 Task: Search one way flight ticket for 2 adults, 2 children, 2 infants in seat in first from Hyannis: Cape Cod Gateway Airport (boardman/polando Field) to Jacksonville: Albert J. Ellis Airport on 5-3-2023. Choice of flights is United. Number of bags: 2 checked bags. Price is upto 50000. Outbound departure time preference is 9:00.
Action: Mouse moved to (338, 430)
Screenshot: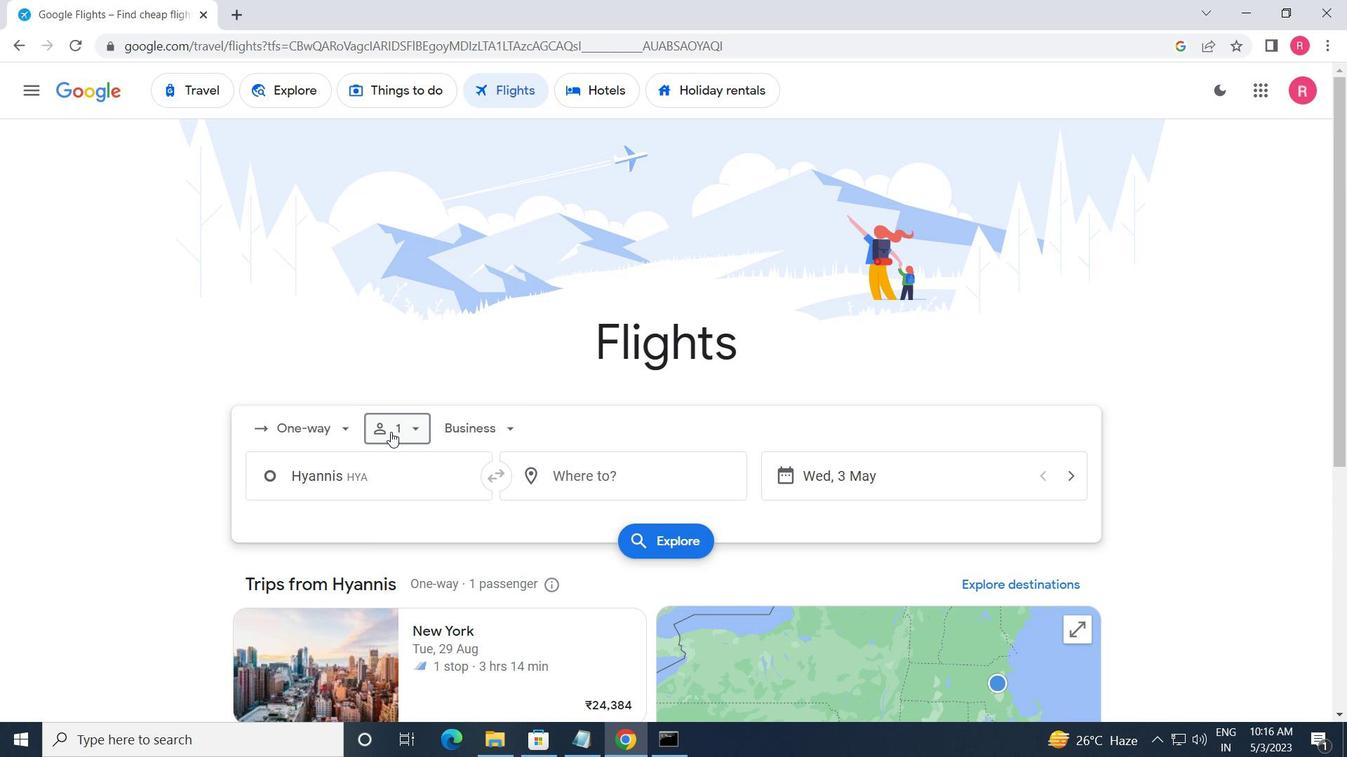 
Action: Mouse pressed left at (338, 430)
Screenshot: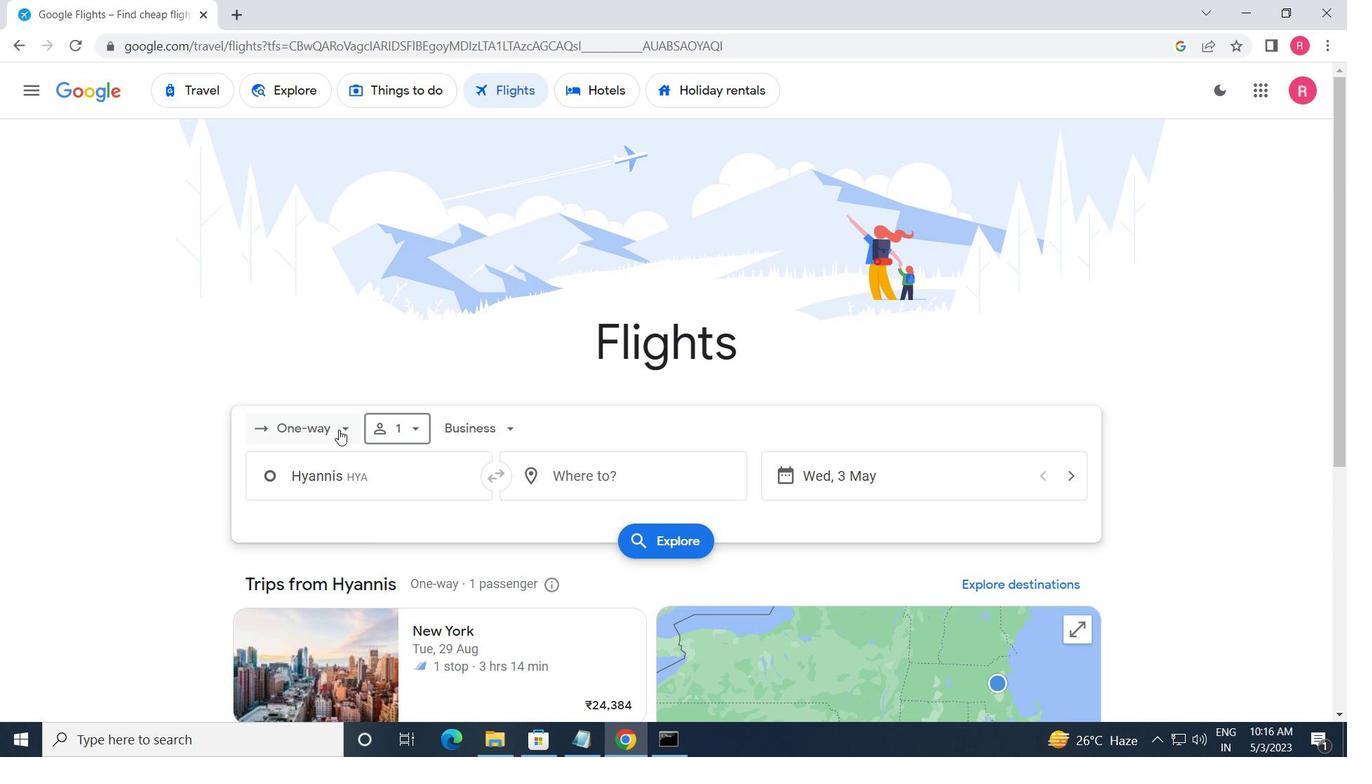 
Action: Mouse moved to (333, 515)
Screenshot: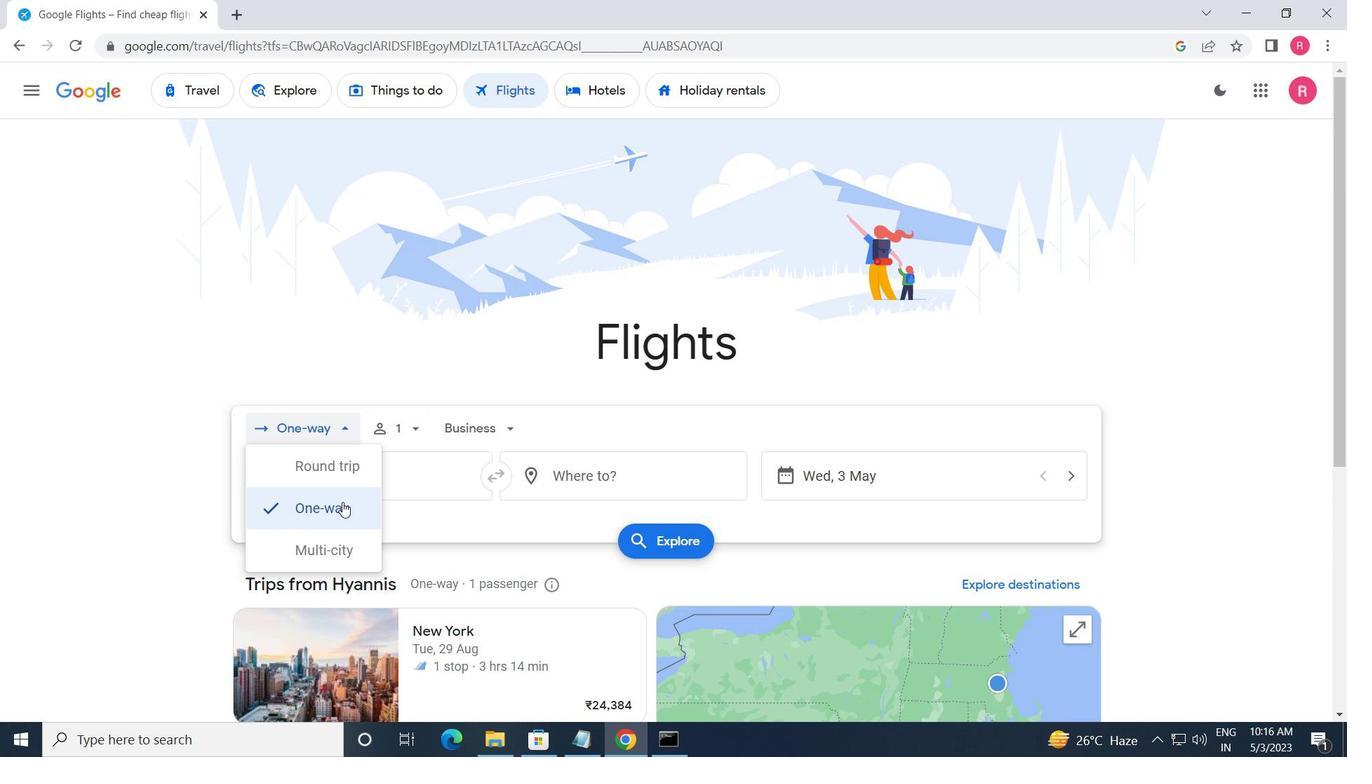 
Action: Mouse pressed left at (333, 515)
Screenshot: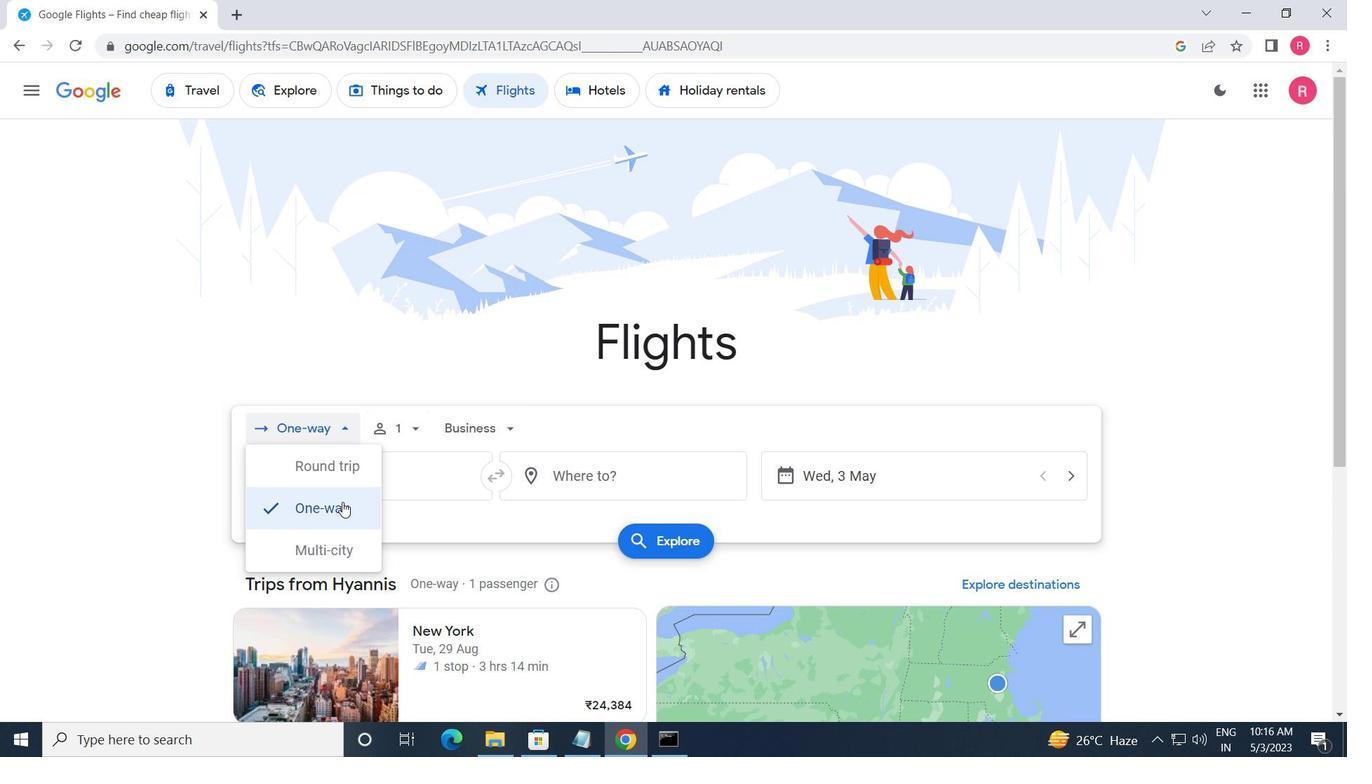
Action: Mouse moved to (392, 432)
Screenshot: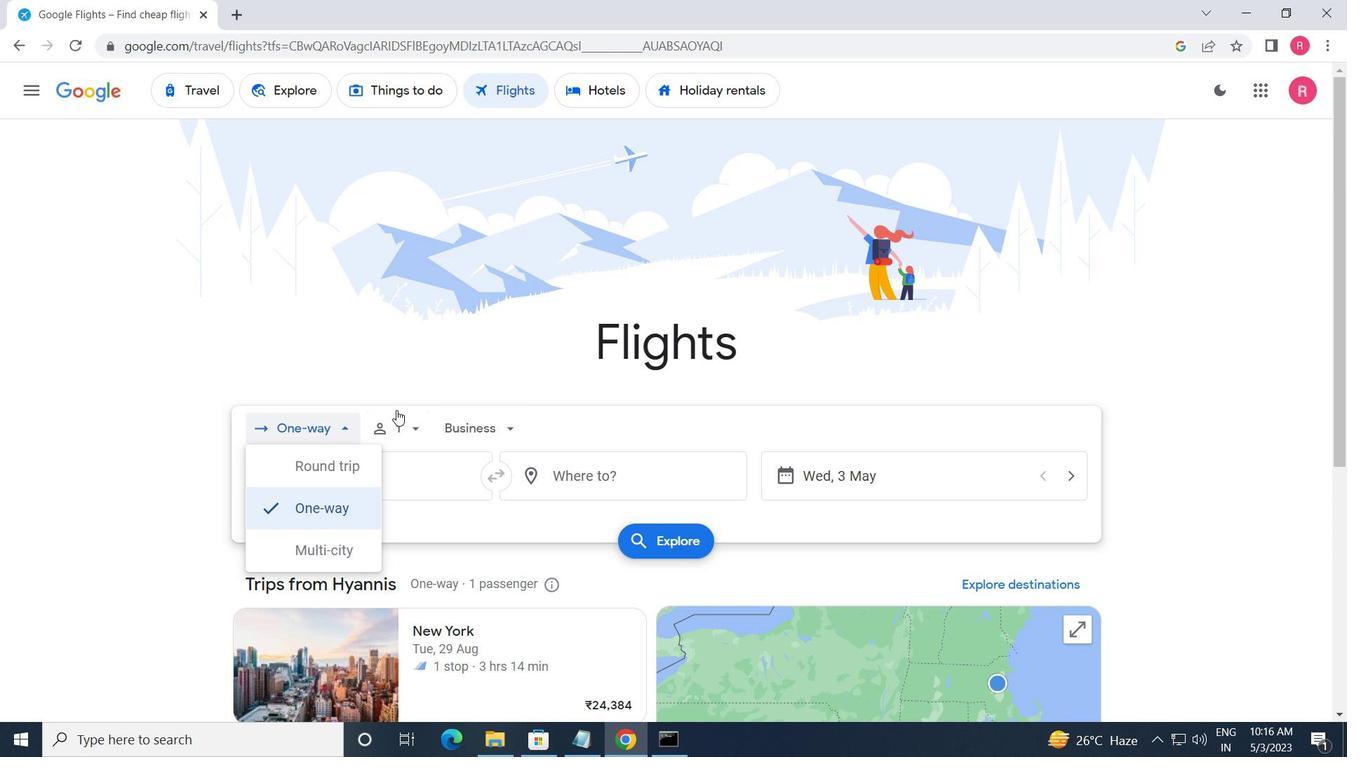 
Action: Mouse pressed left at (392, 432)
Screenshot: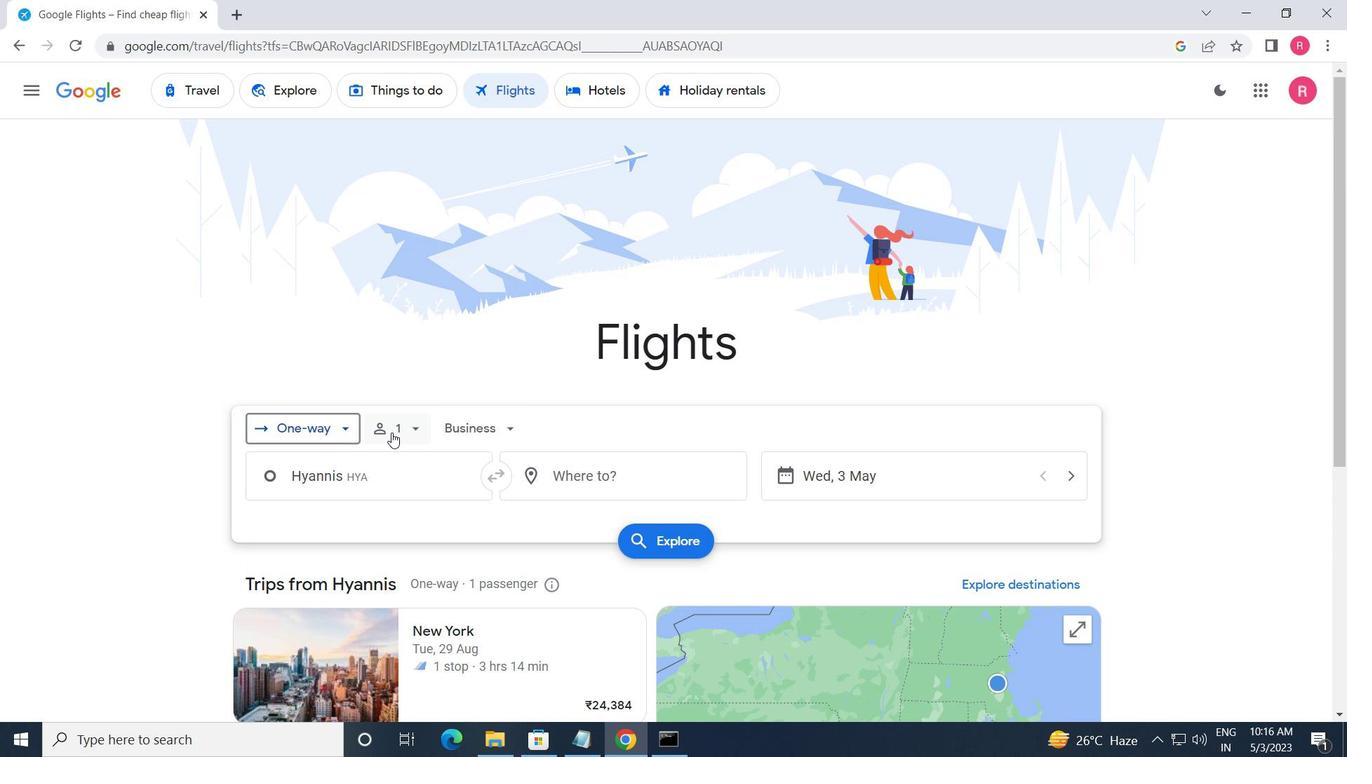 
Action: Mouse moved to (543, 479)
Screenshot: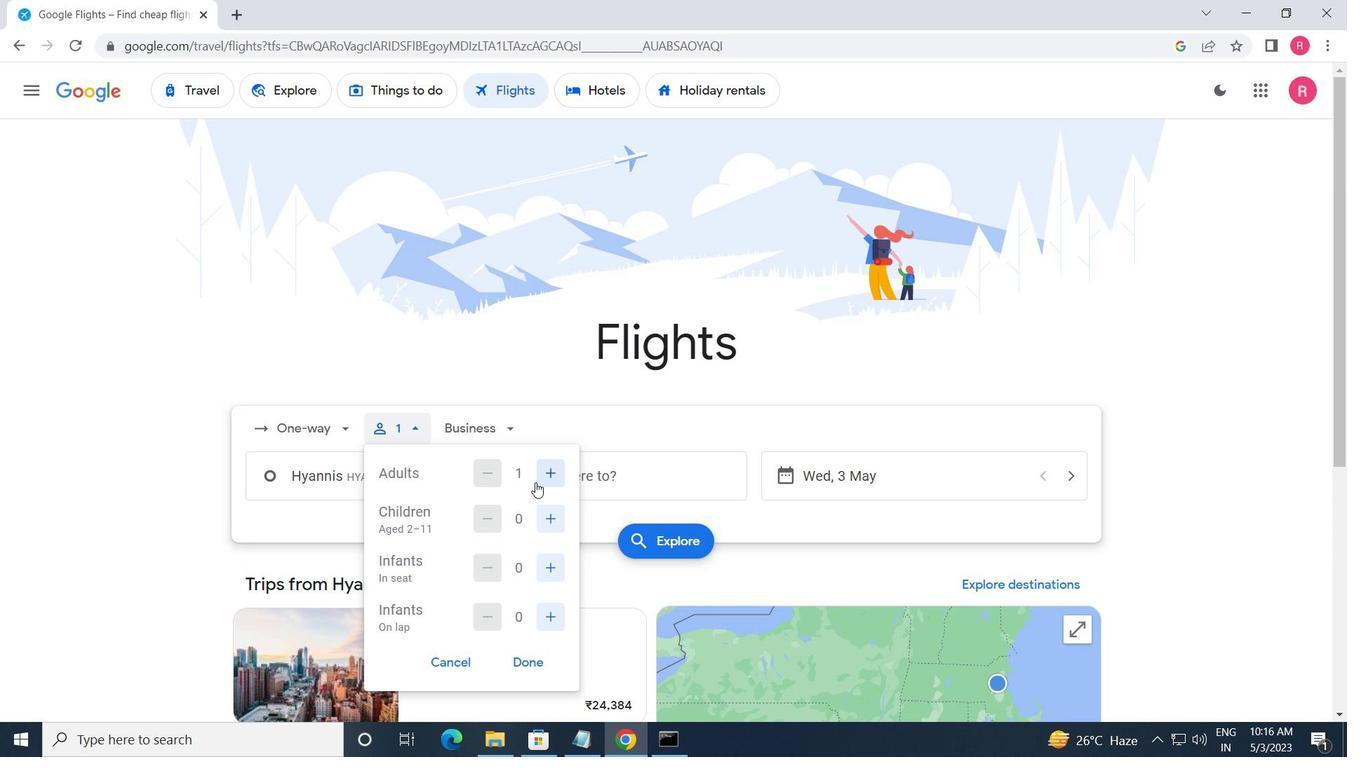 
Action: Mouse pressed left at (543, 479)
Screenshot: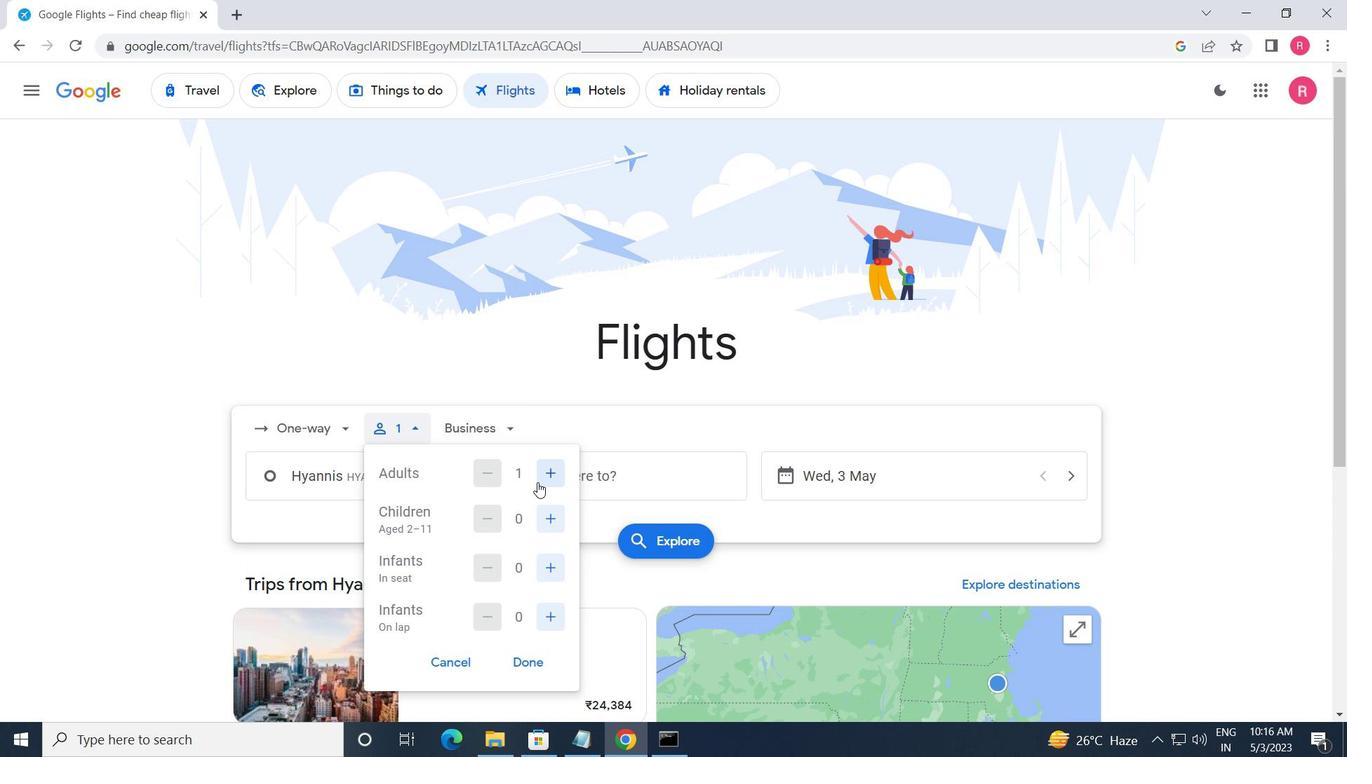 
Action: Mouse moved to (542, 510)
Screenshot: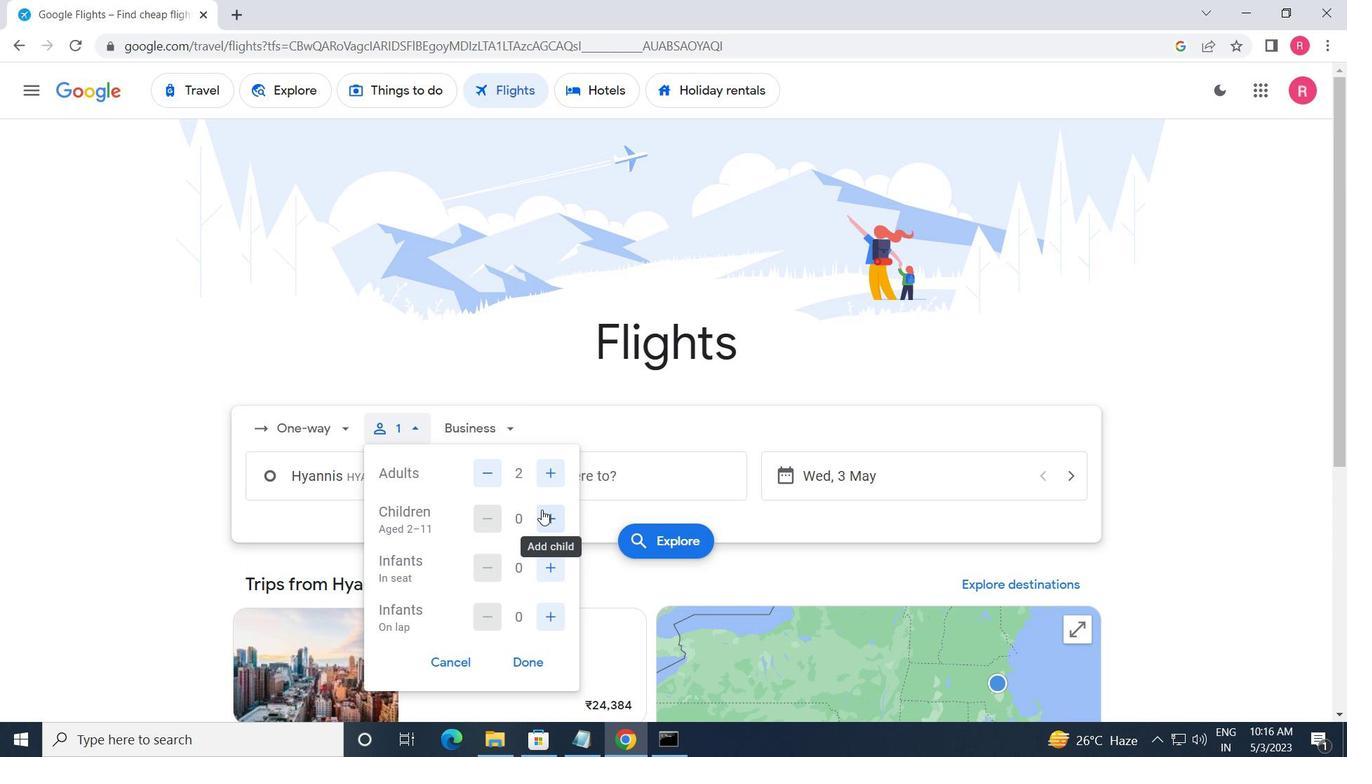 
Action: Mouse pressed left at (542, 510)
Screenshot: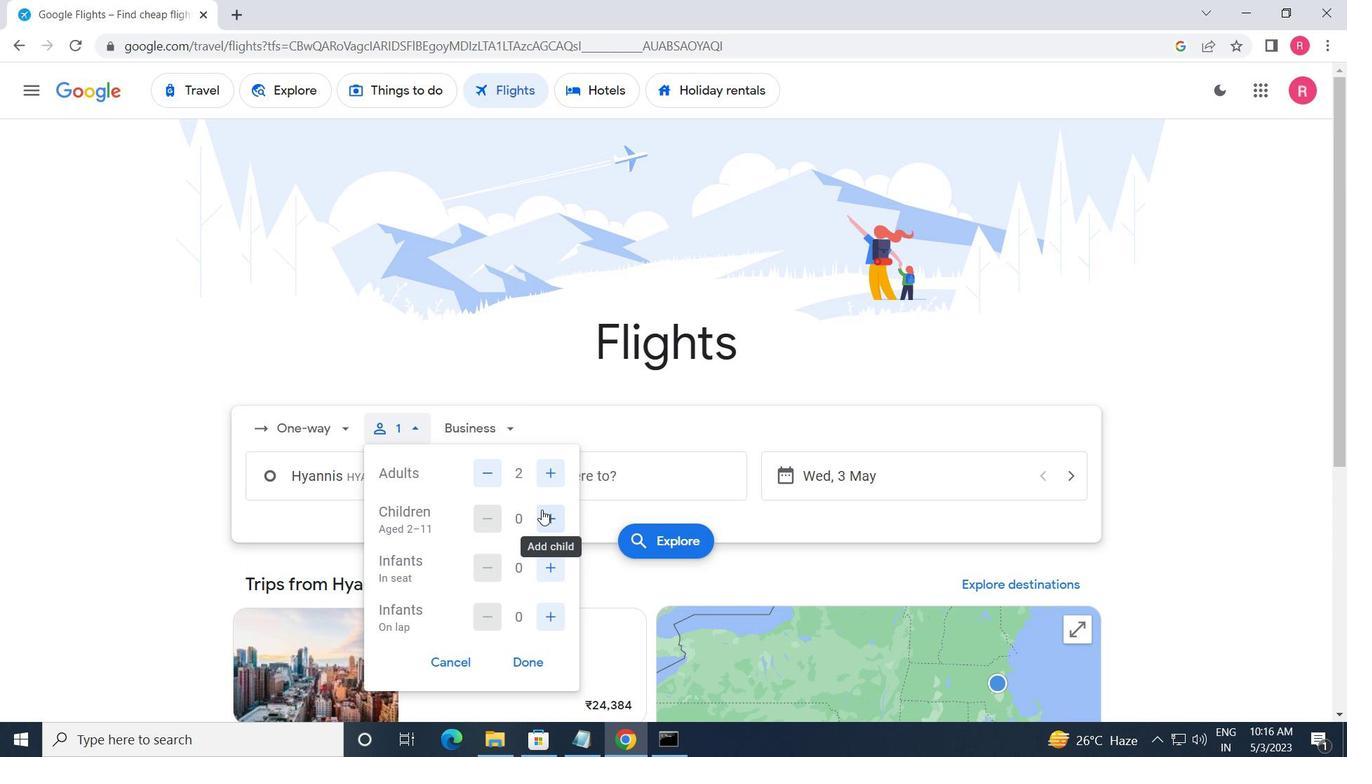 
Action: Mouse moved to (542, 510)
Screenshot: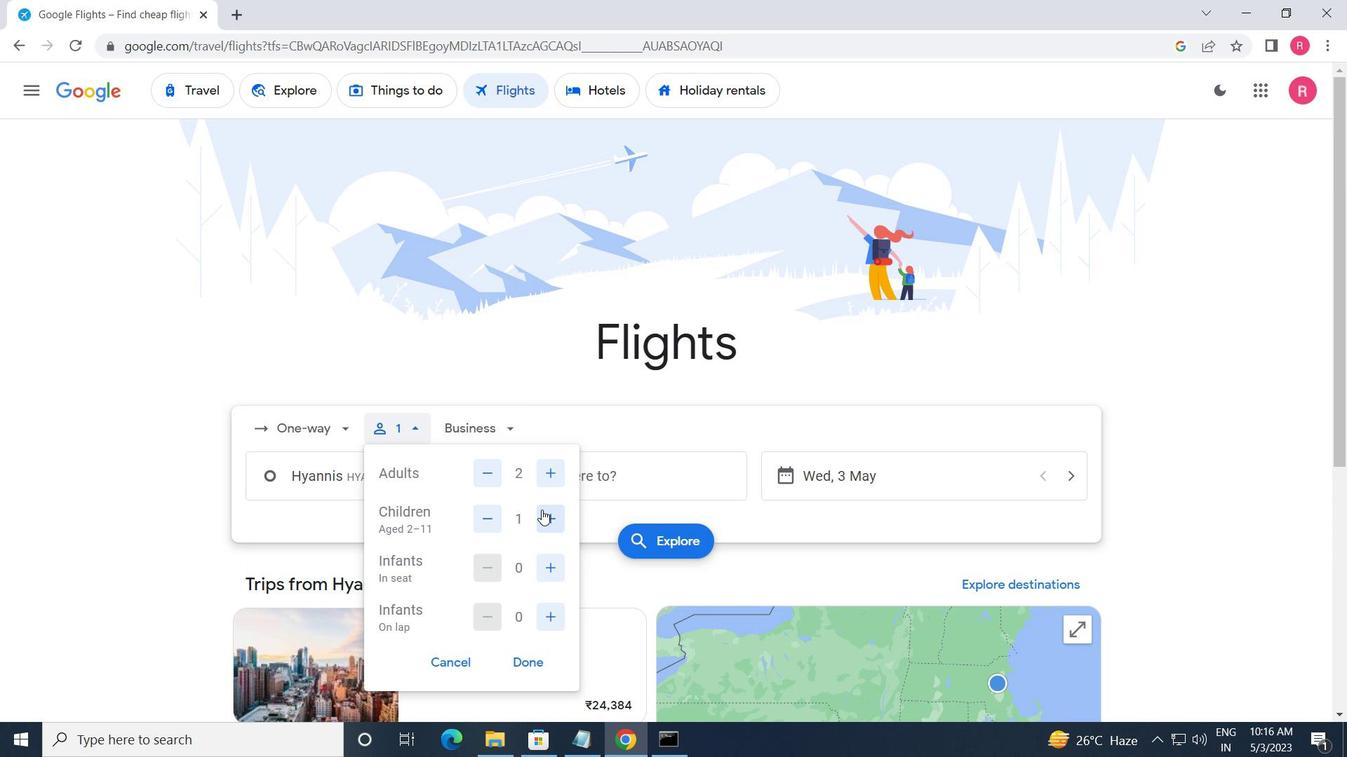 
Action: Mouse pressed left at (542, 510)
Screenshot: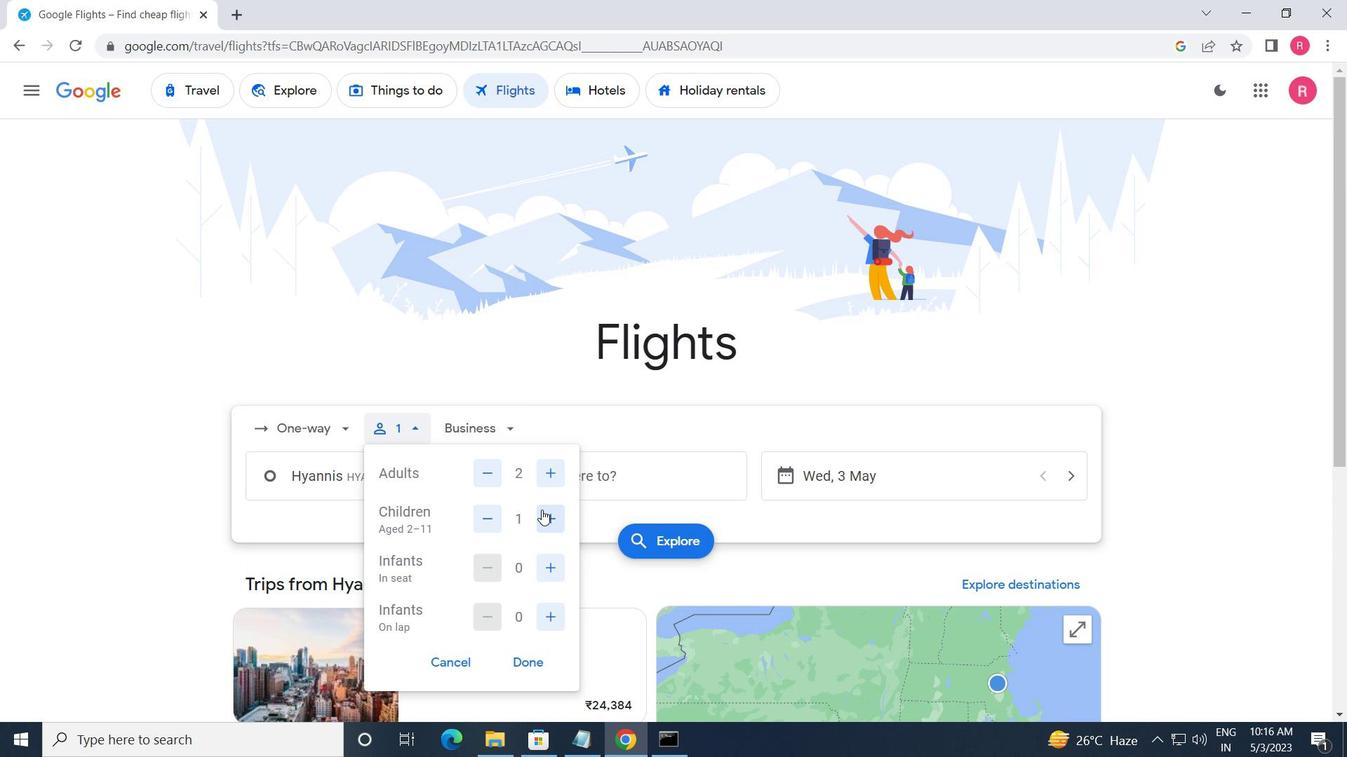 
Action: Mouse moved to (549, 561)
Screenshot: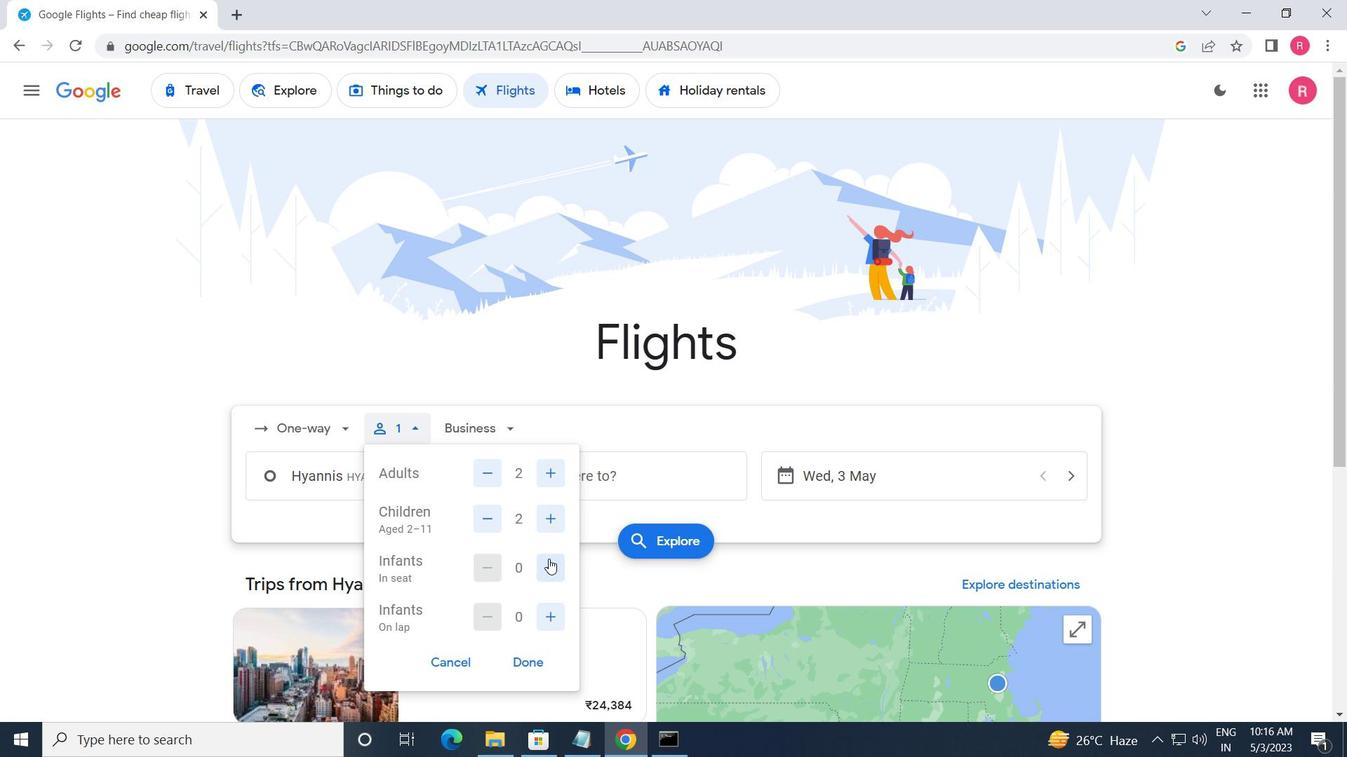 
Action: Mouse pressed left at (549, 561)
Screenshot: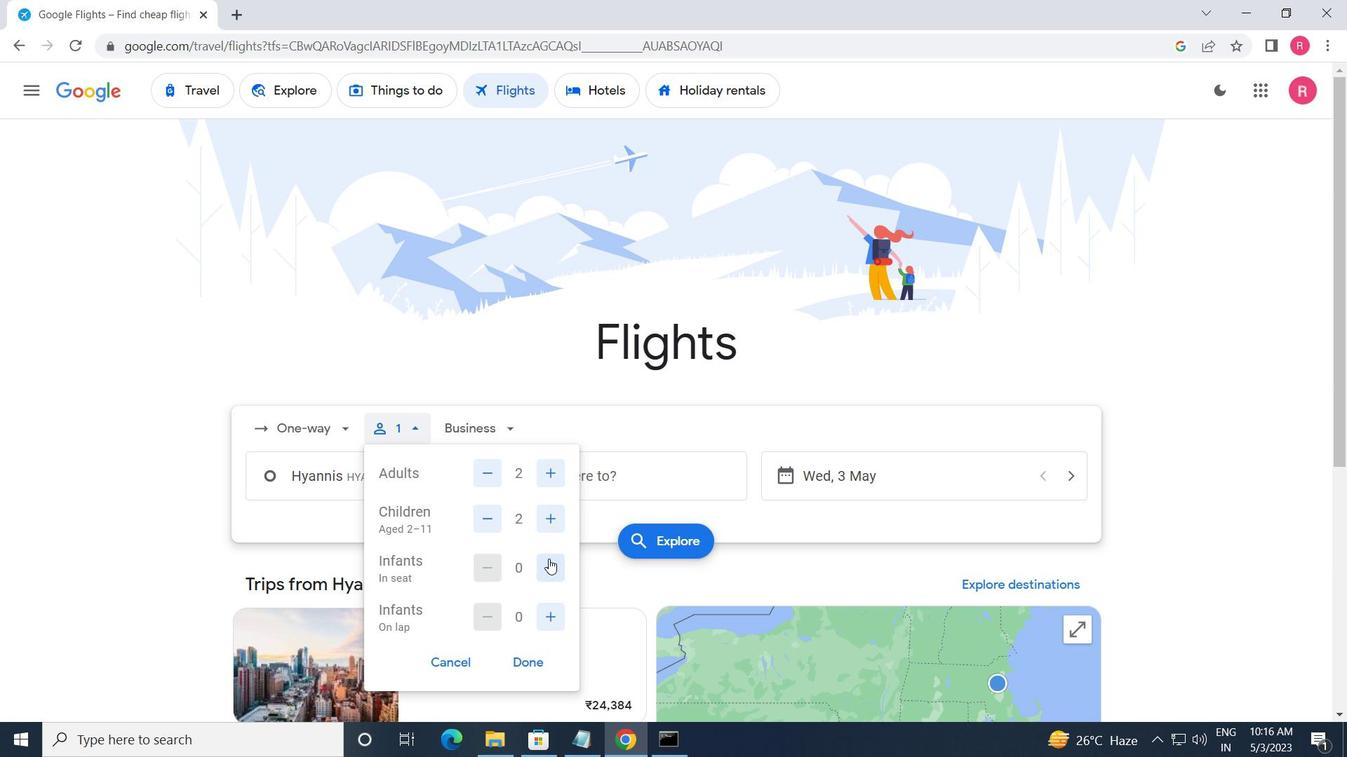 
Action: Mouse moved to (547, 564)
Screenshot: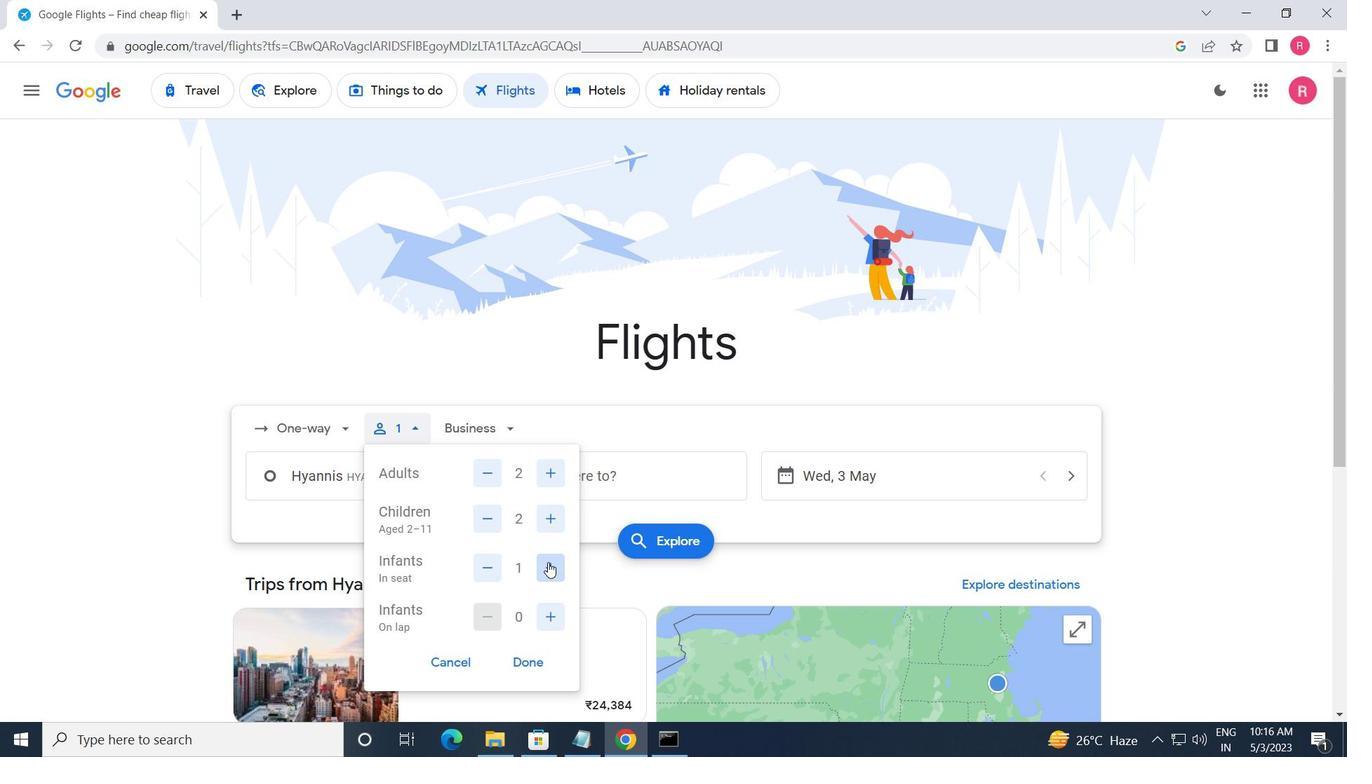 
Action: Mouse pressed left at (547, 564)
Screenshot: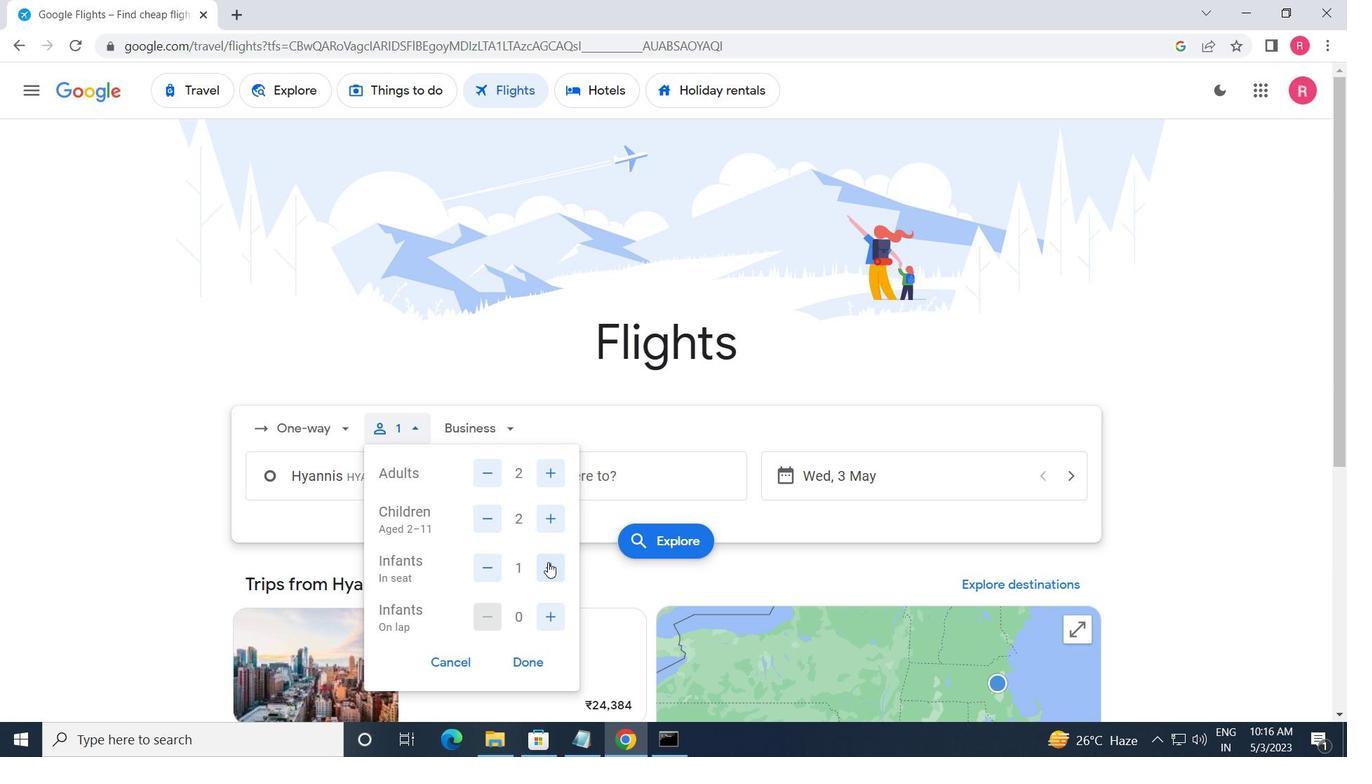 
Action: Mouse moved to (468, 419)
Screenshot: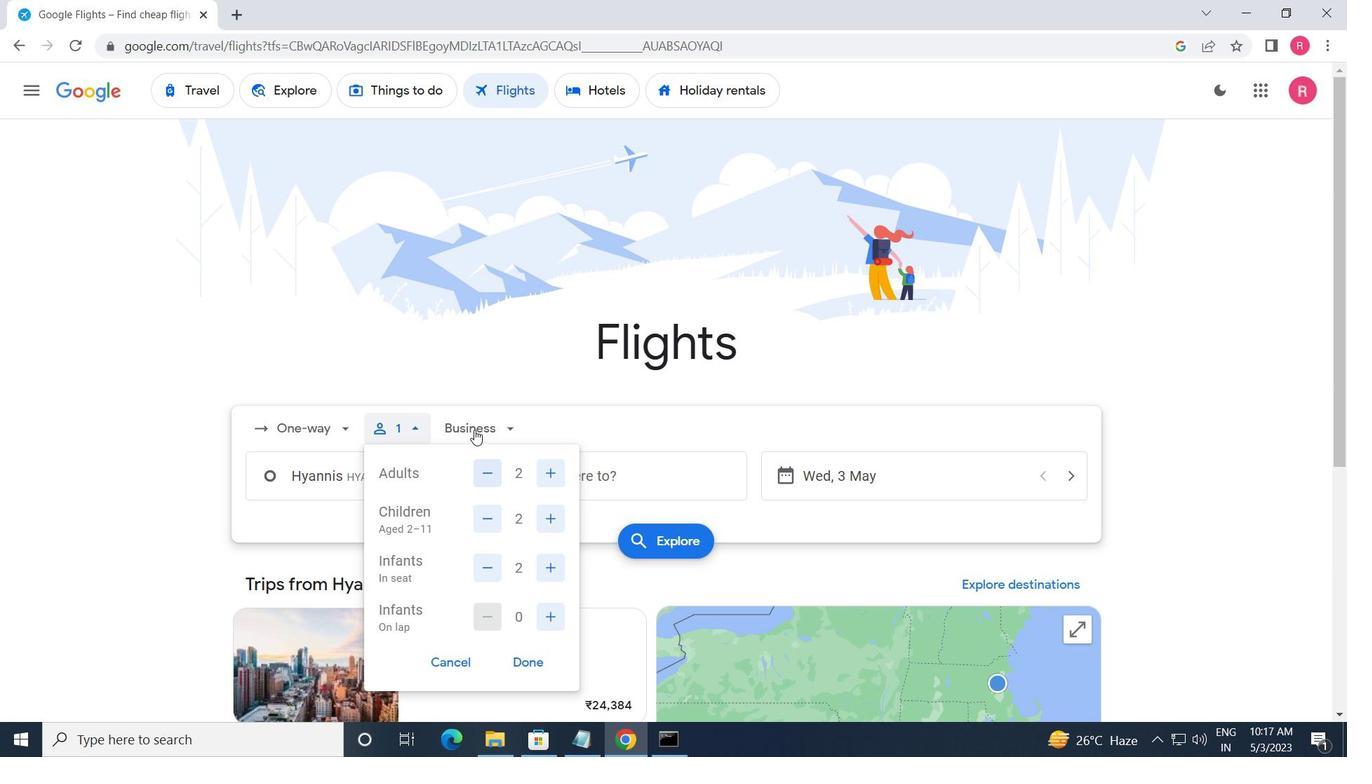 
Action: Mouse pressed left at (468, 419)
Screenshot: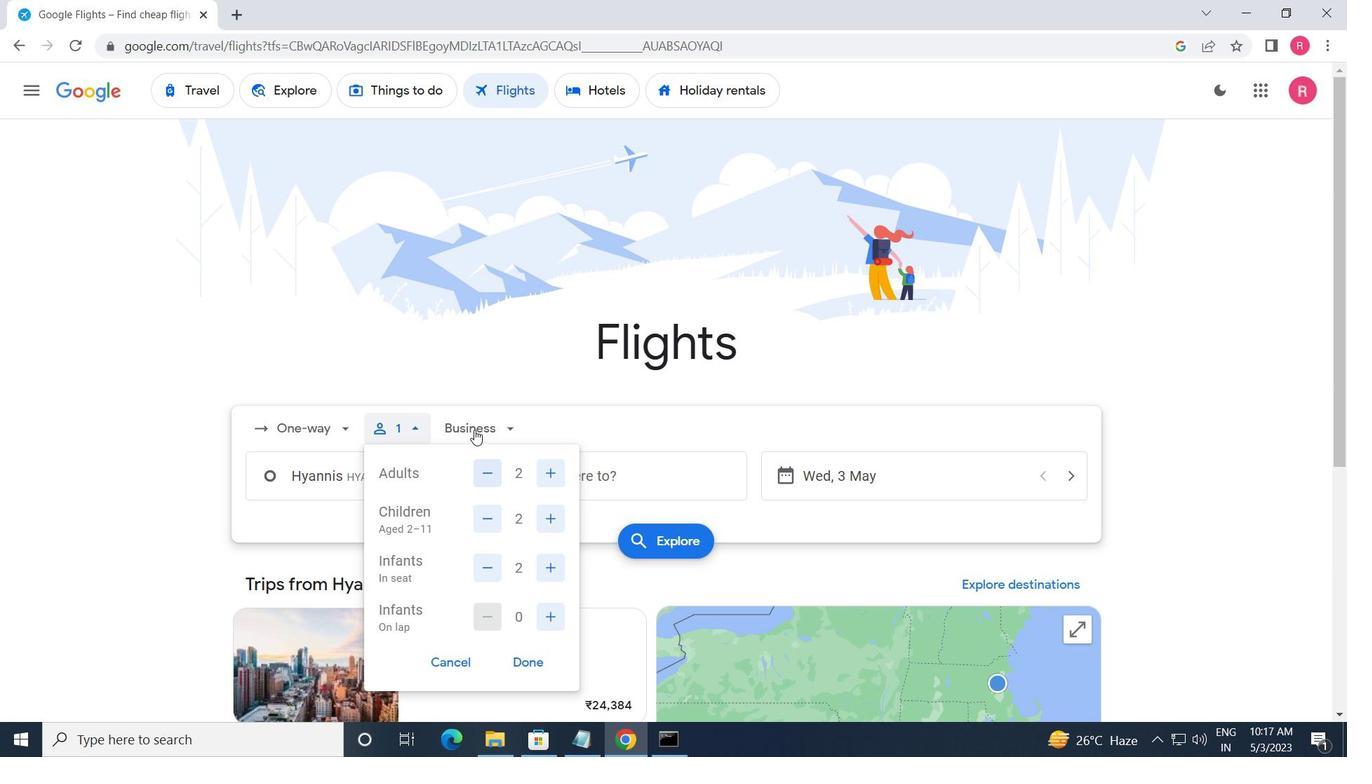 
Action: Mouse moved to (501, 592)
Screenshot: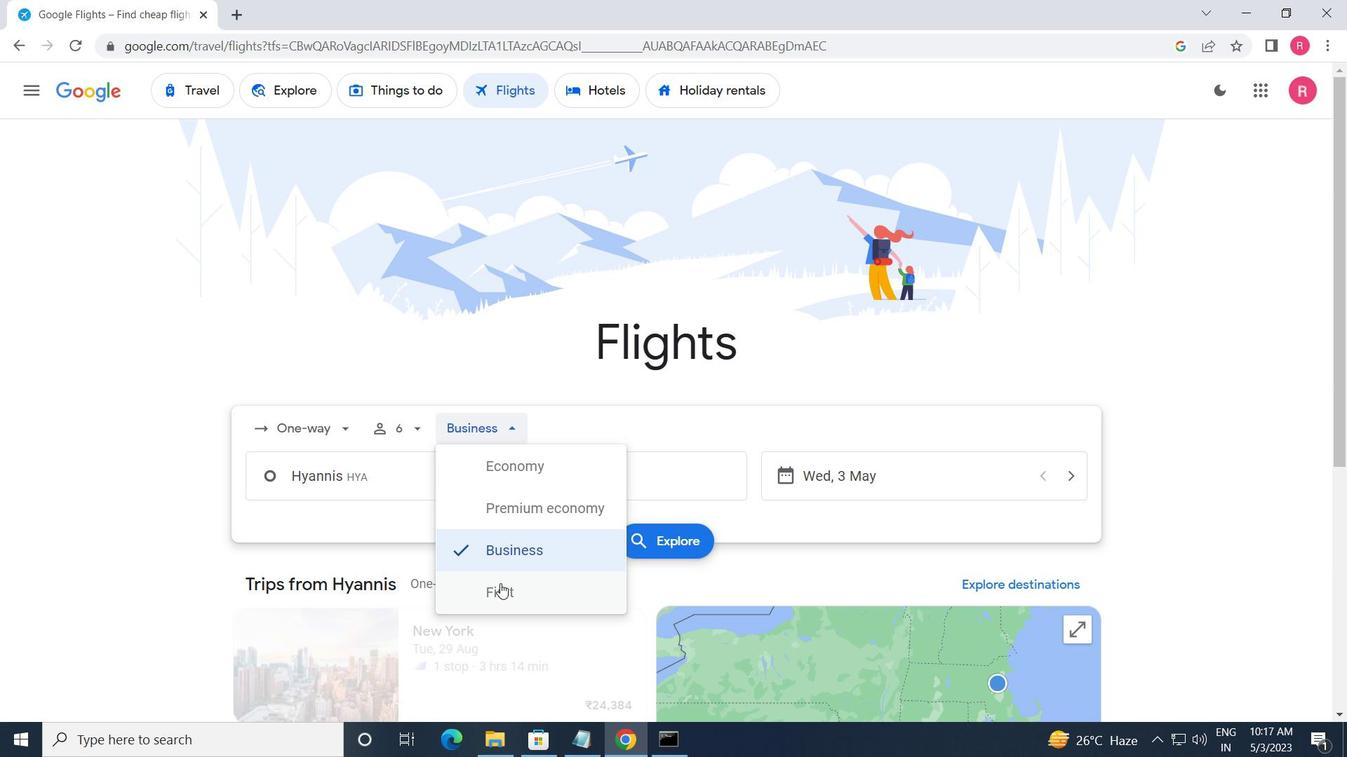 
Action: Mouse pressed left at (501, 592)
Screenshot: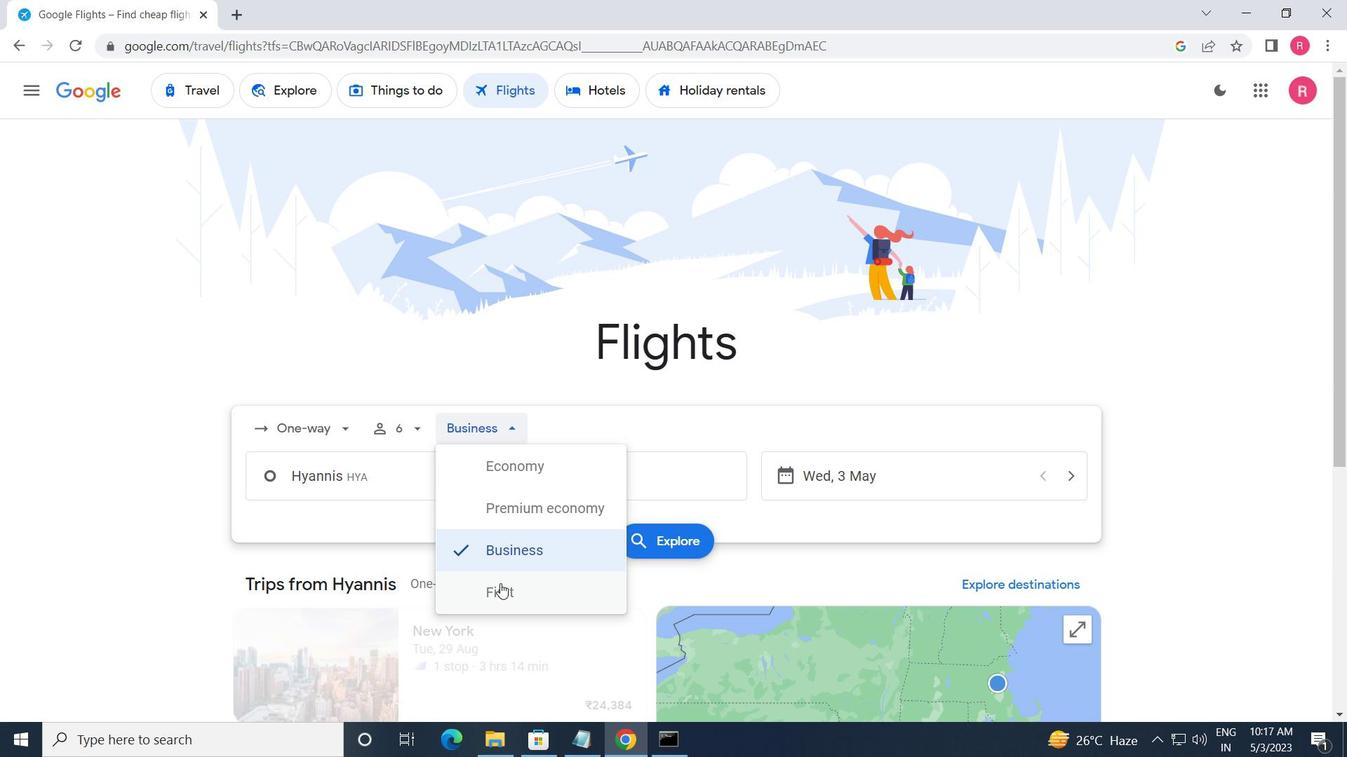 
Action: Mouse moved to (411, 496)
Screenshot: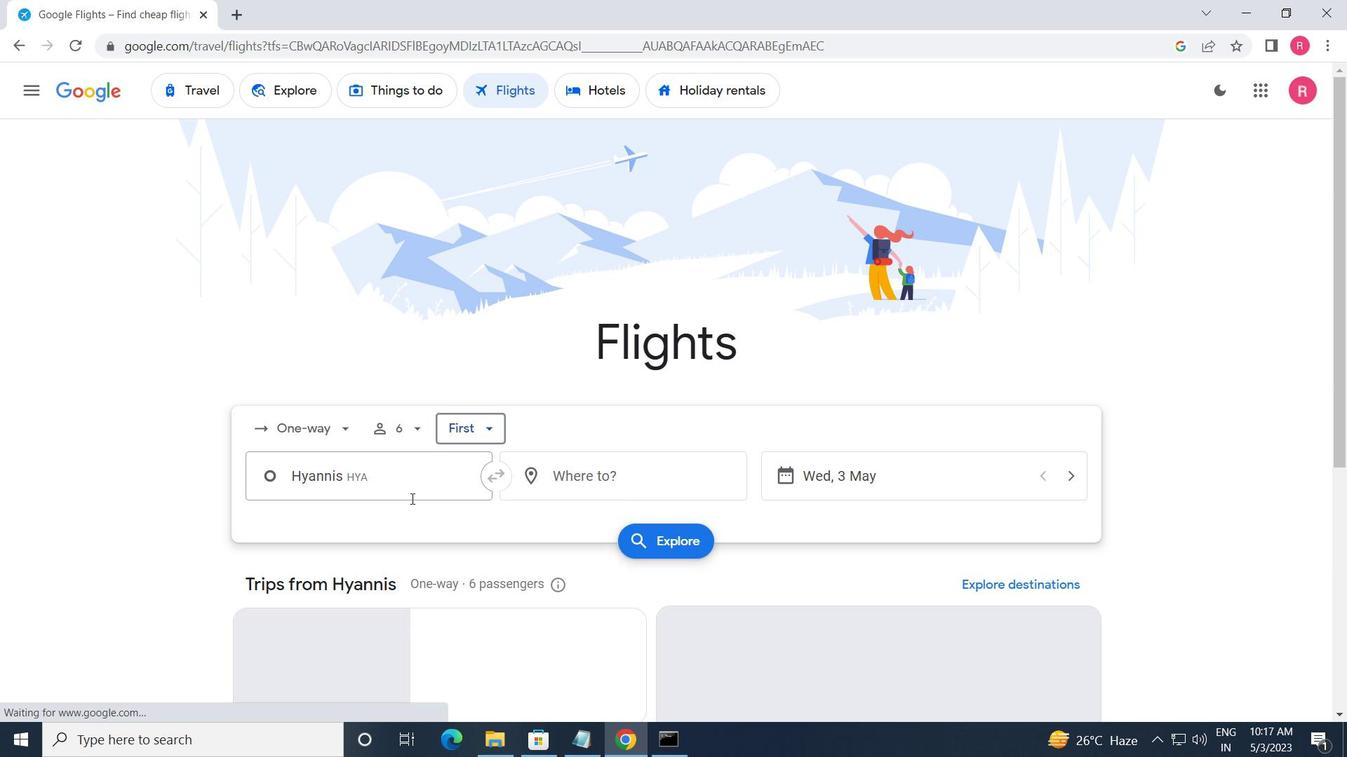 
Action: Mouse pressed left at (411, 496)
Screenshot: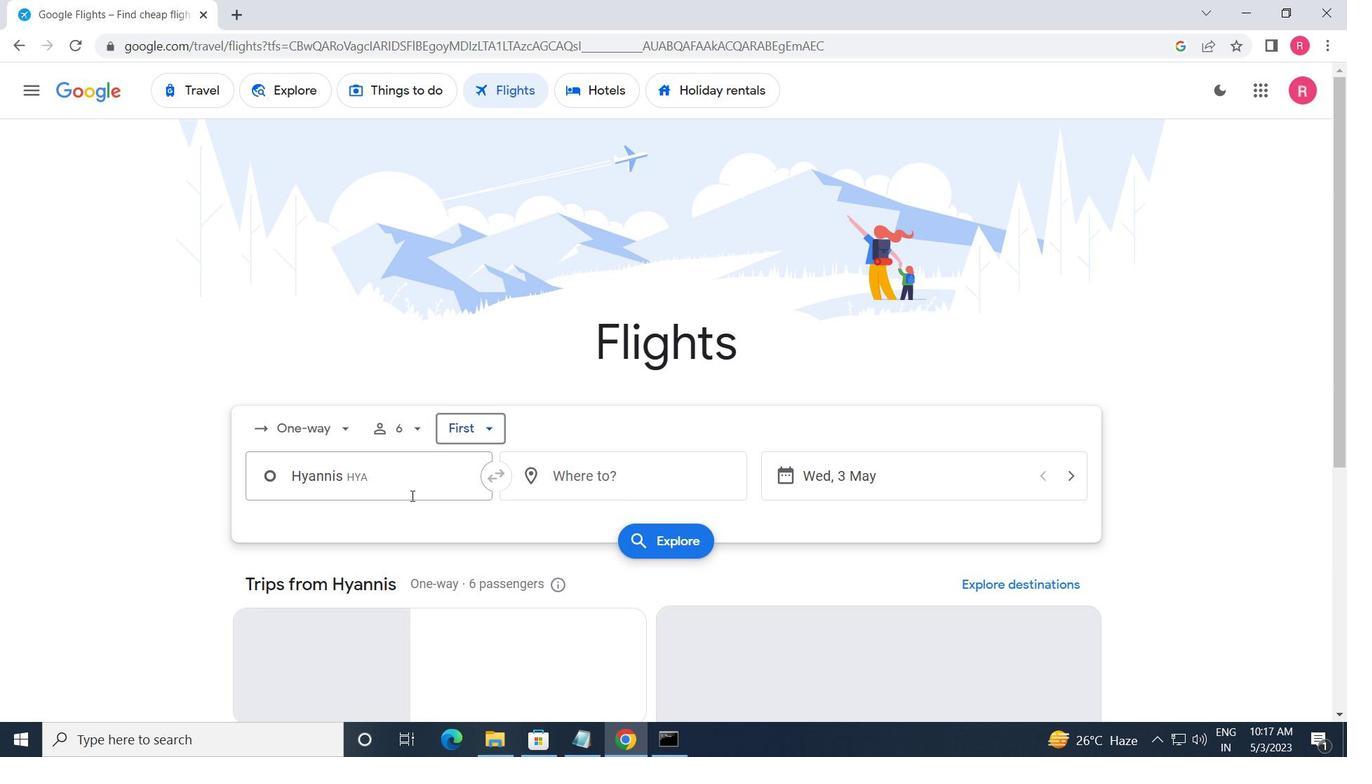 
Action: Mouse moved to (423, 667)
Screenshot: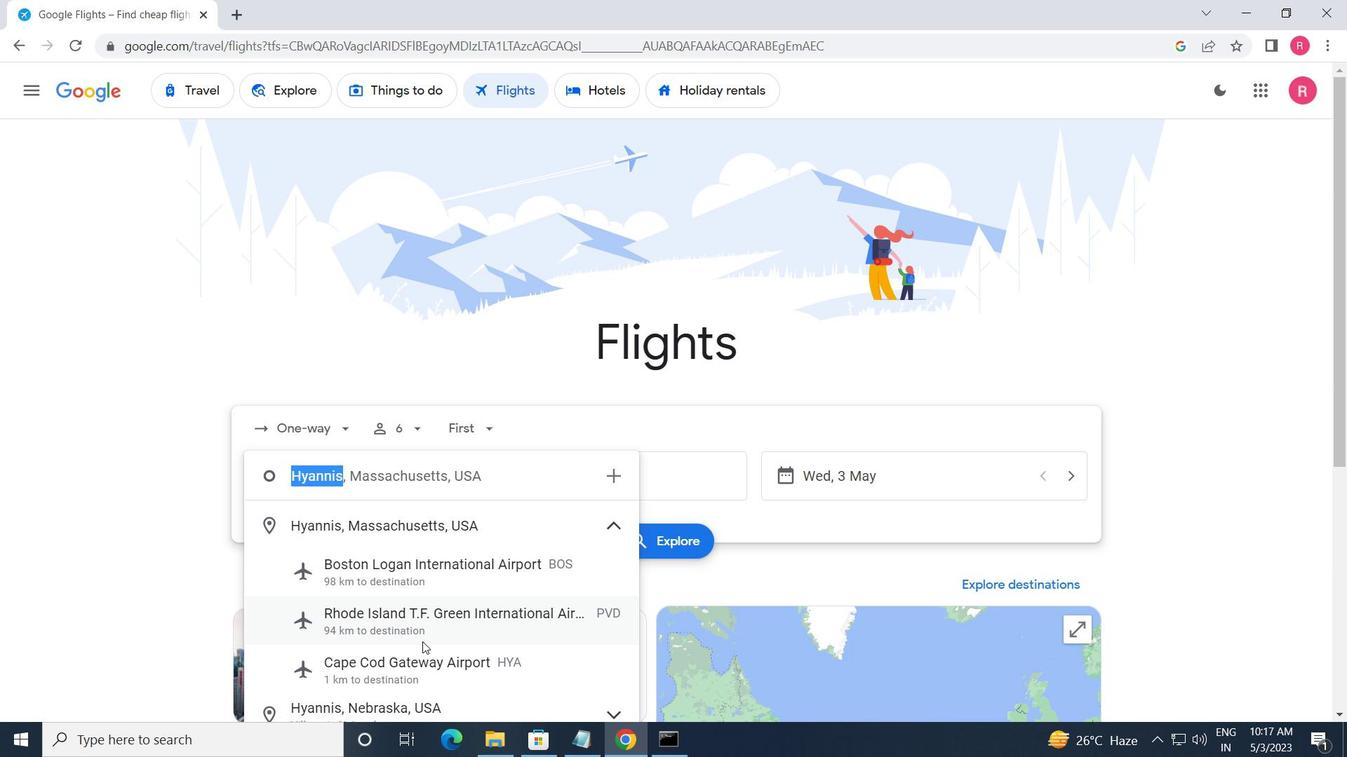 
Action: Mouse pressed left at (423, 667)
Screenshot: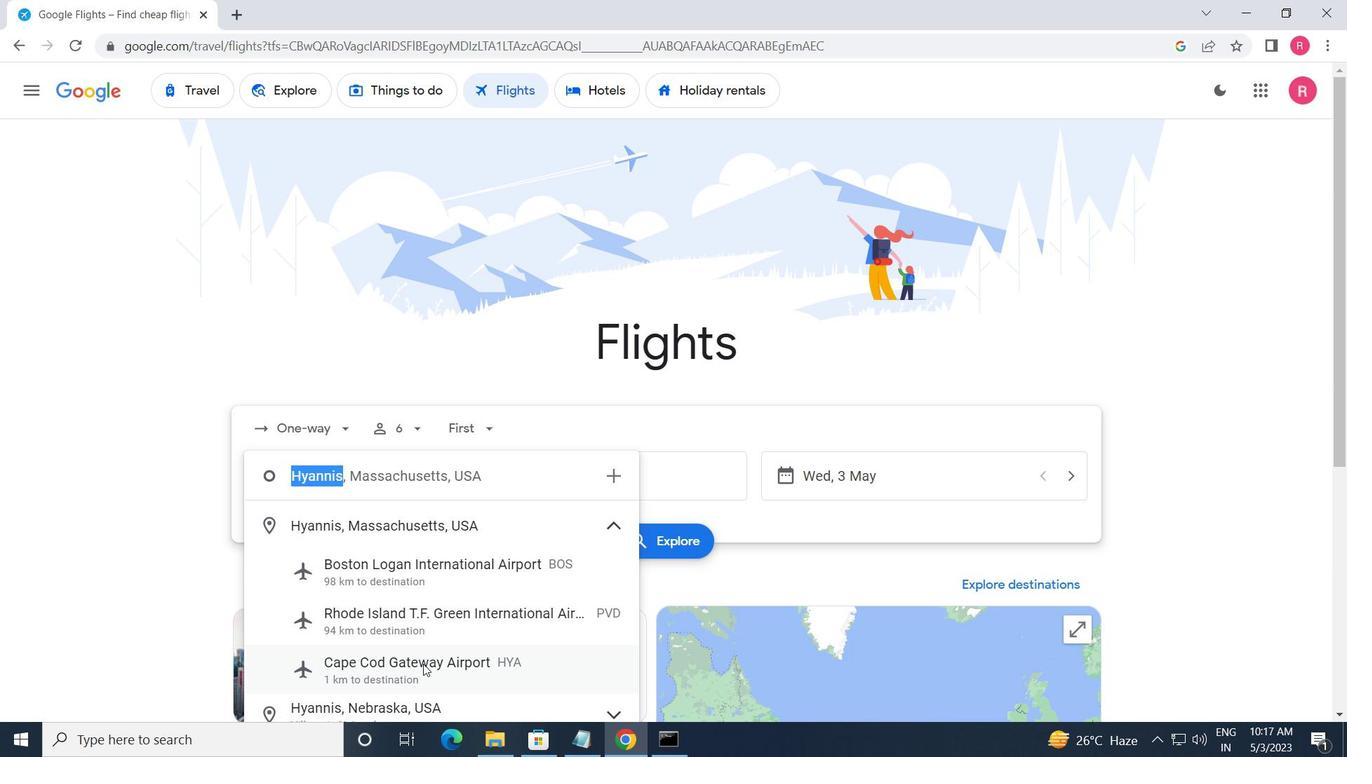 
Action: Mouse moved to (611, 483)
Screenshot: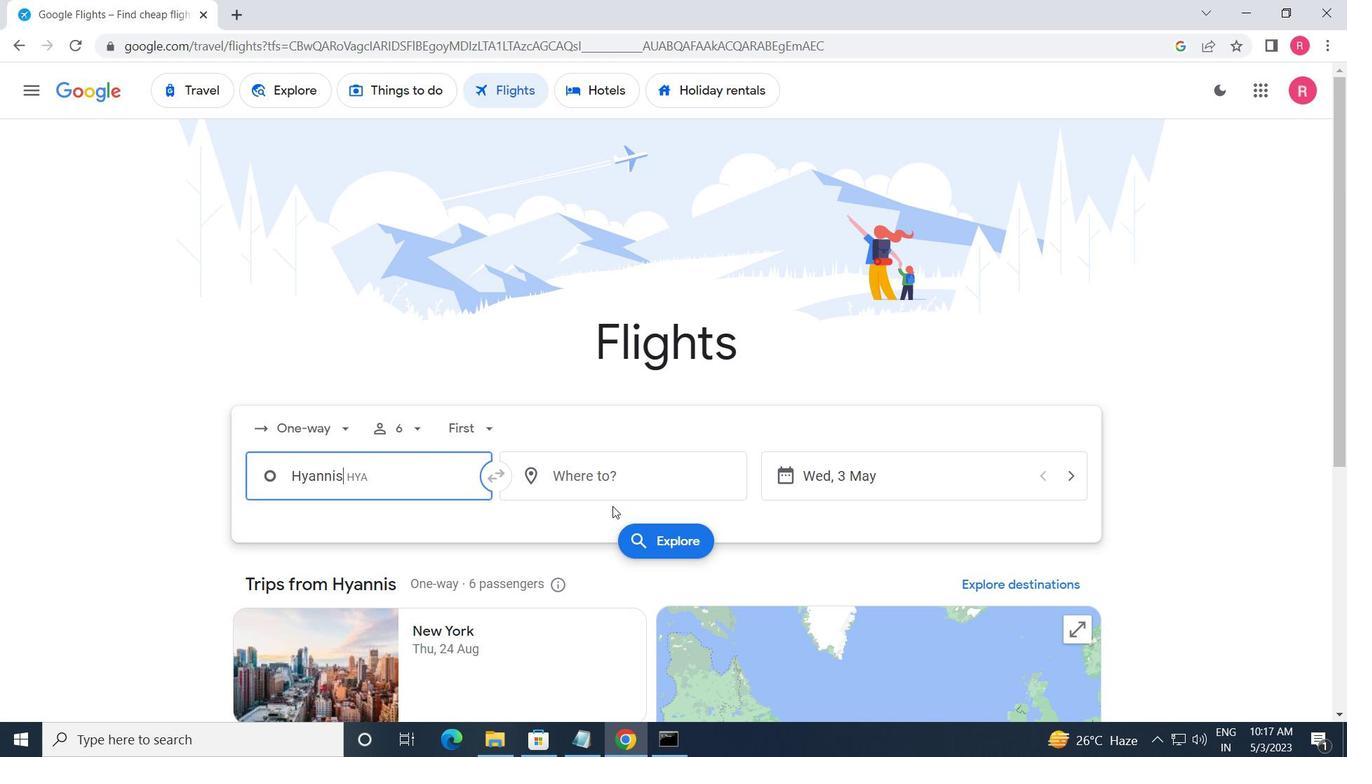 
Action: Mouse pressed left at (611, 483)
Screenshot: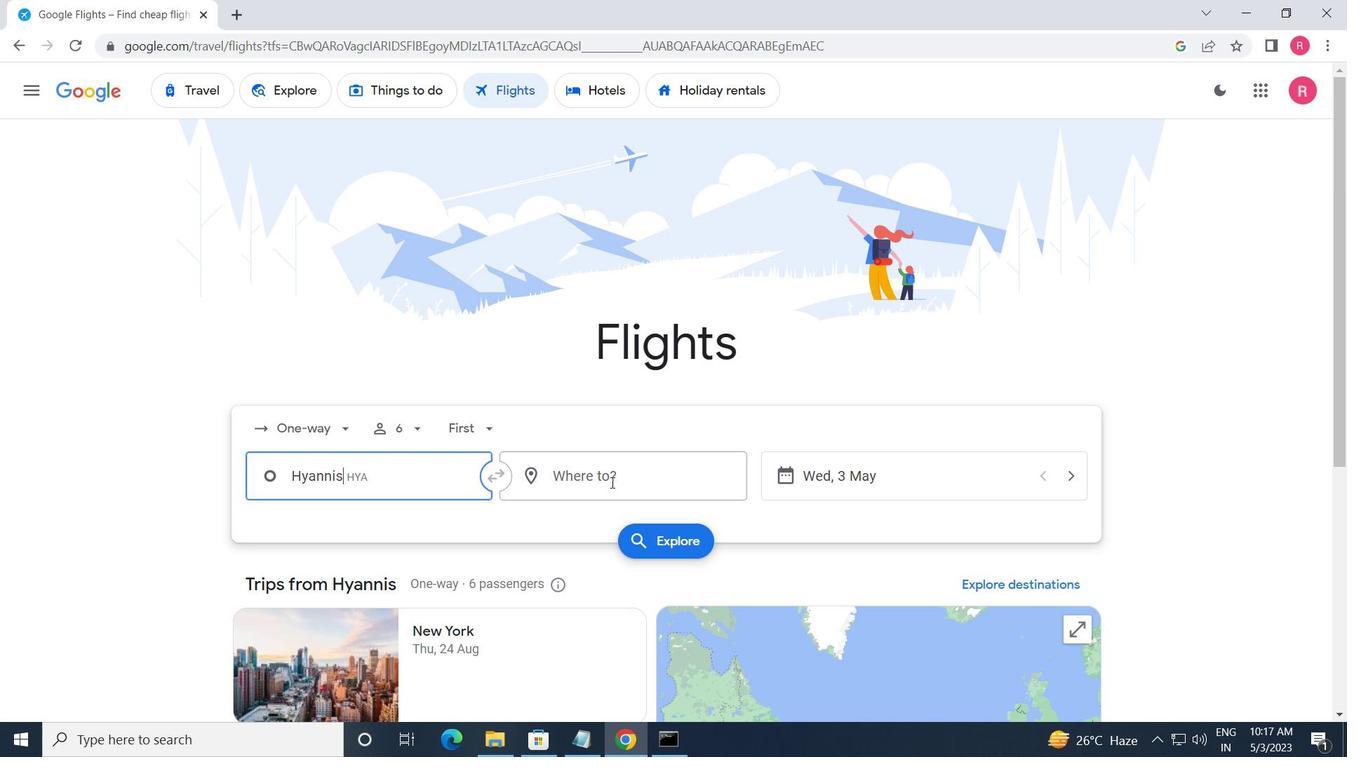 
Action: Mouse moved to (597, 649)
Screenshot: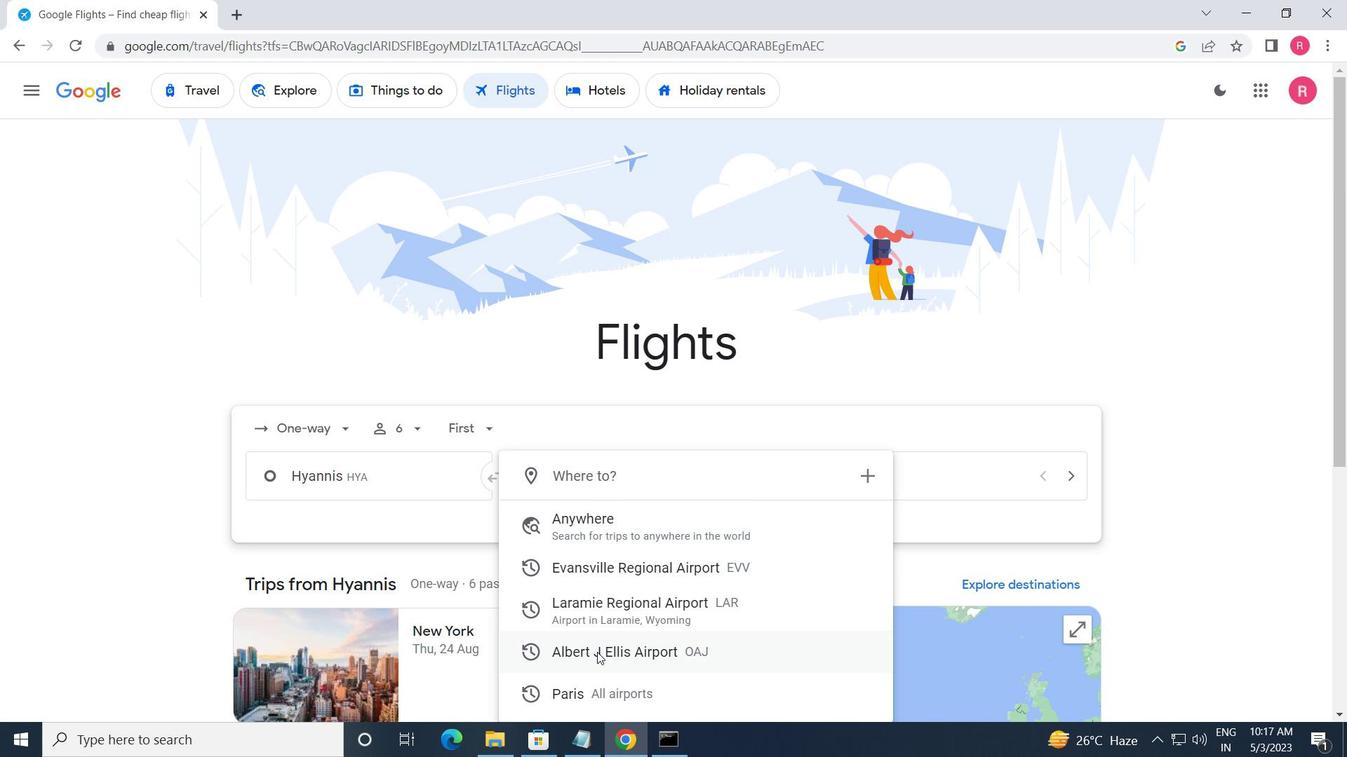 
Action: Mouse pressed left at (597, 649)
Screenshot: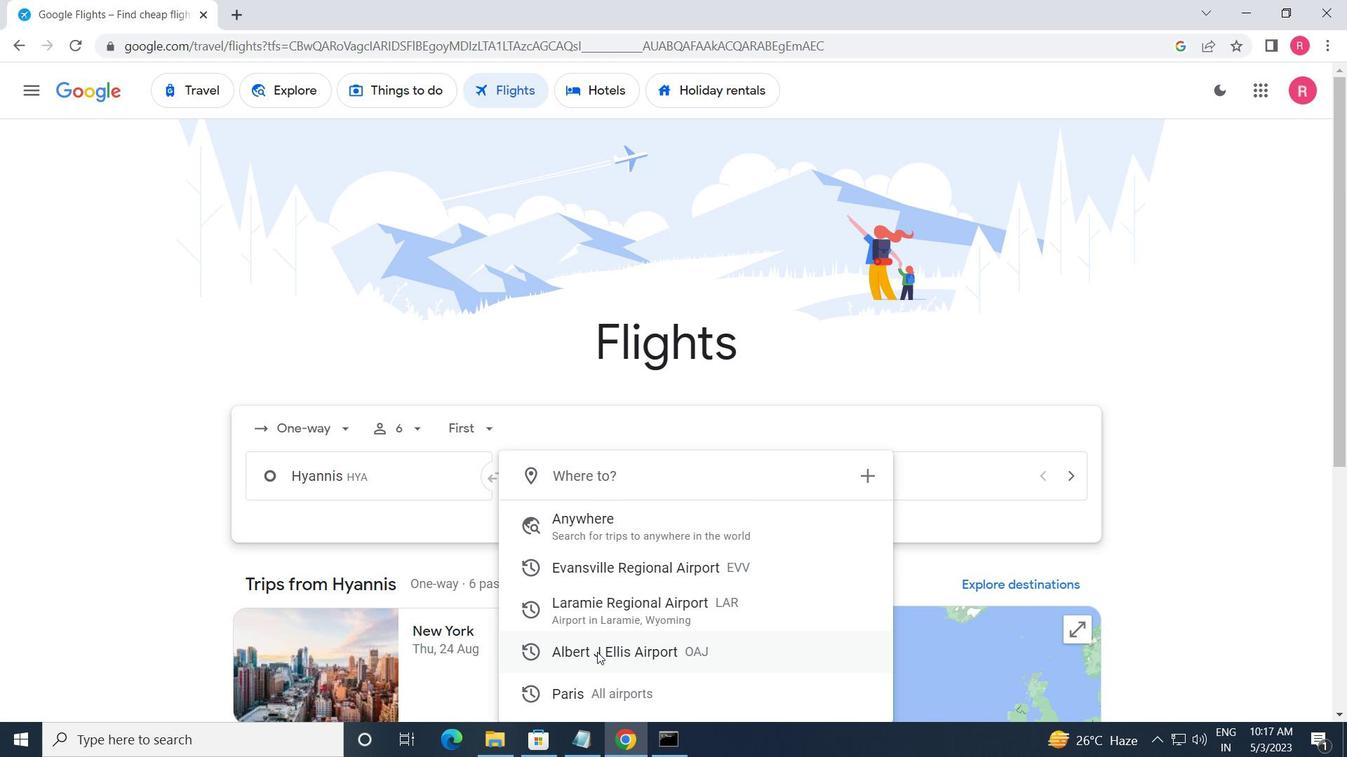 
Action: Mouse moved to (897, 489)
Screenshot: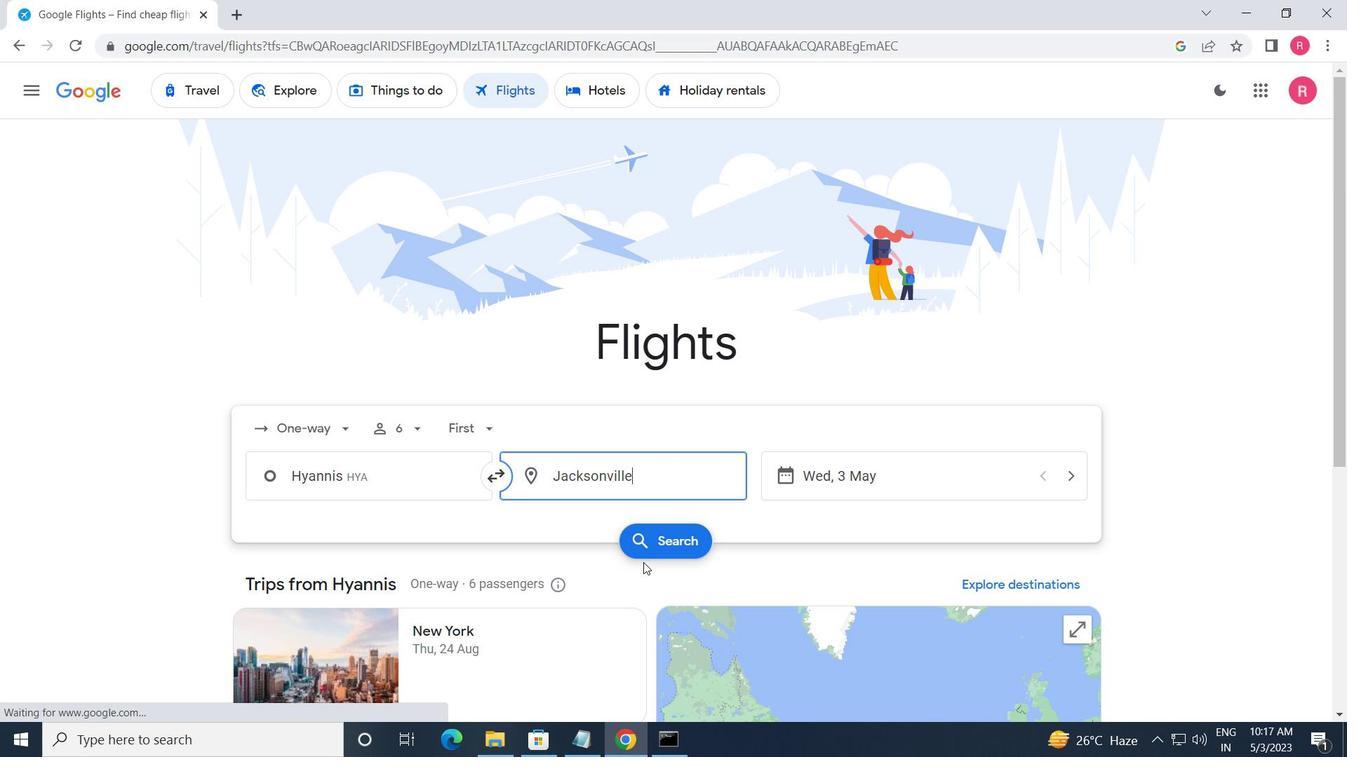 
Action: Mouse pressed left at (897, 489)
Screenshot: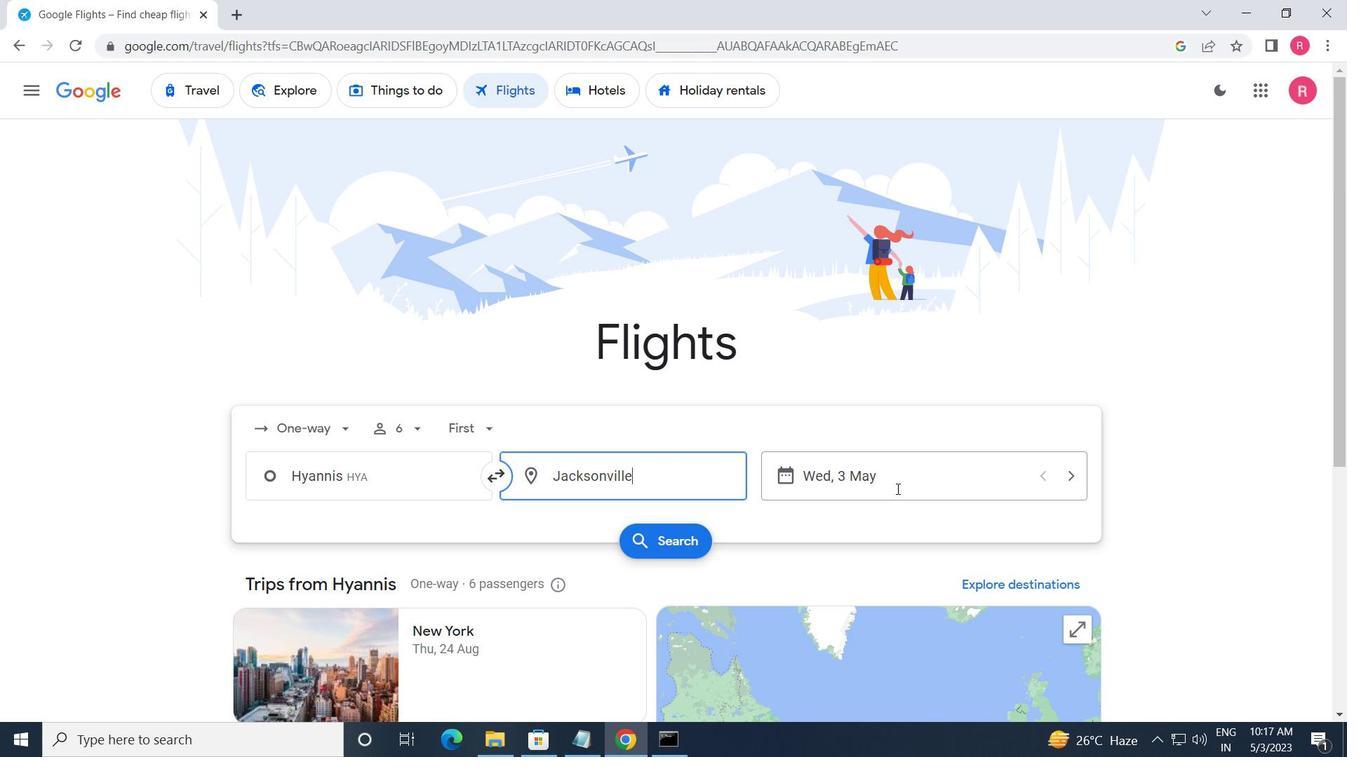 
Action: Mouse moved to (592, 419)
Screenshot: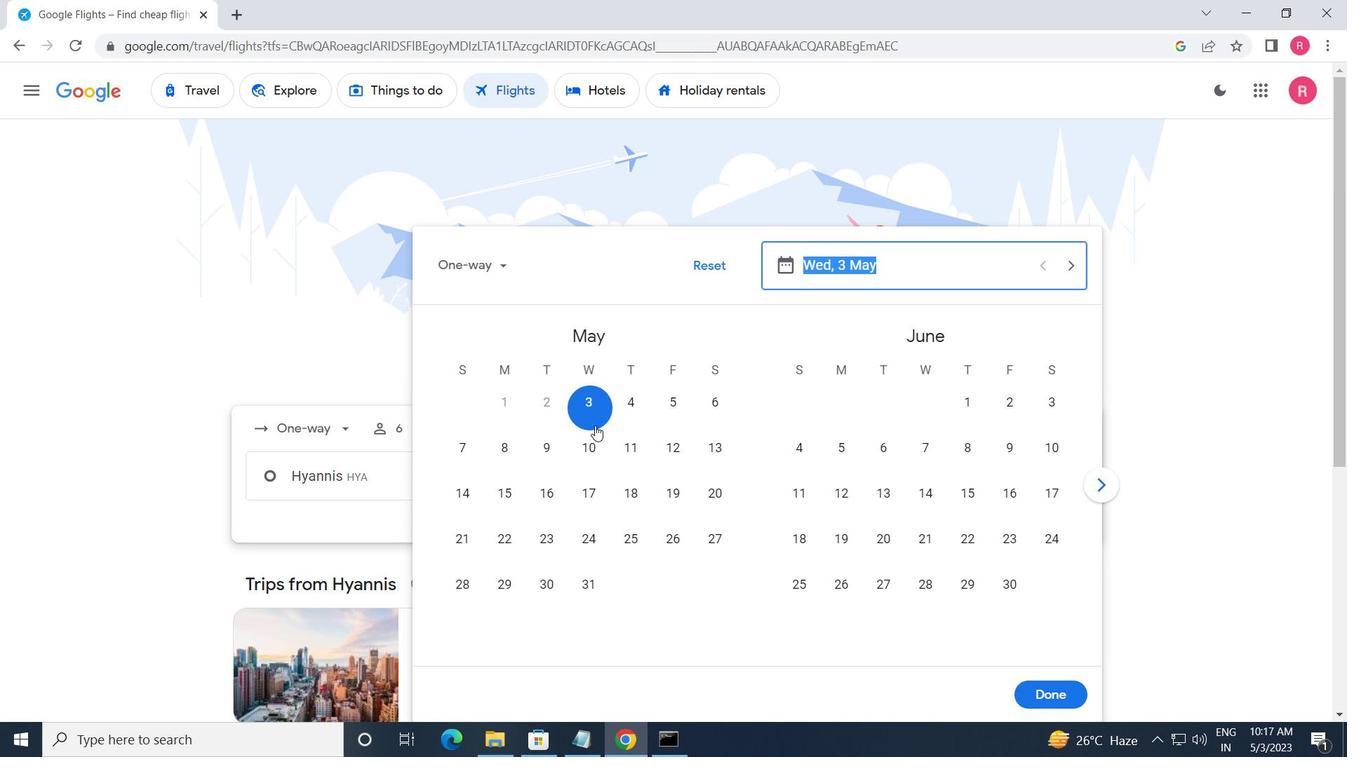 
Action: Mouse pressed left at (592, 419)
Screenshot: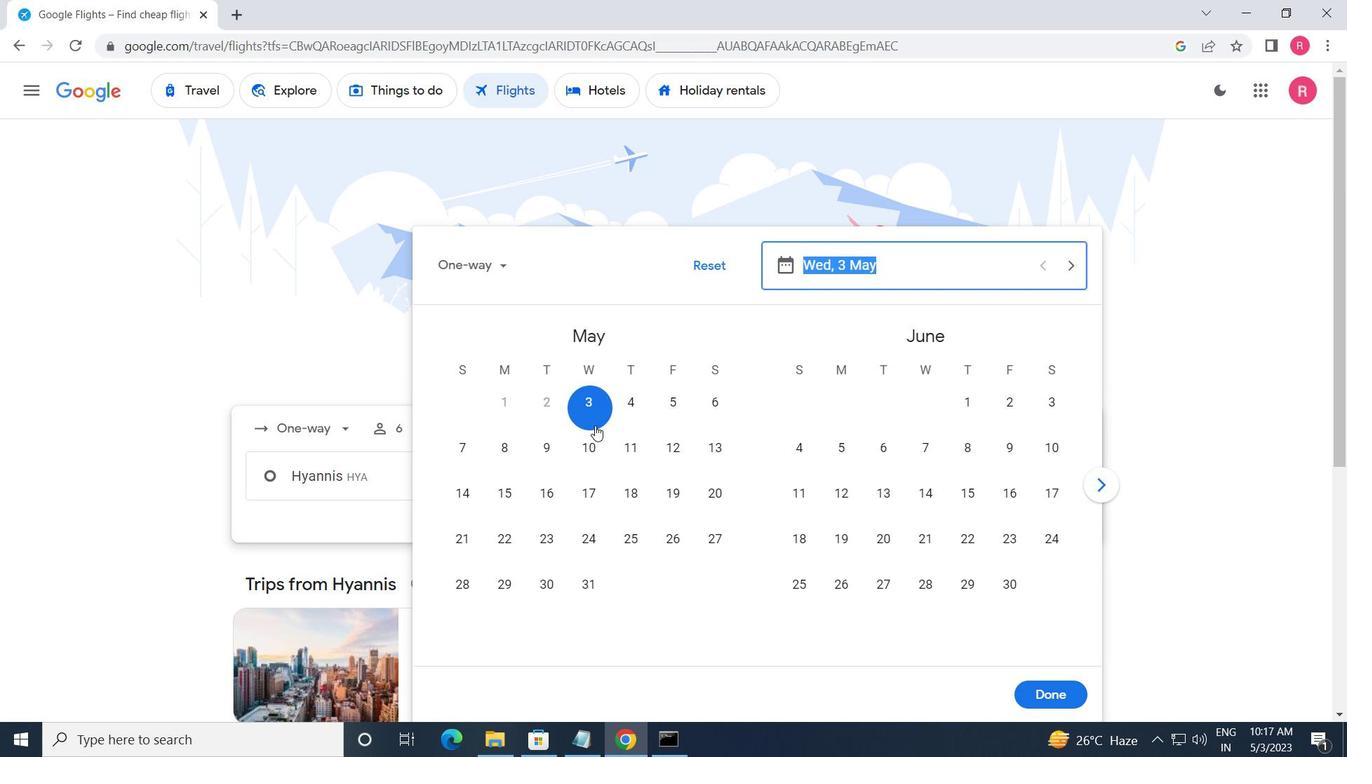 
Action: Mouse moved to (1042, 700)
Screenshot: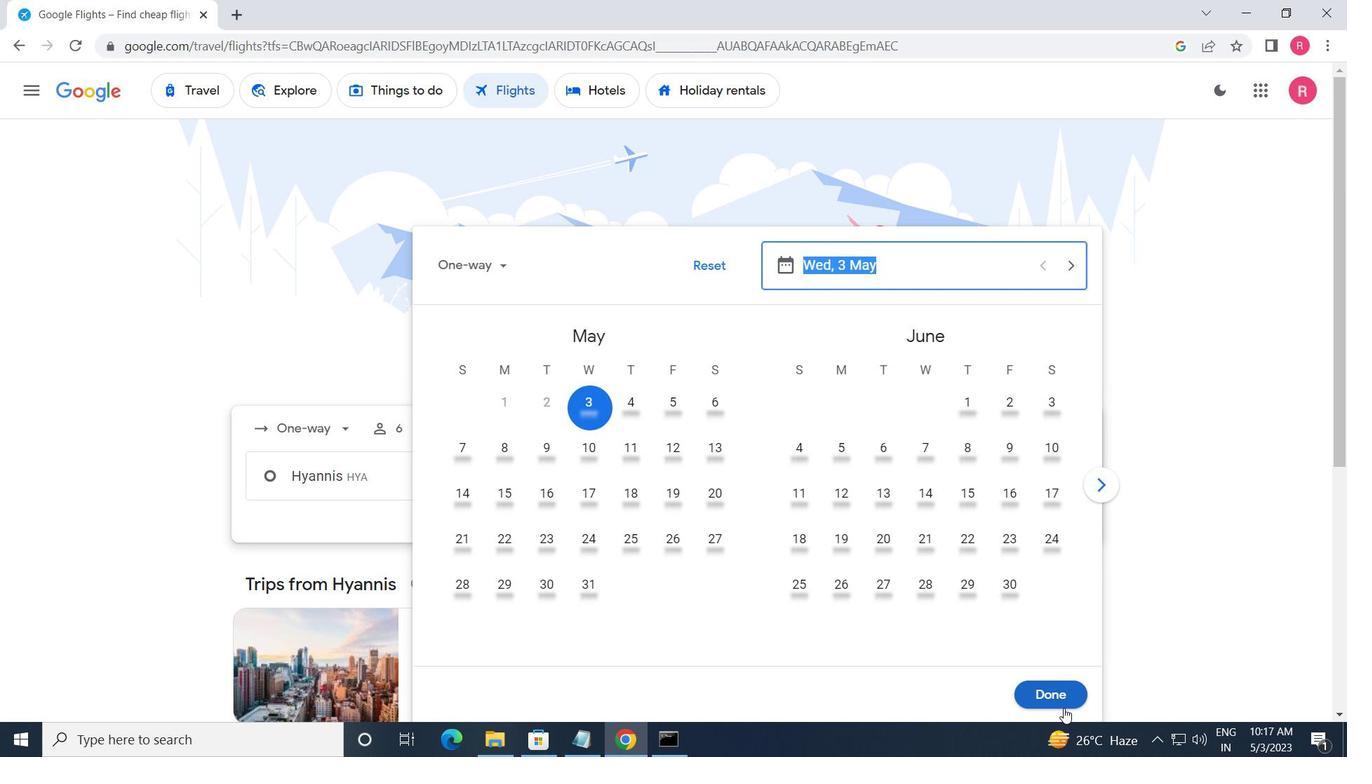 
Action: Mouse pressed left at (1042, 700)
Screenshot: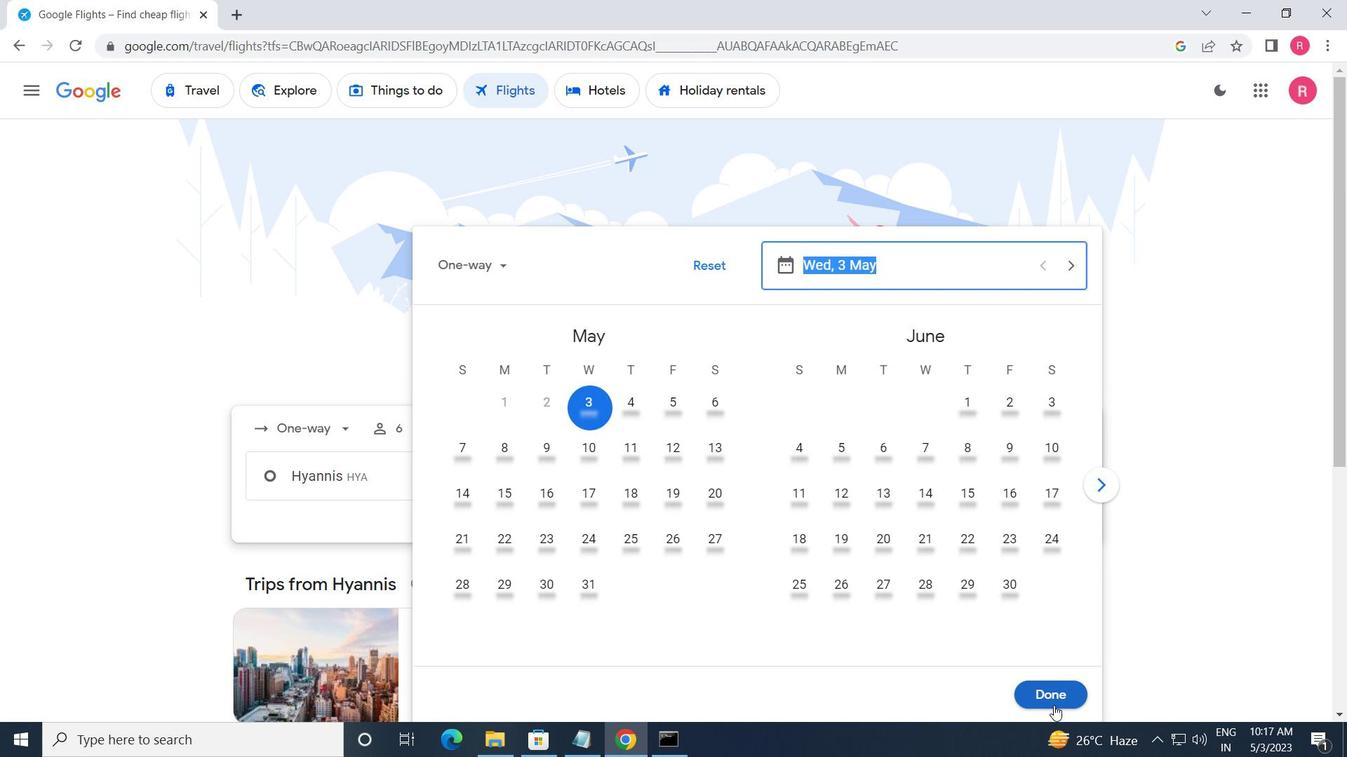 
Action: Mouse moved to (661, 543)
Screenshot: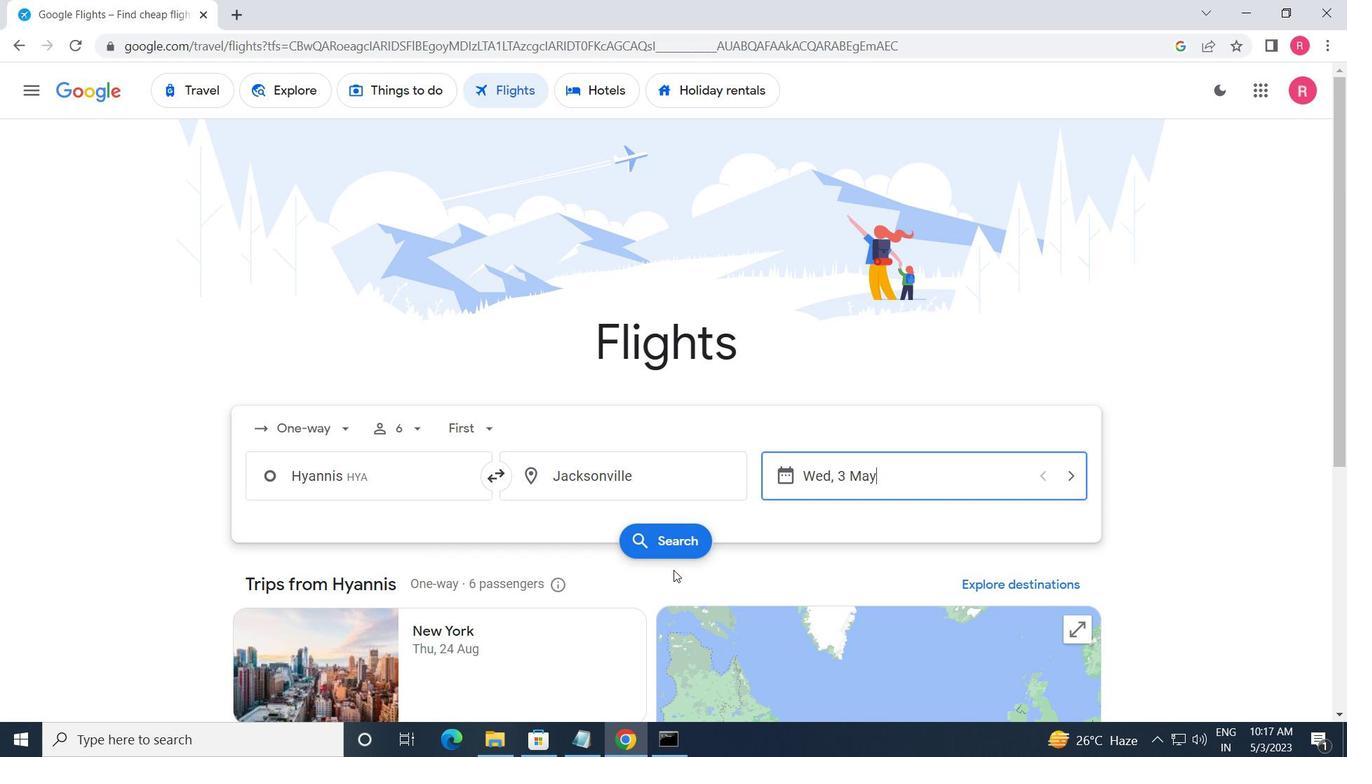 
Action: Mouse pressed left at (661, 543)
Screenshot: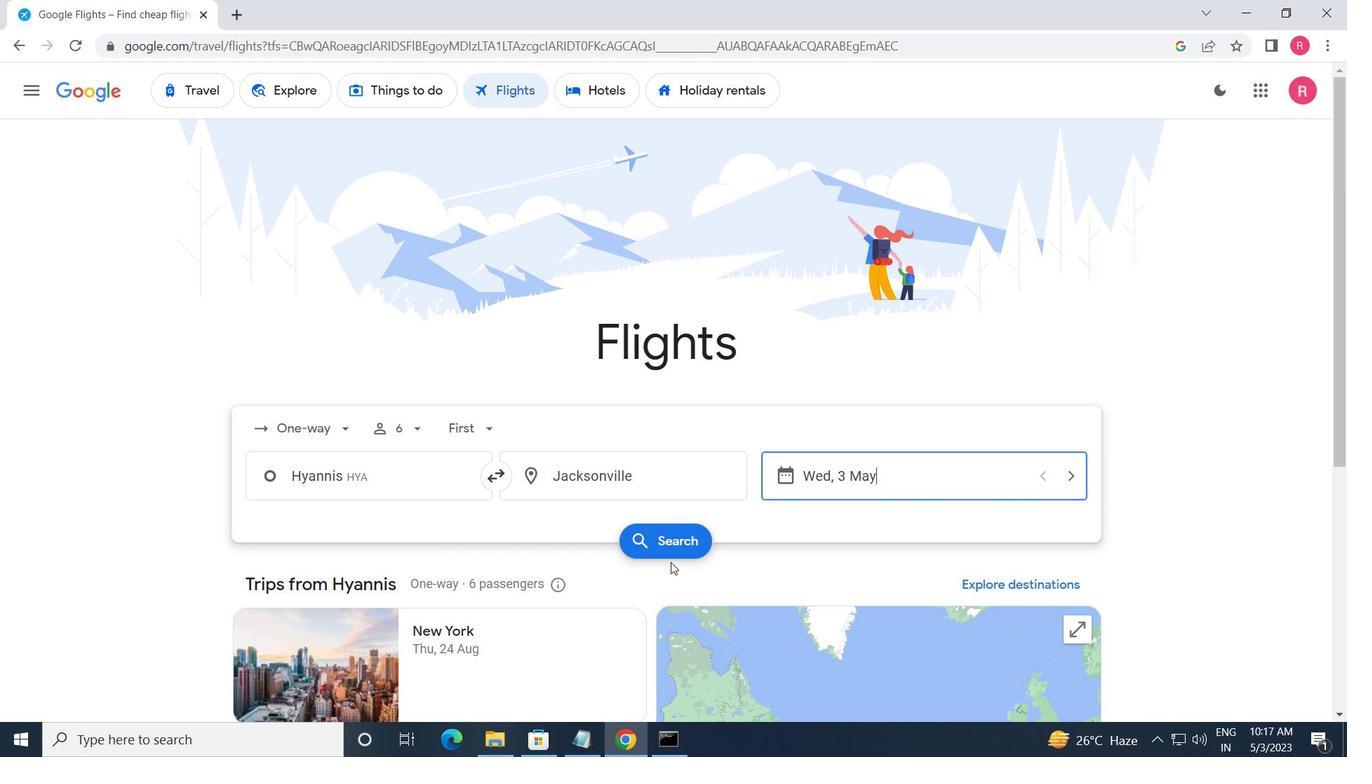 
Action: Mouse moved to (242, 260)
Screenshot: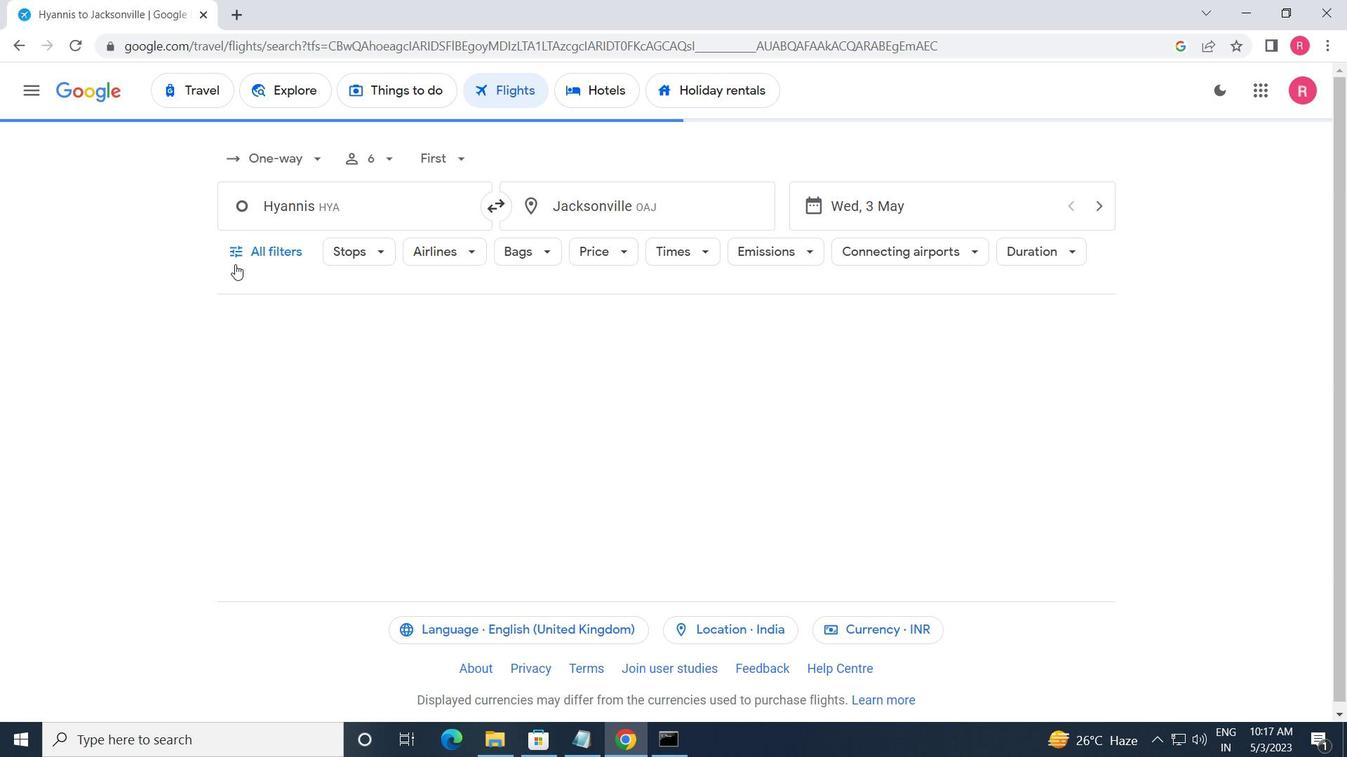 
Action: Mouse pressed left at (242, 260)
Screenshot: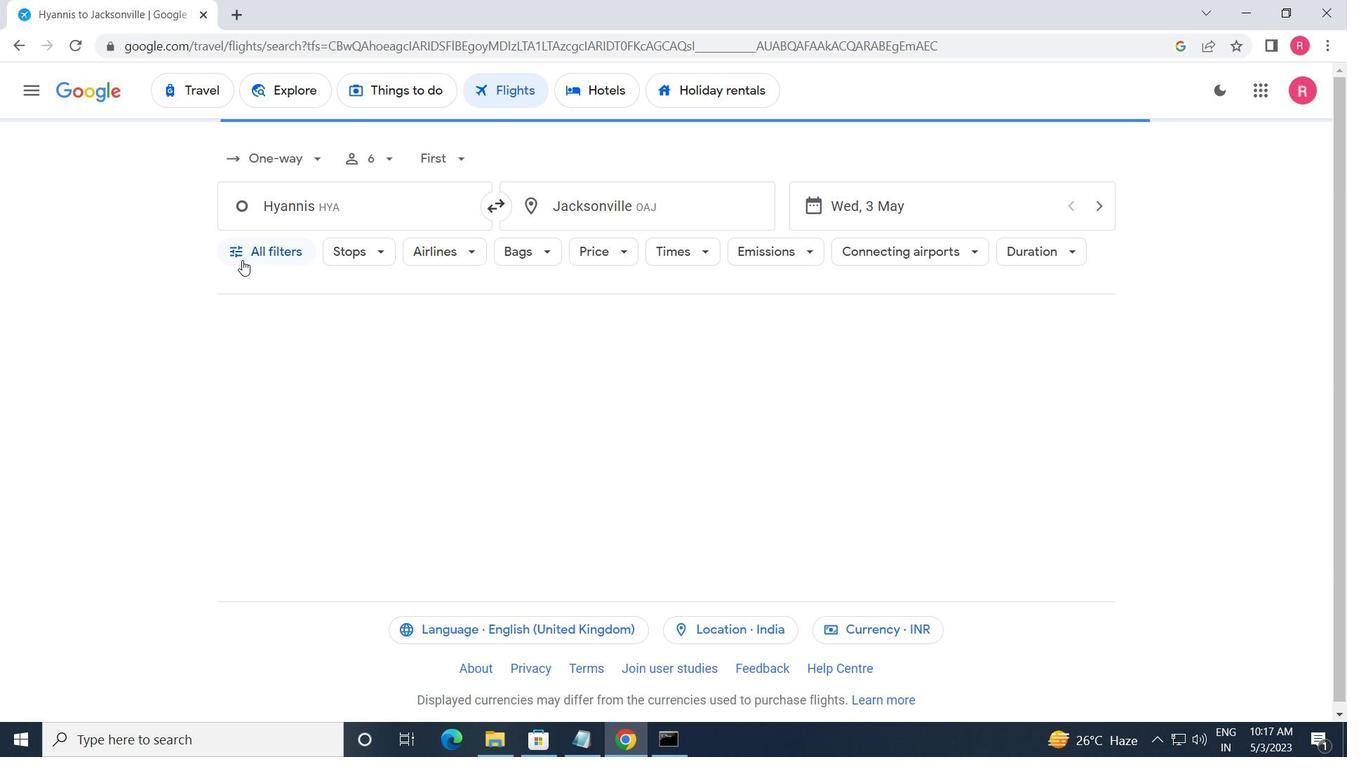 
Action: Mouse moved to (357, 485)
Screenshot: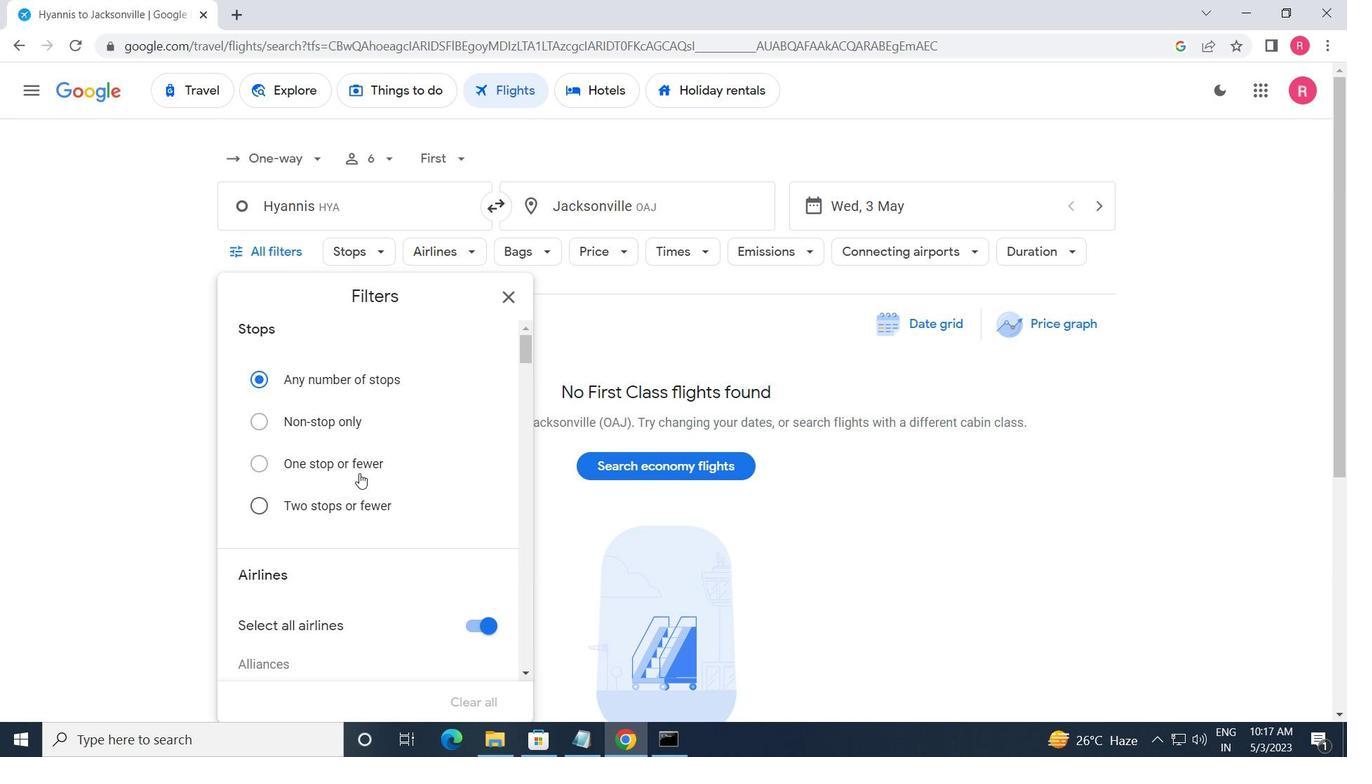 
Action: Mouse scrolled (357, 484) with delta (0, 0)
Screenshot: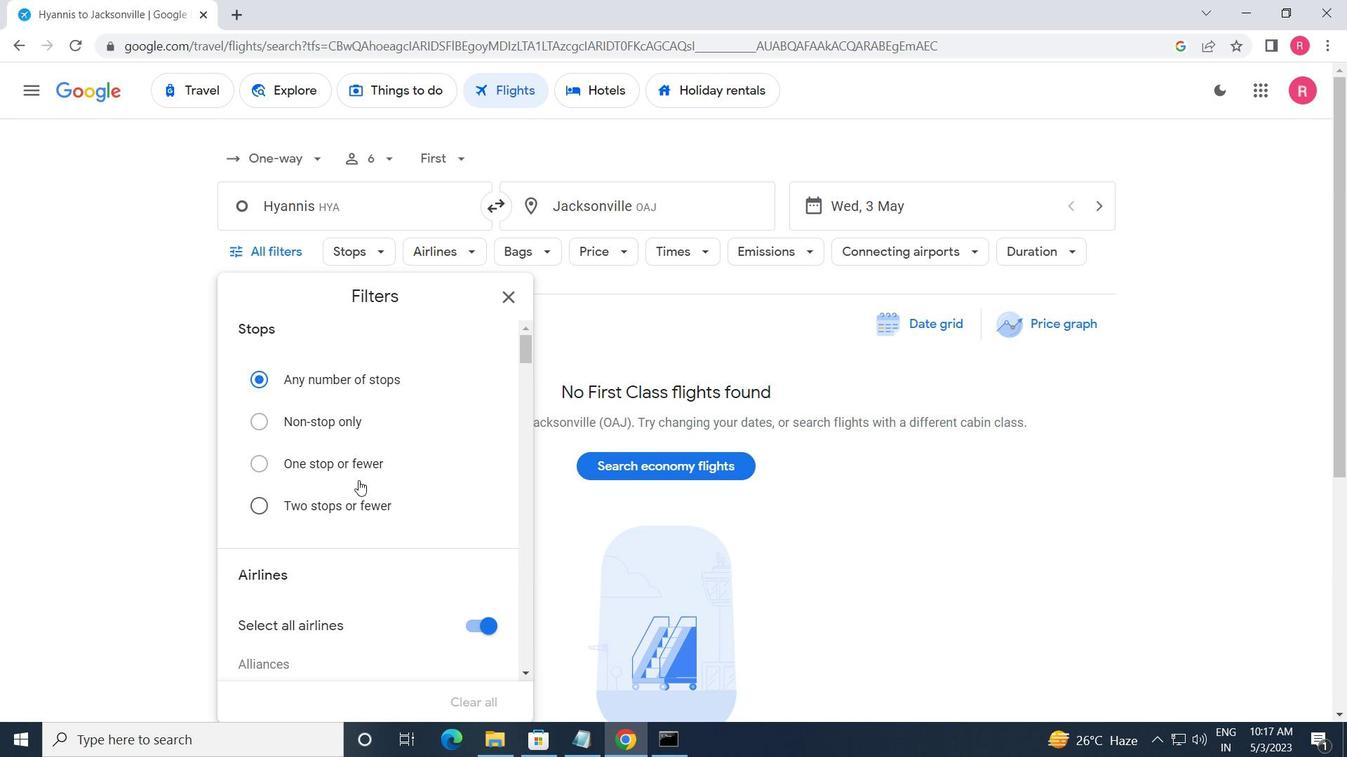 
Action: Mouse moved to (357, 486)
Screenshot: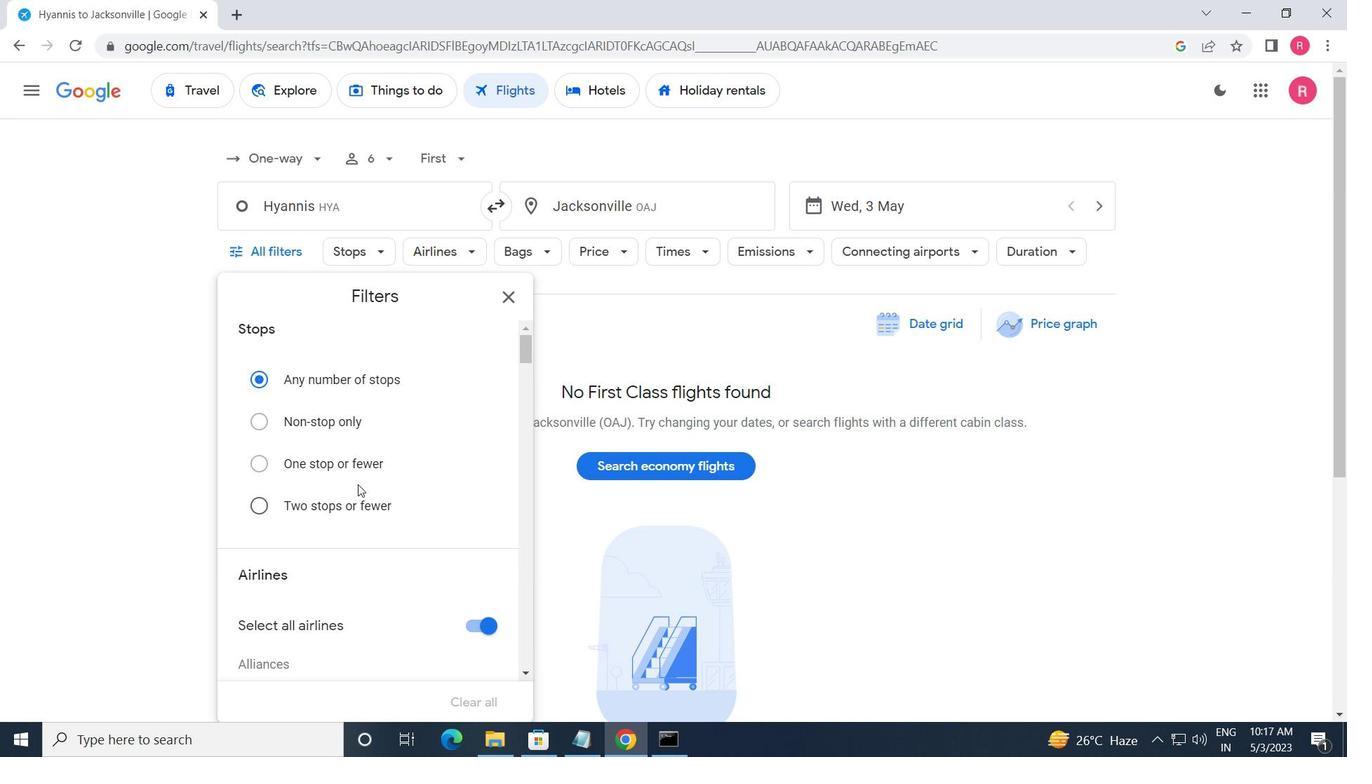
Action: Mouse scrolled (357, 486) with delta (0, 0)
Screenshot: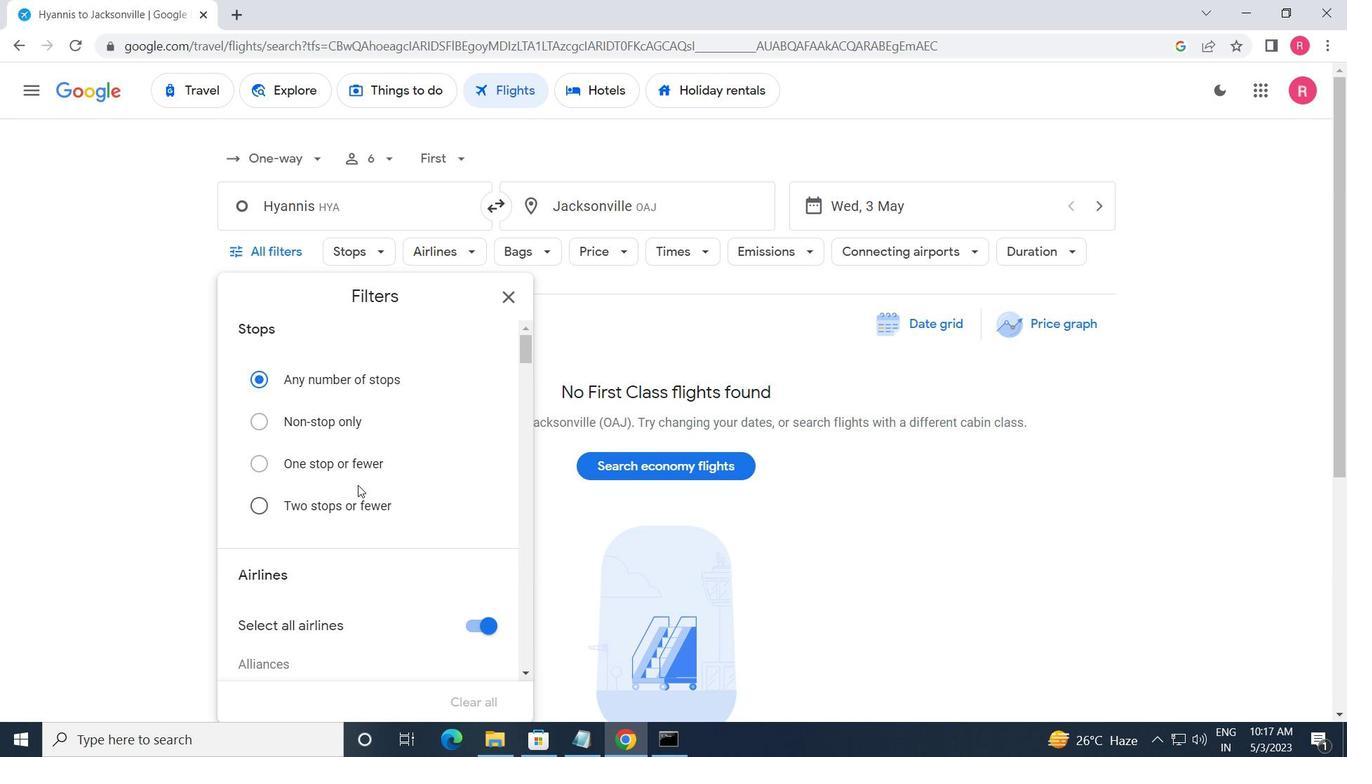 
Action: Mouse moved to (358, 487)
Screenshot: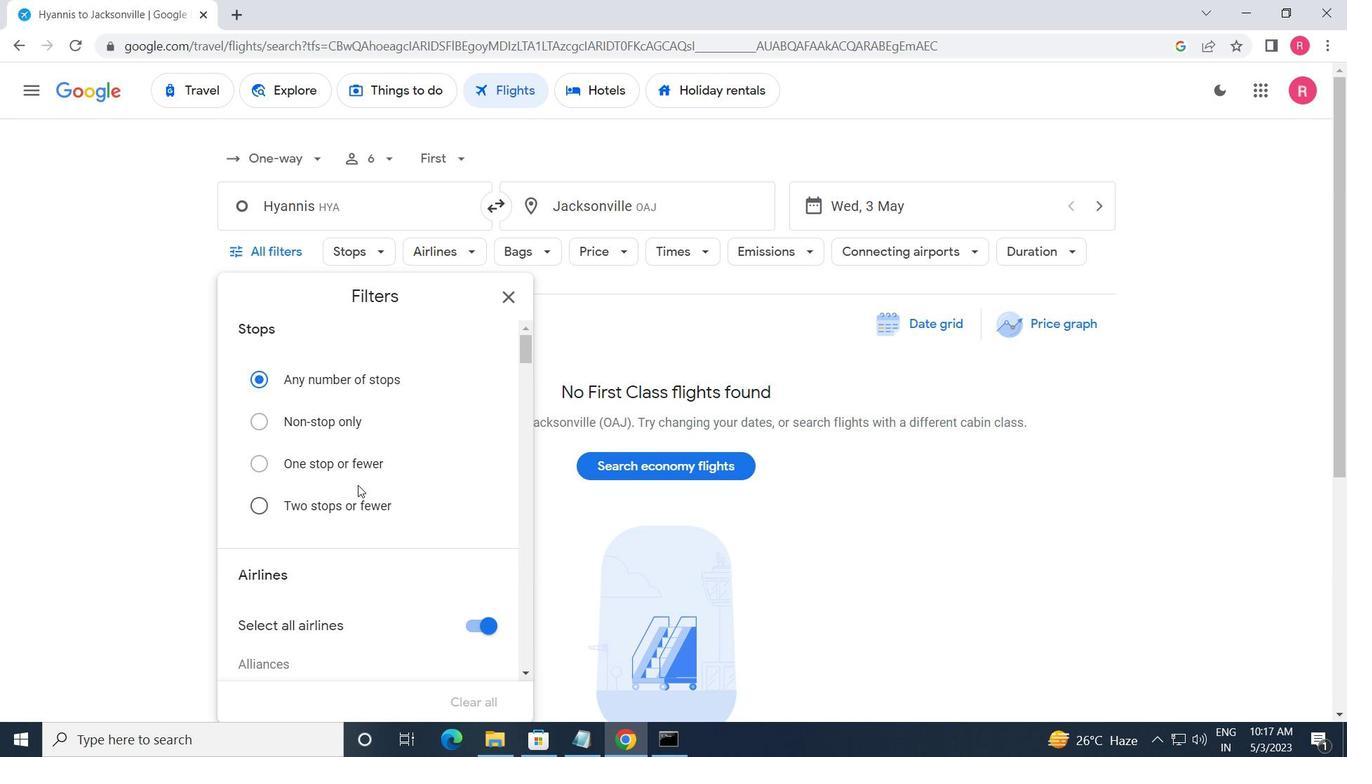 
Action: Mouse scrolled (358, 486) with delta (0, 0)
Screenshot: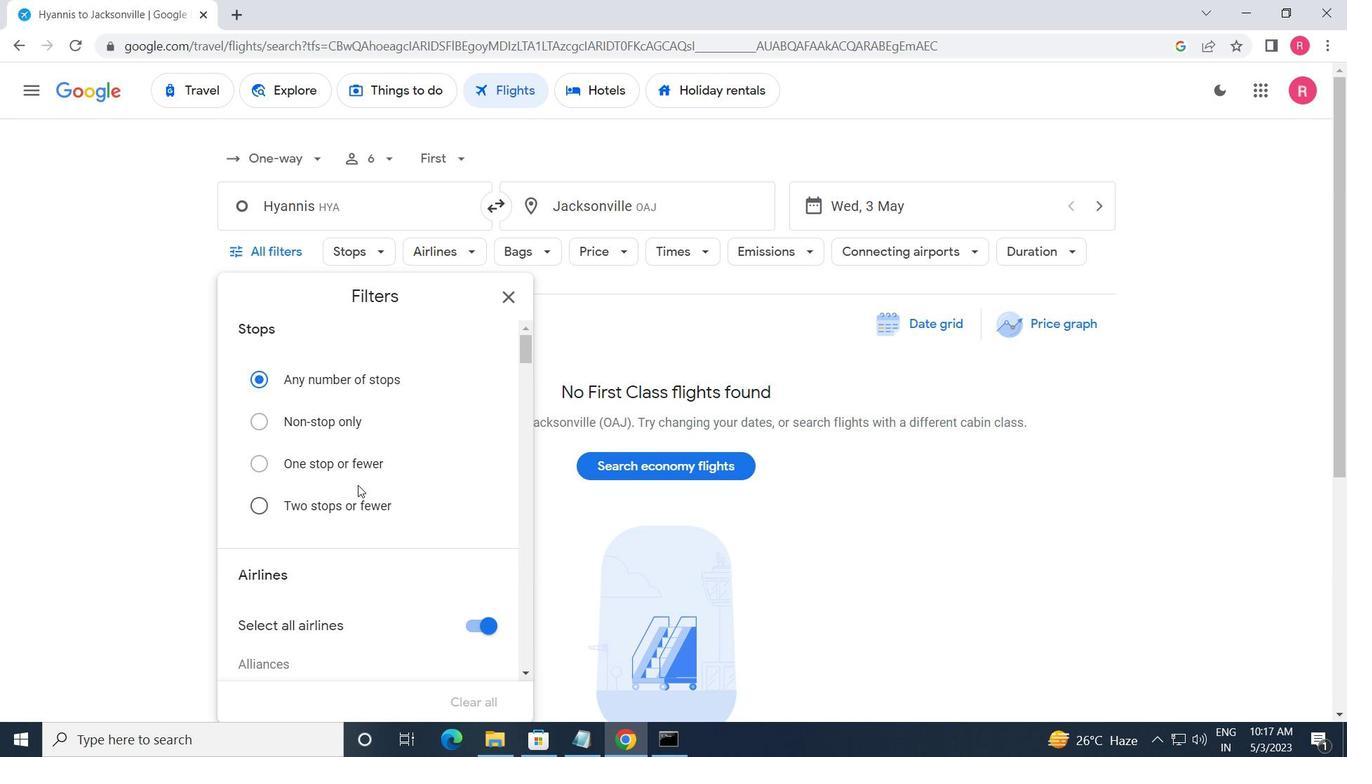 
Action: Mouse scrolled (358, 486) with delta (0, 0)
Screenshot: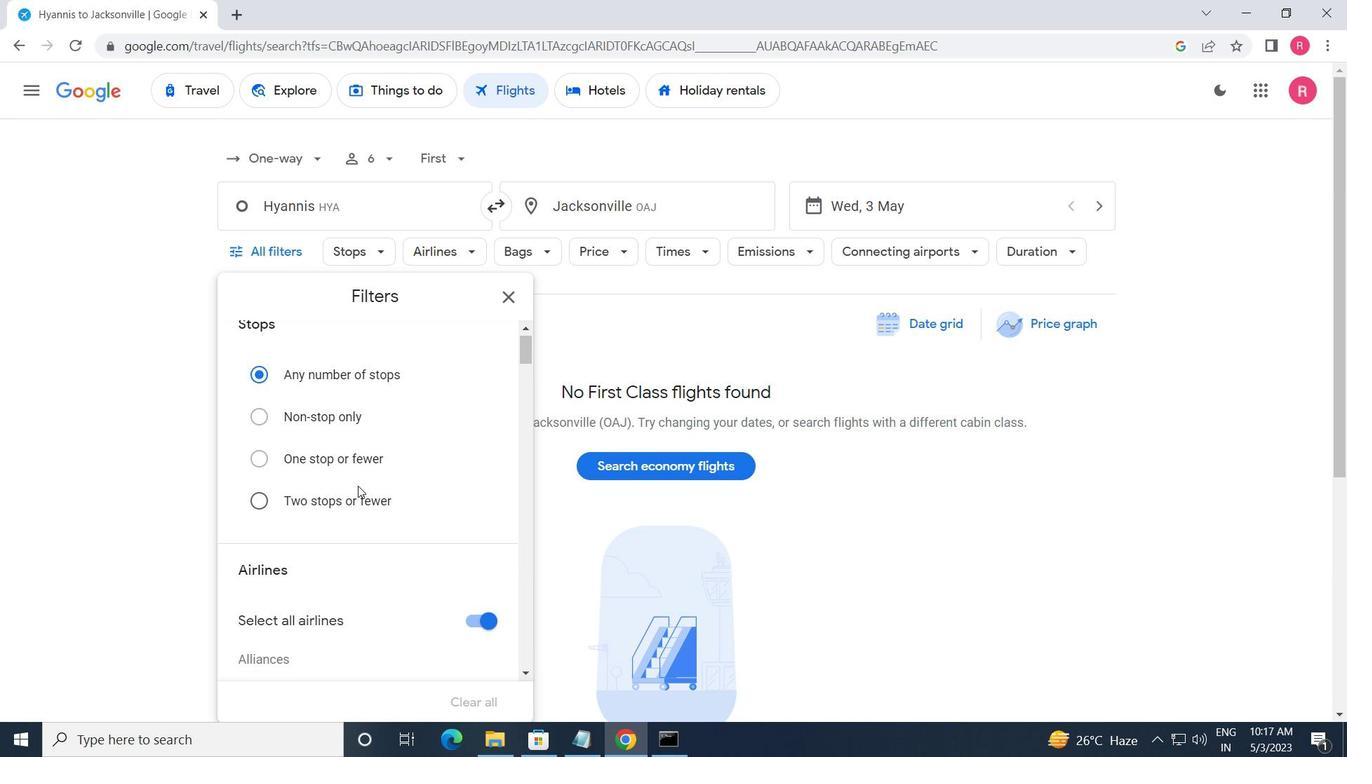 
Action: Mouse scrolled (358, 486) with delta (0, 0)
Screenshot: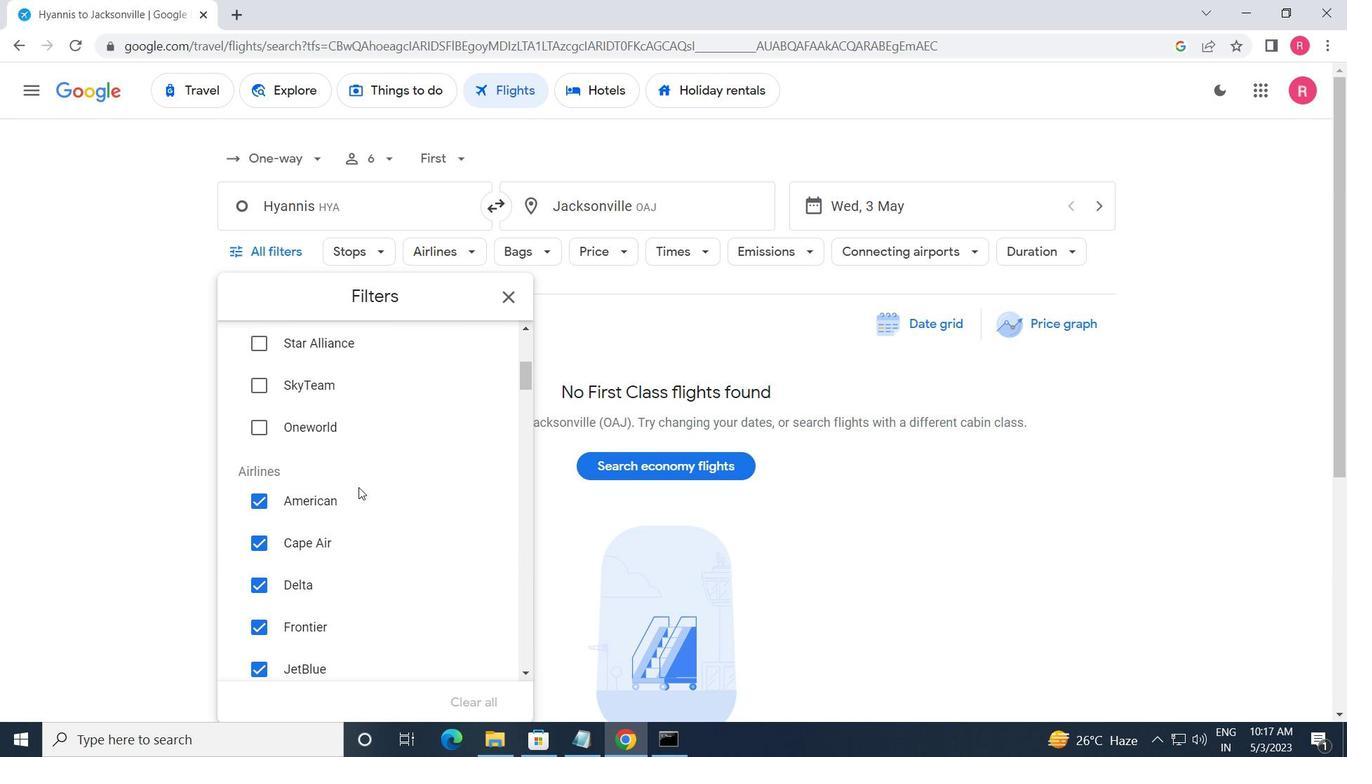 
Action: Mouse scrolled (358, 486) with delta (0, 0)
Screenshot: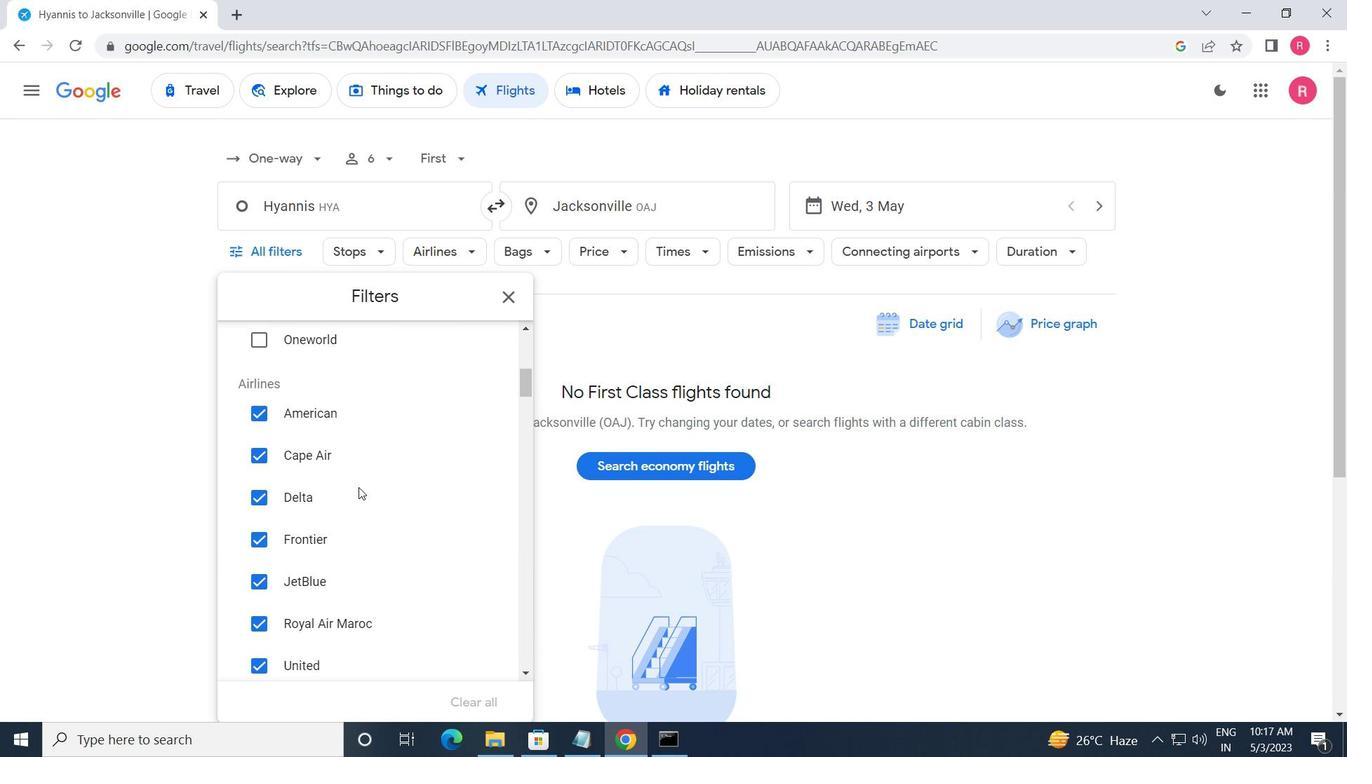 
Action: Mouse scrolled (358, 486) with delta (0, 0)
Screenshot: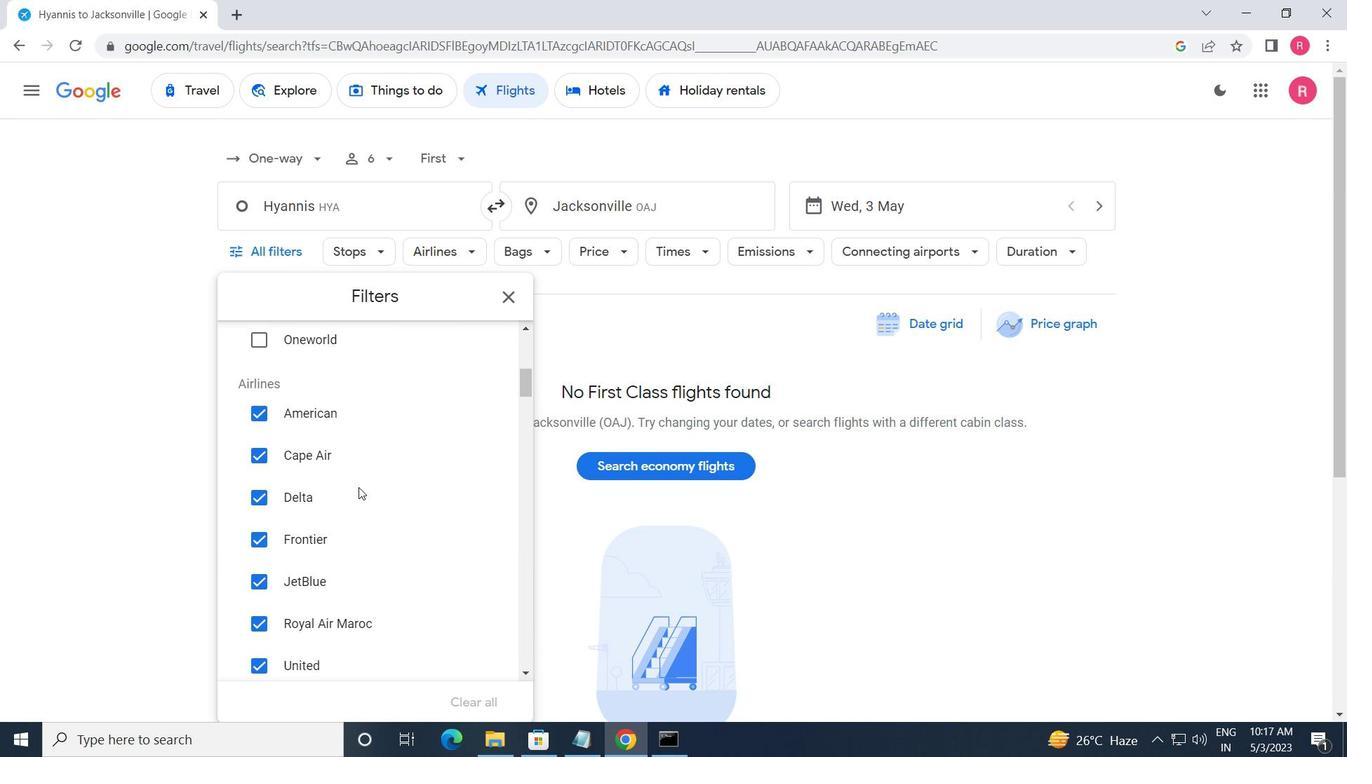 
Action: Mouse moved to (469, 491)
Screenshot: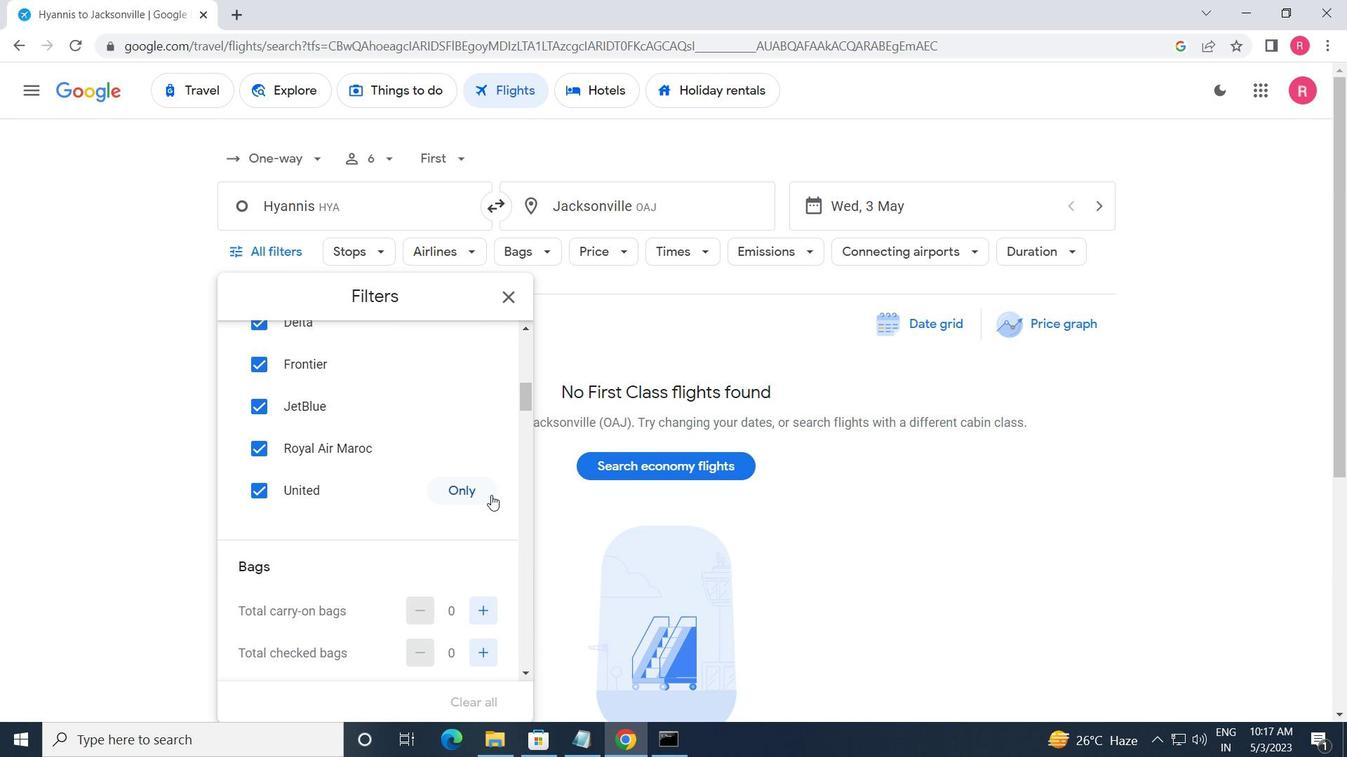 
Action: Mouse pressed left at (469, 491)
Screenshot: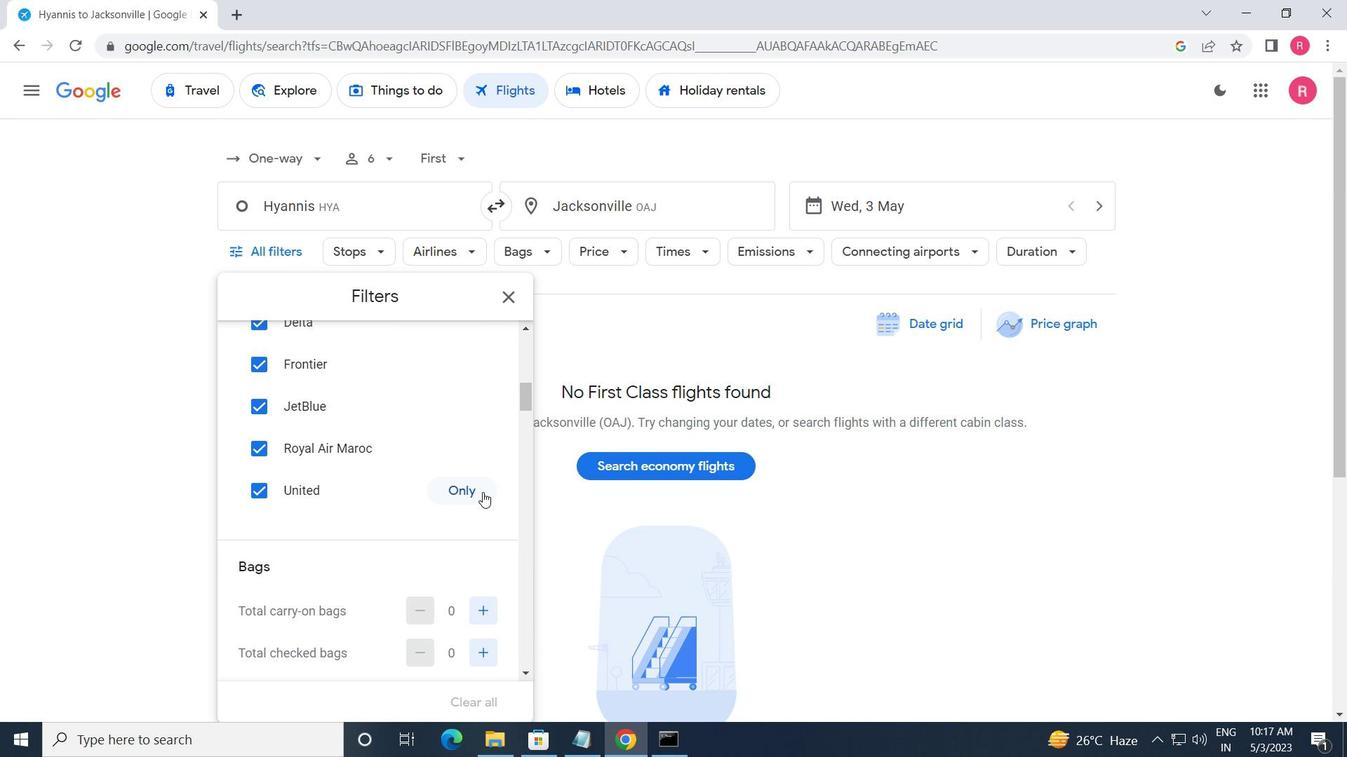 
Action: Mouse moved to (432, 496)
Screenshot: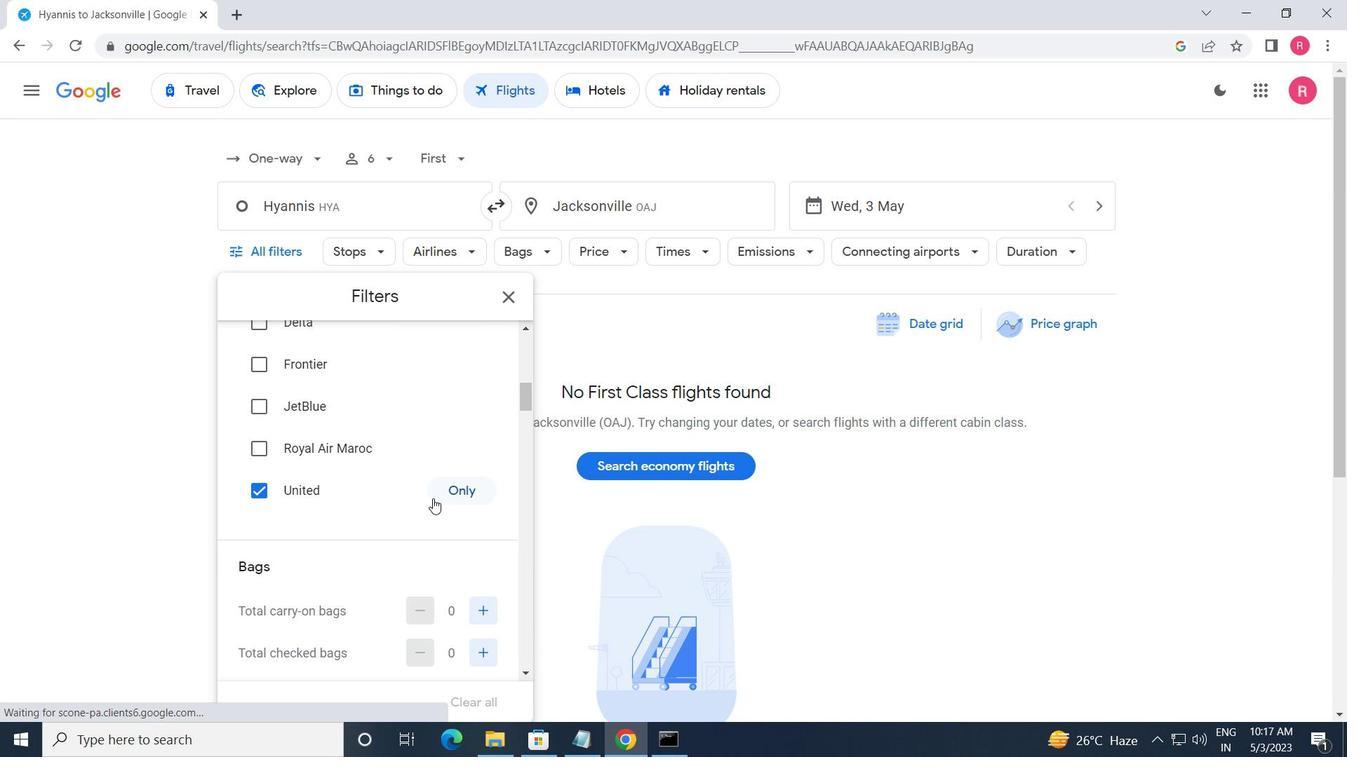 
Action: Mouse scrolled (432, 496) with delta (0, 0)
Screenshot: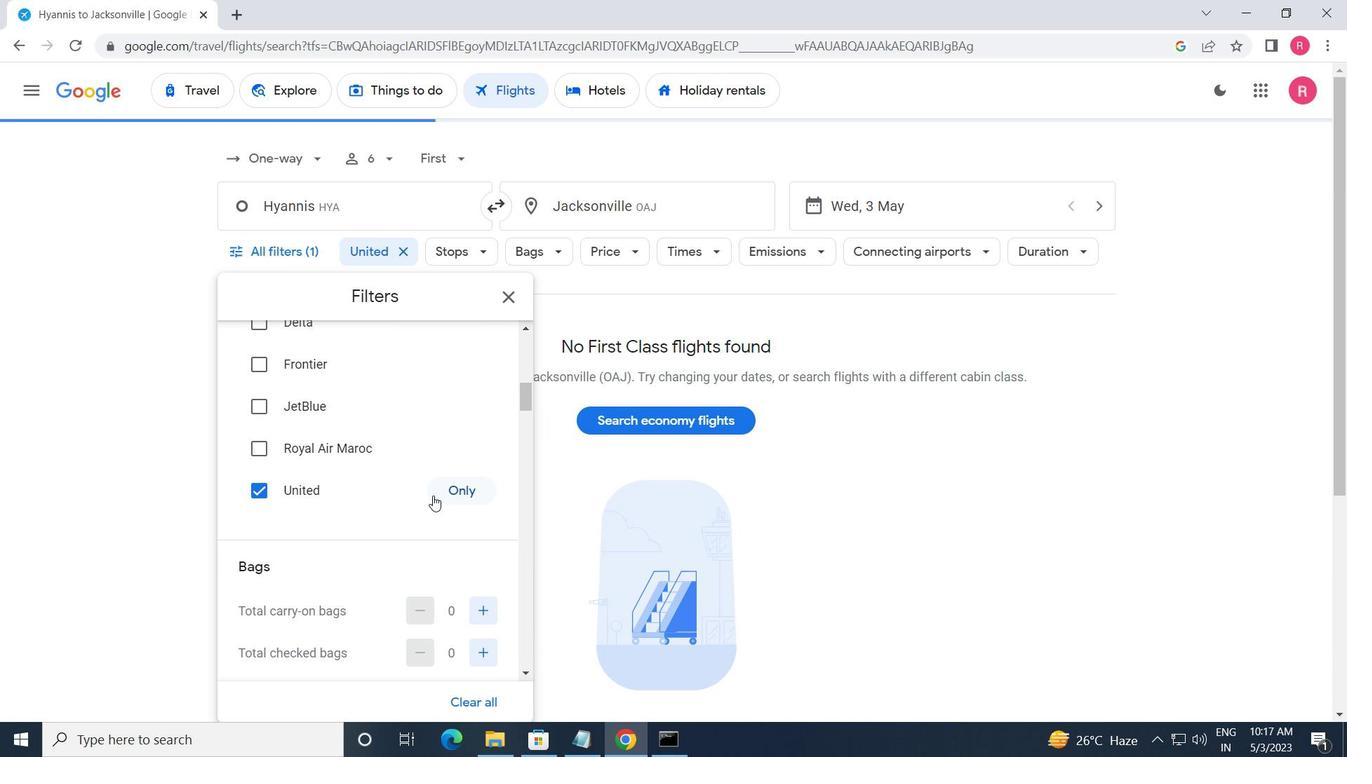 
Action: Mouse scrolled (432, 496) with delta (0, 0)
Screenshot: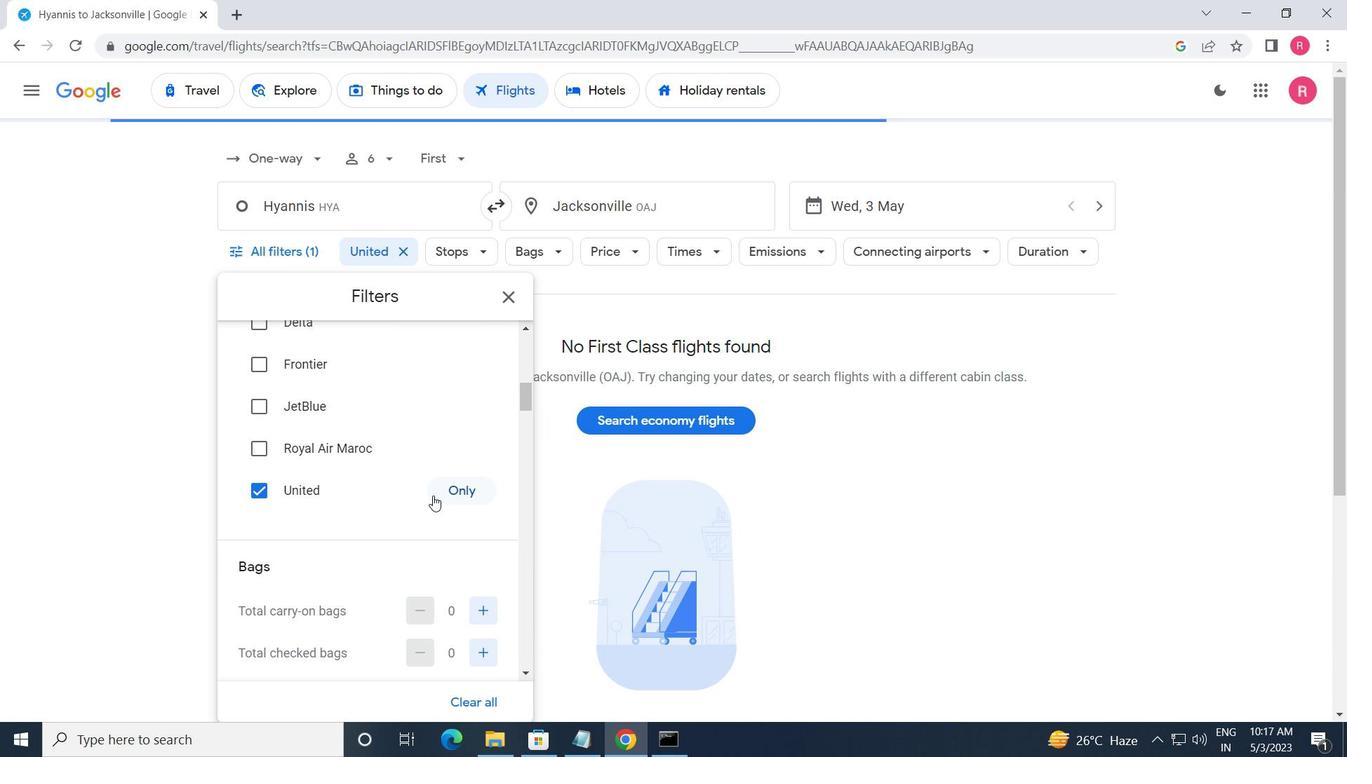 
Action: Mouse moved to (465, 482)
Screenshot: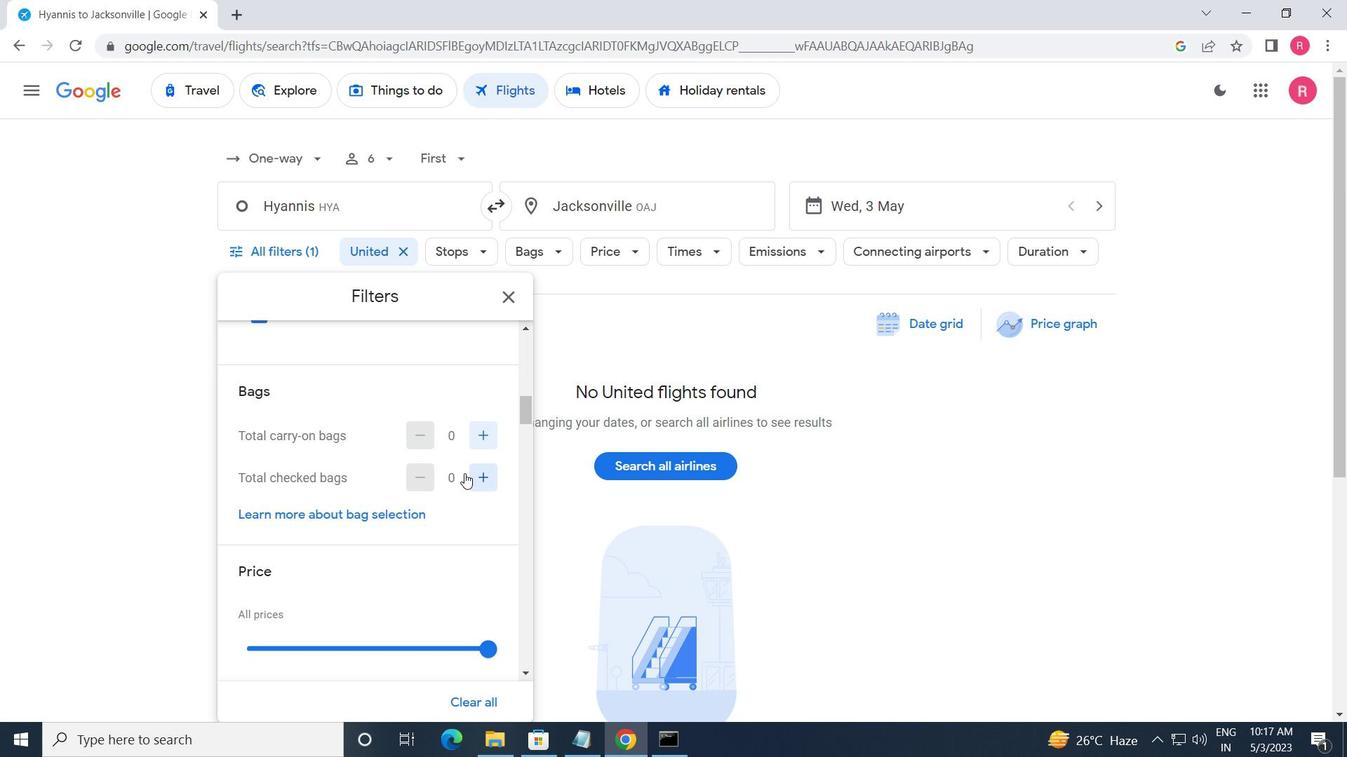 
Action: Mouse pressed left at (465, 482)
Screenshot: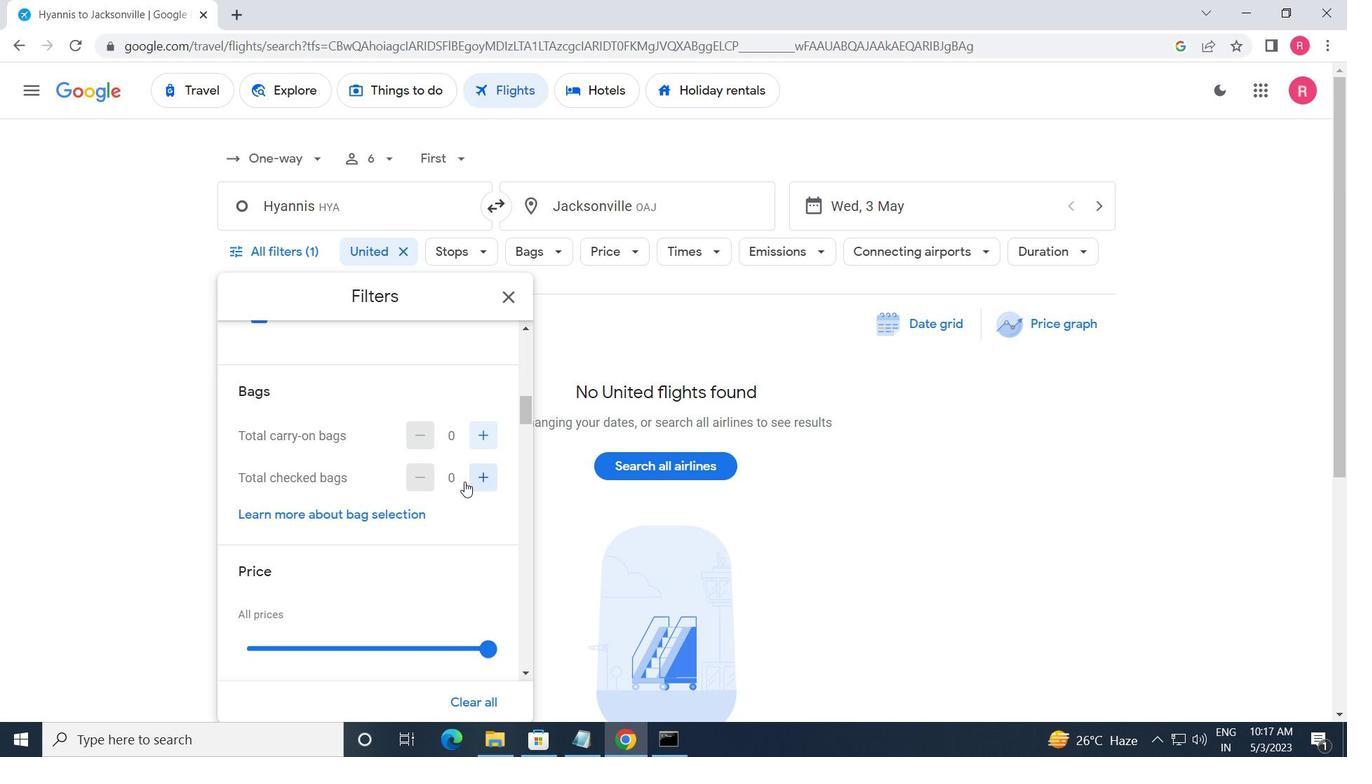 
Action: Mouse moved to (472, 483)
Screenshot: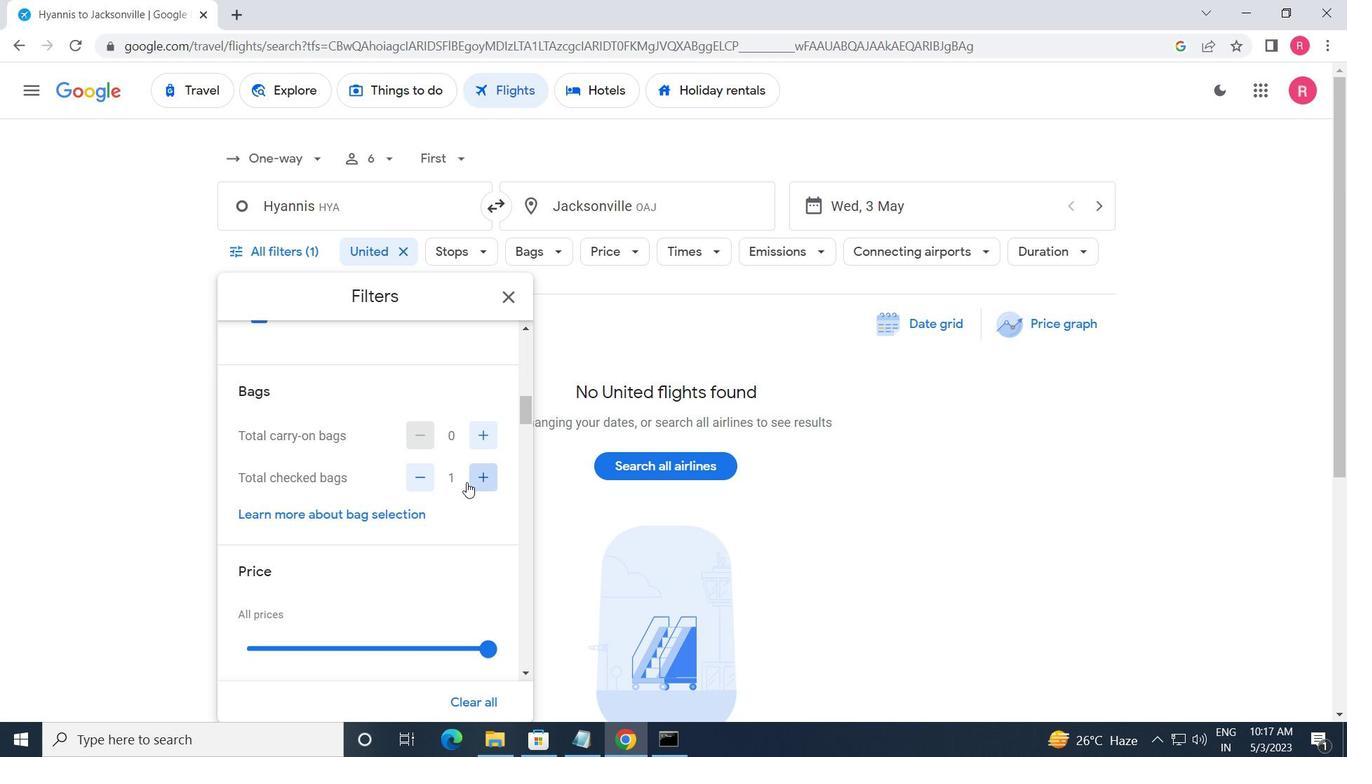 
Action: Mouse pressed left at (472, 483)
Screenshot: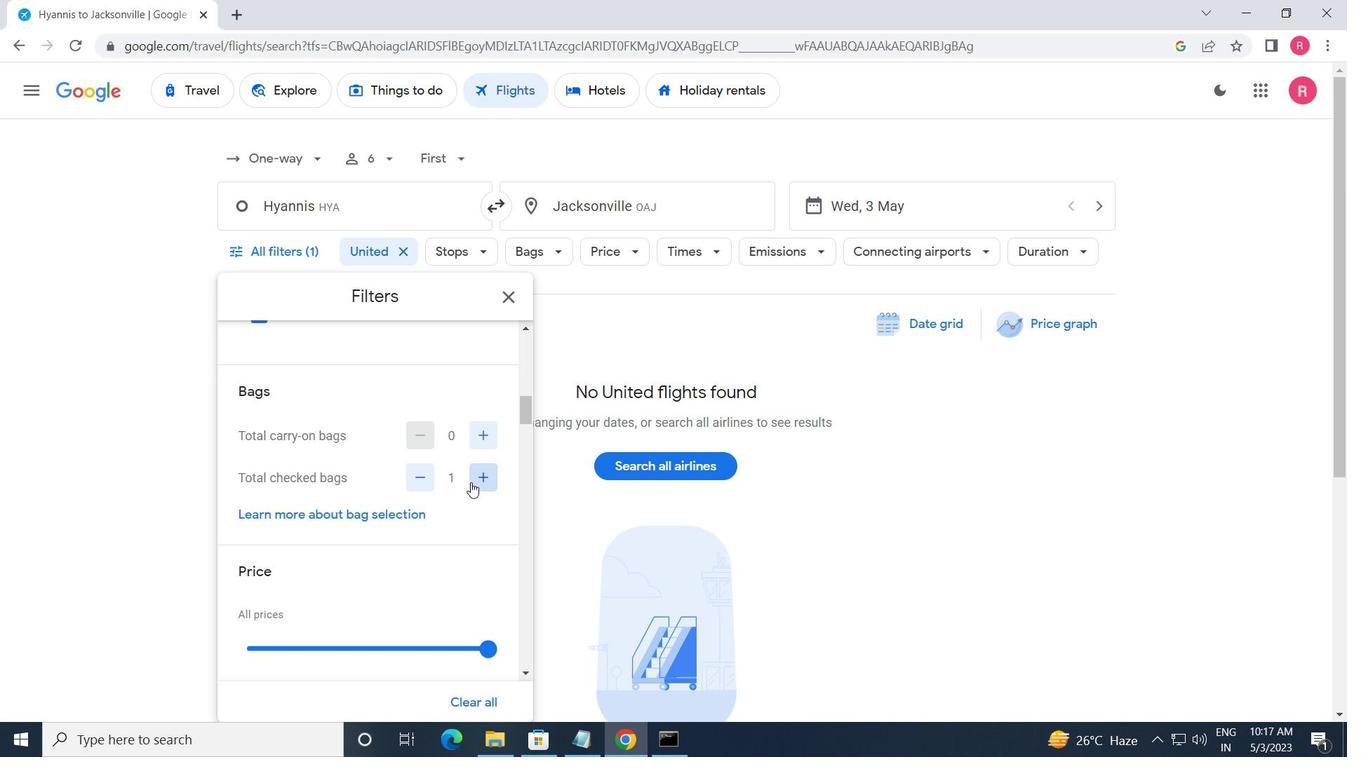 
Action: Mouse moved to (473, 482)
Screenshot: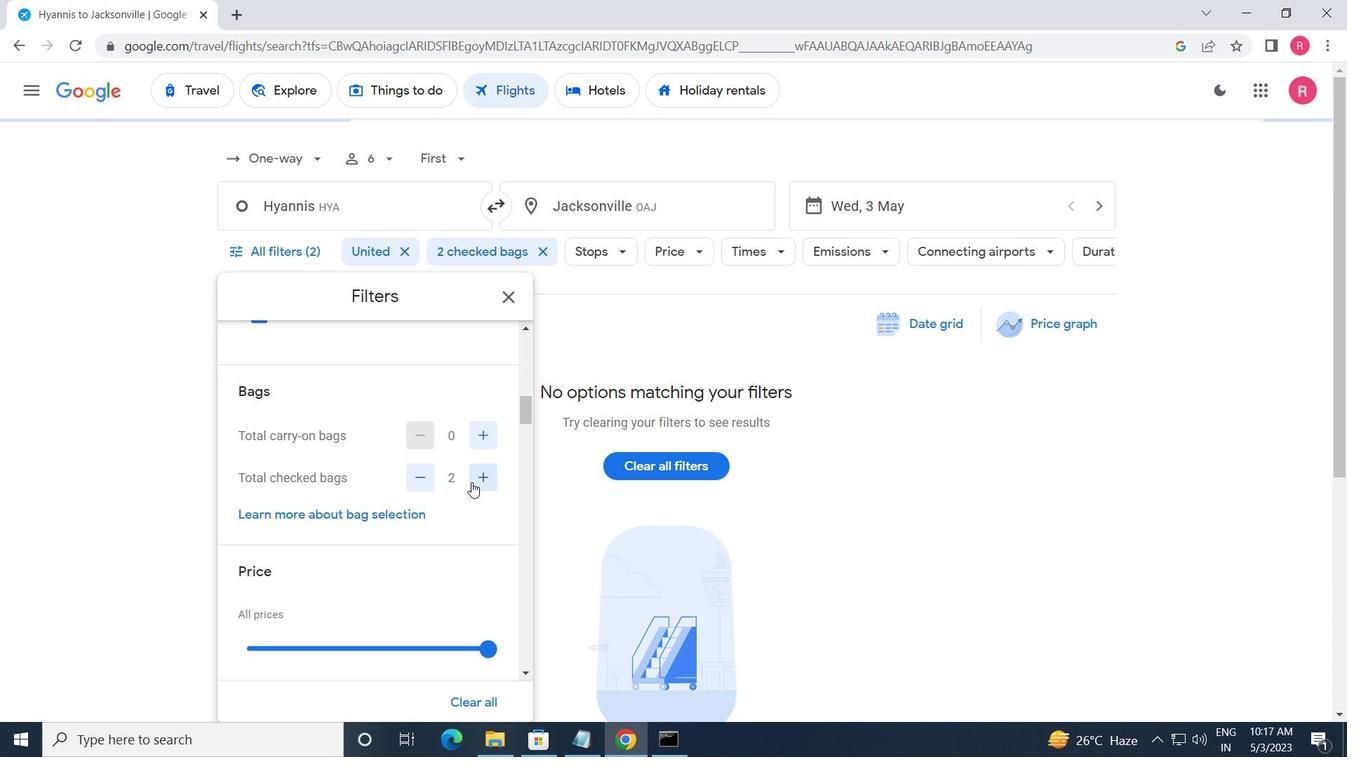 
Action: Mouse scrolled (473, 482) with delta (0, 0)
Screenshot: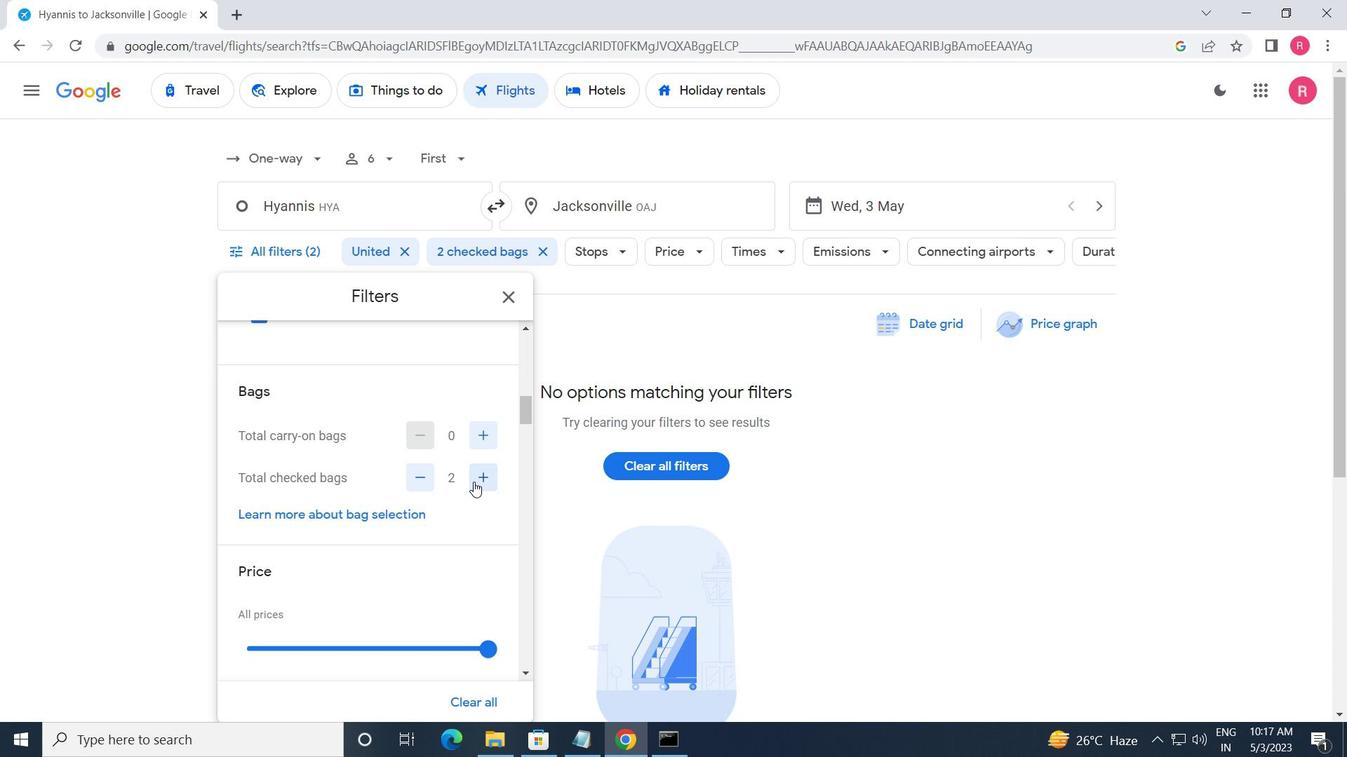 
Action: Mouse moved to (493, 547)
Screenshot: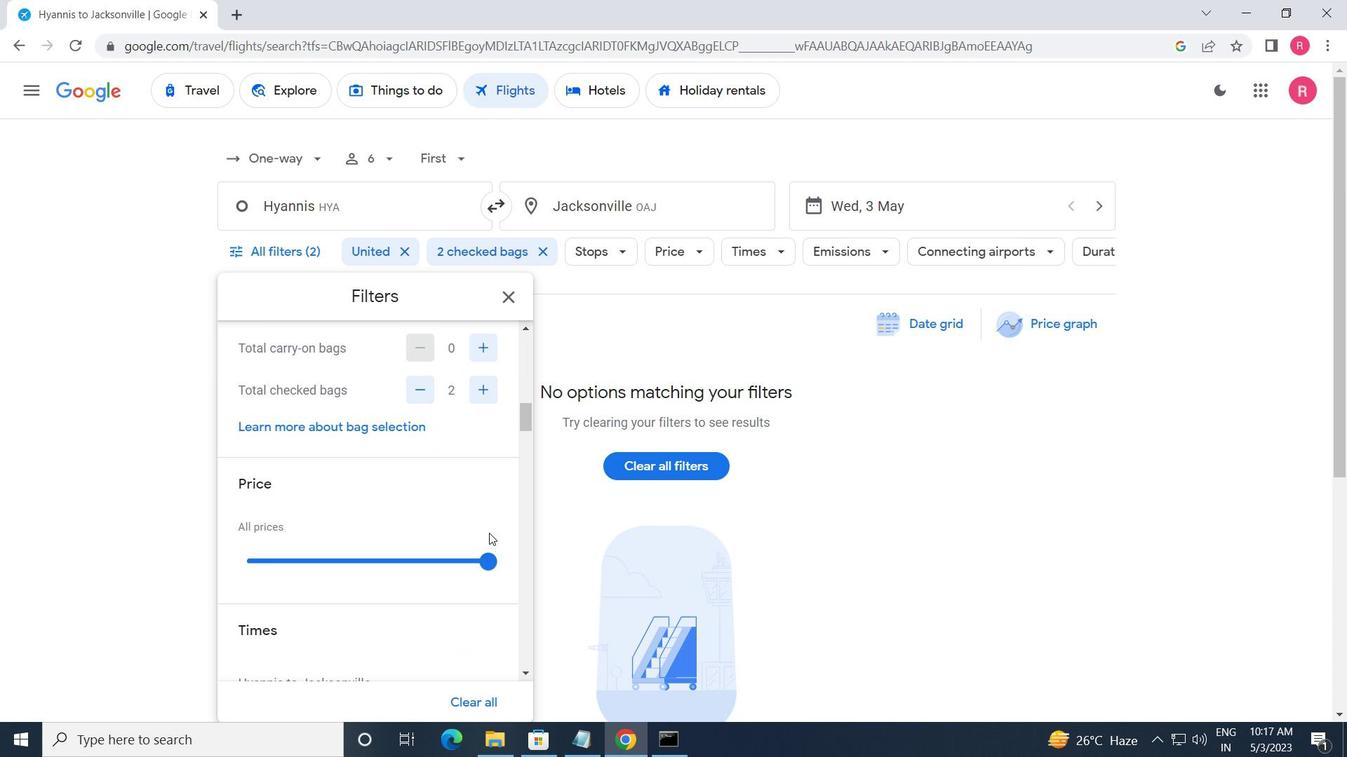 
Action: Mouse pressed left at (493, 547)
Screenshot: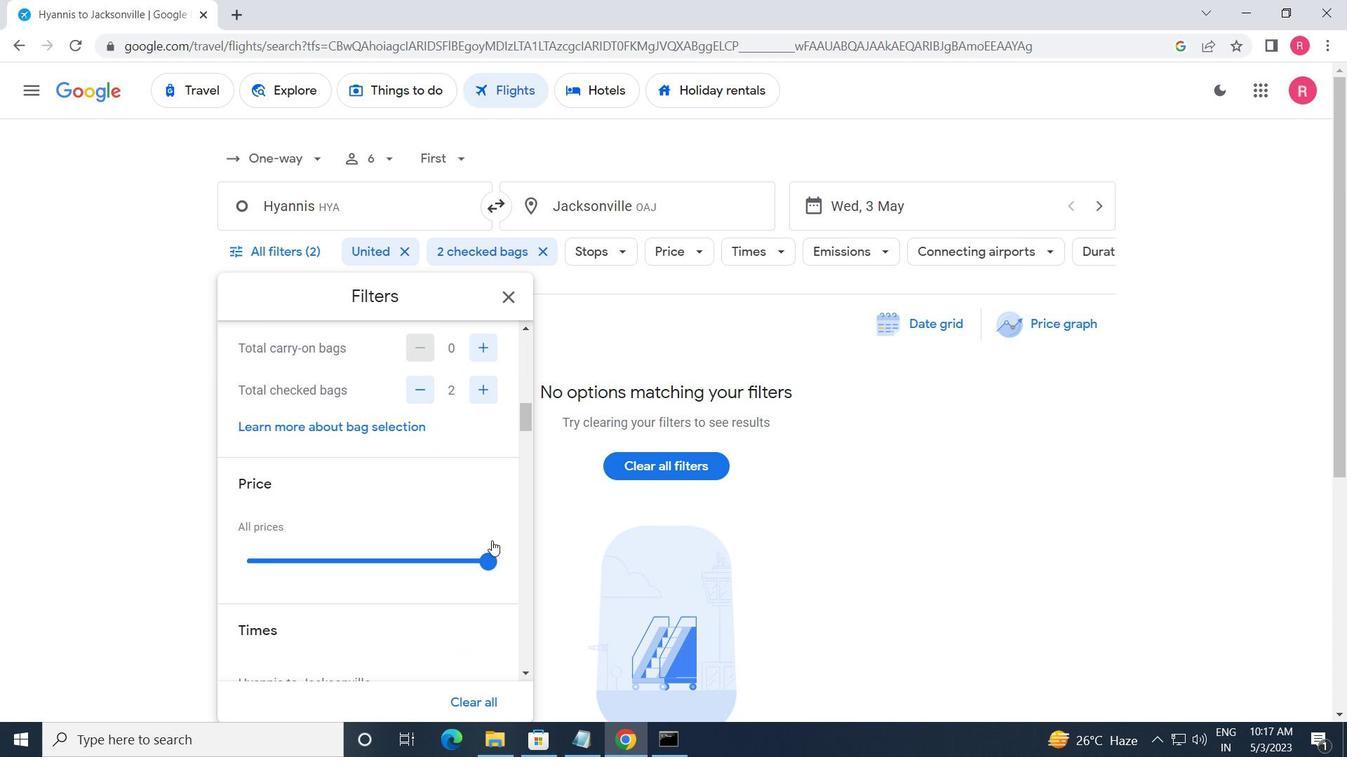 
Action: Mouse moved to (499, 550)
Screenshot: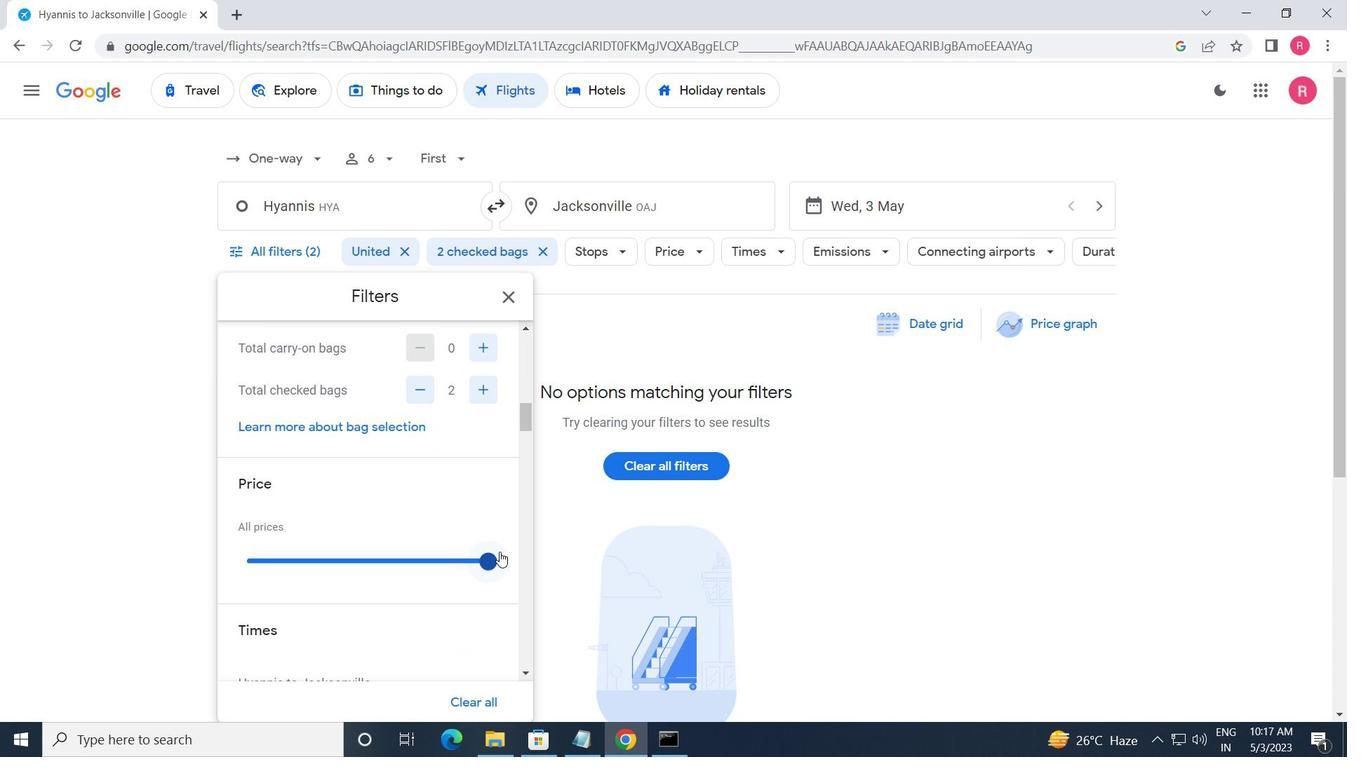 
Action: Mouse scrolled (499, 550) with delta (0, 0)
Screenshot: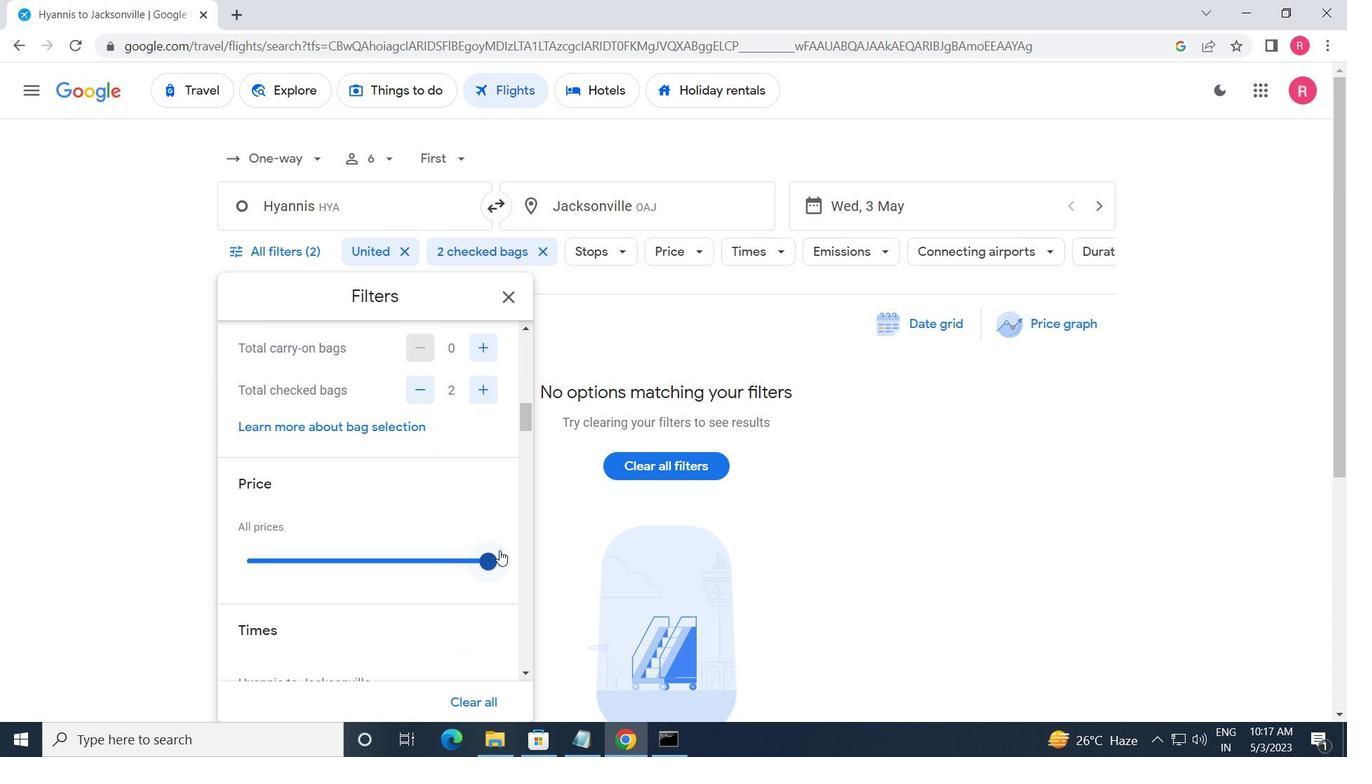 
Action: Mouse scrolled (499, 550) with delta (0, 0)
Screenshot: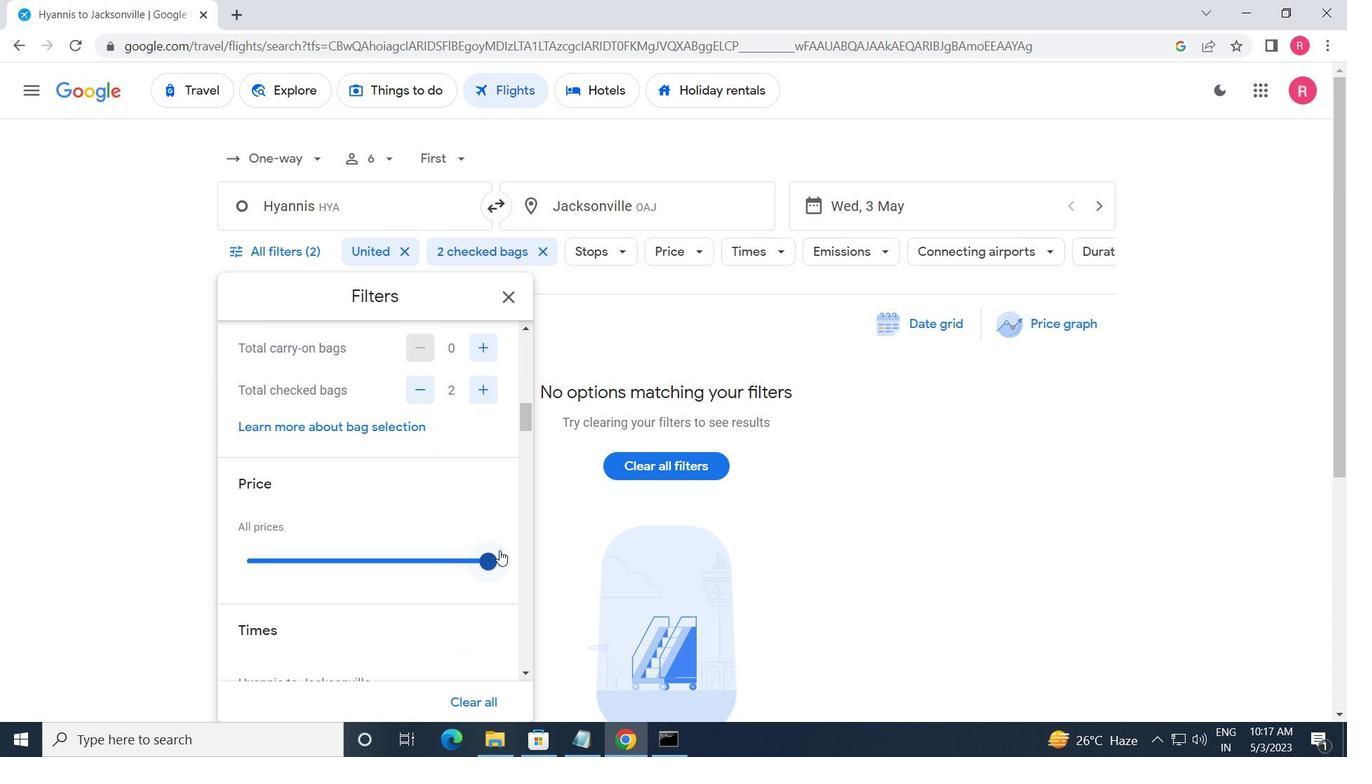 
Action: Mouse moved to (260, 571)
Screenshot: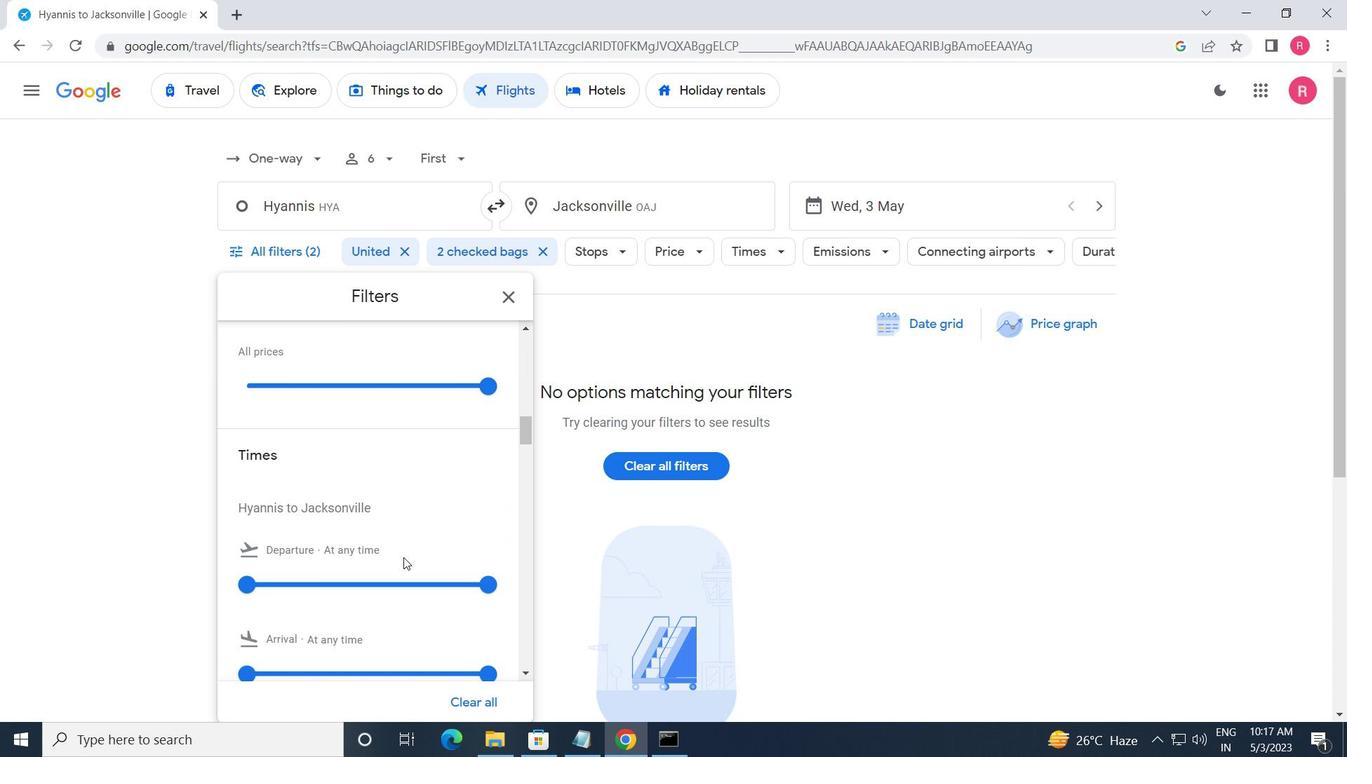 
Action: Mouse pressed left at (260, 571)
Screenshot: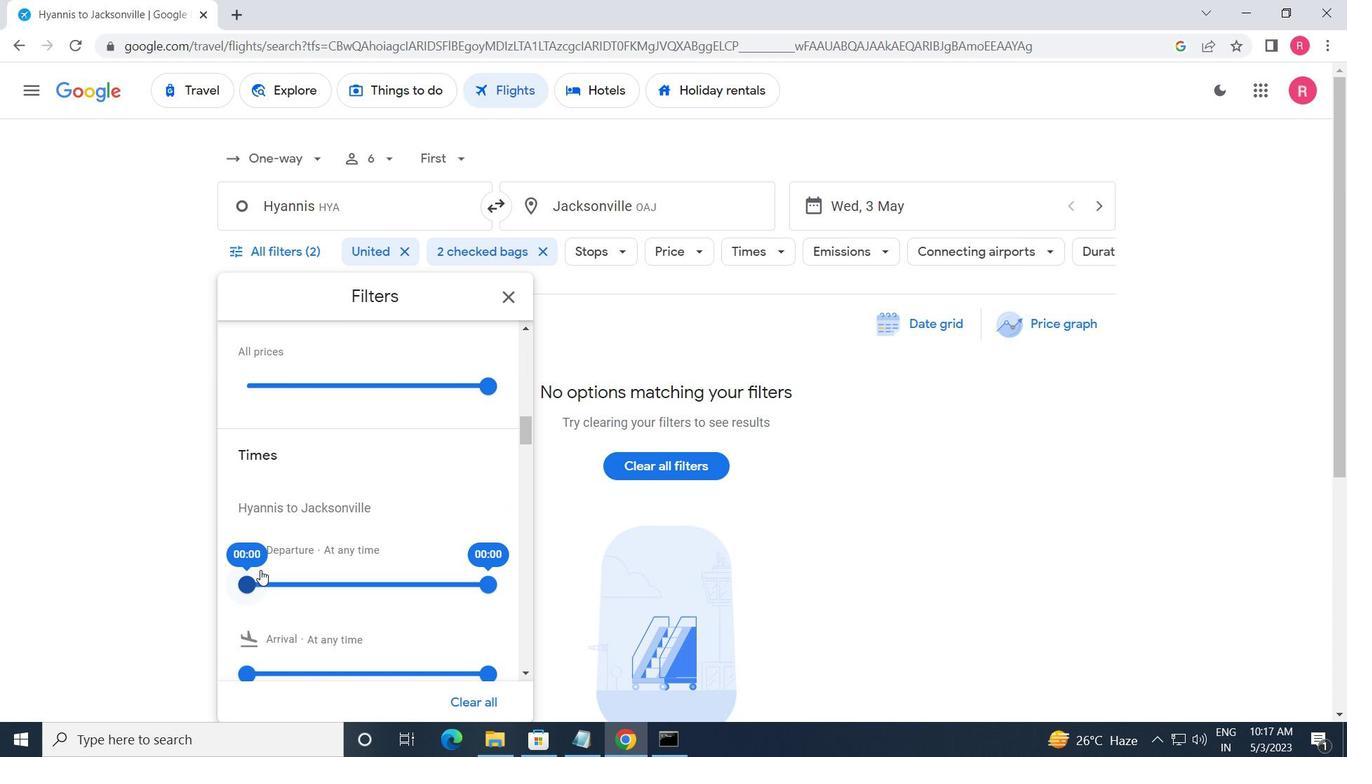 
Action: Mouse moved to (495, 590)
Screenshot: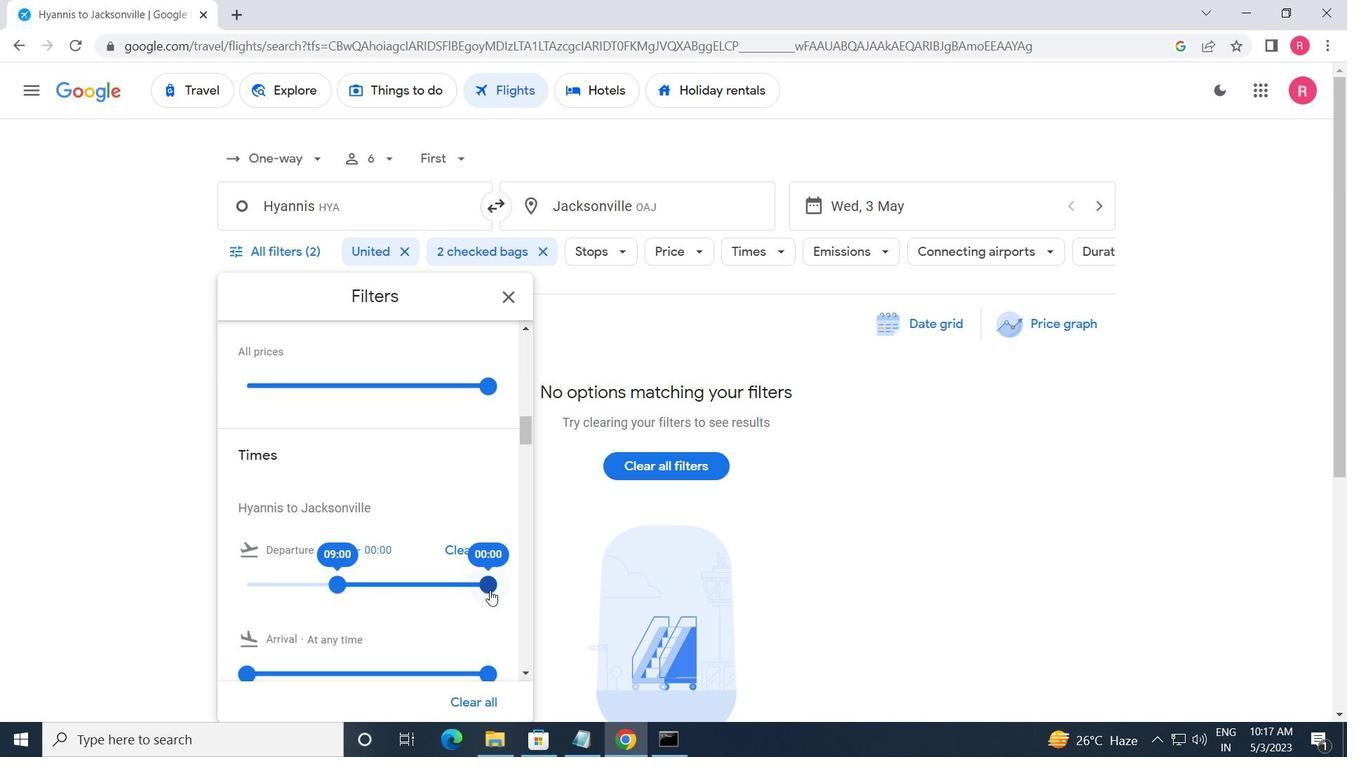 
Action: Mouse pressed left at (495, 590)
Screenshot: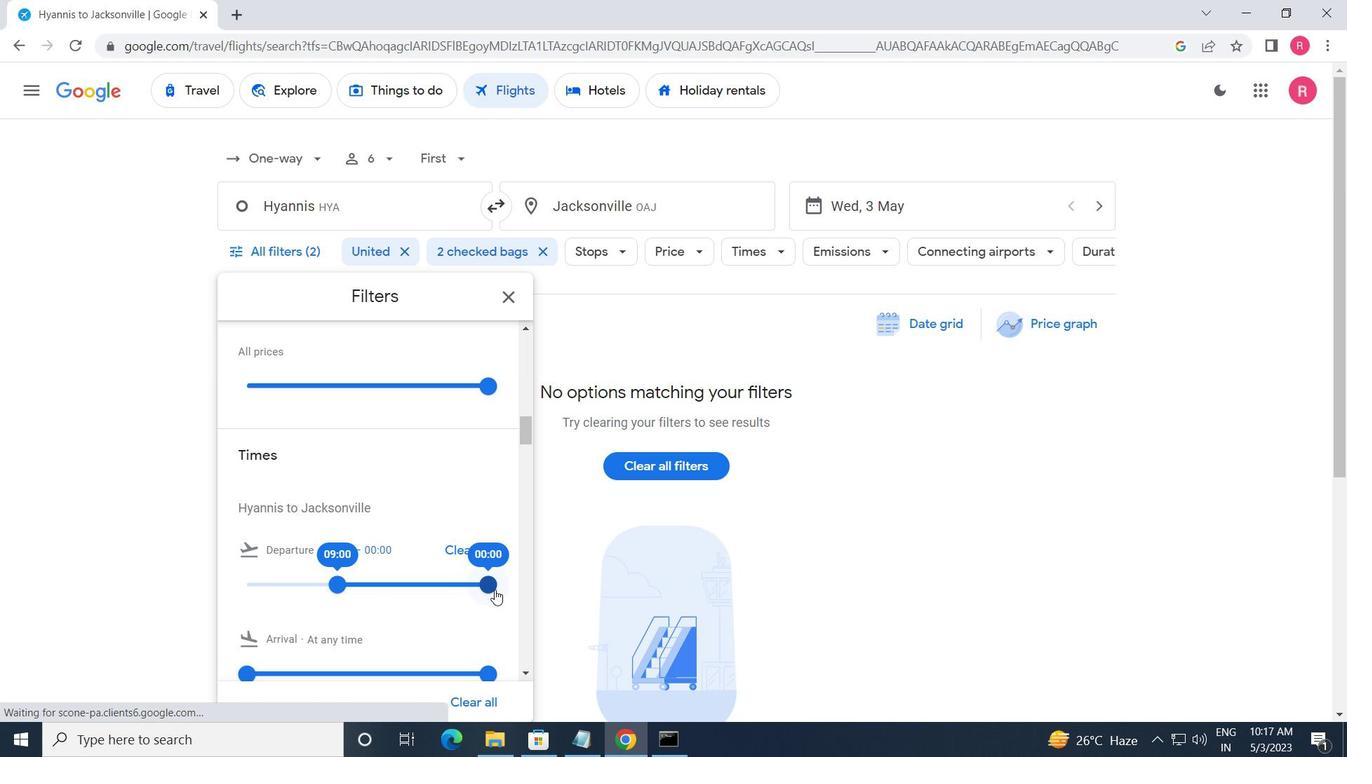 
Action: Mouse moved to (510, 297)
Screenshot: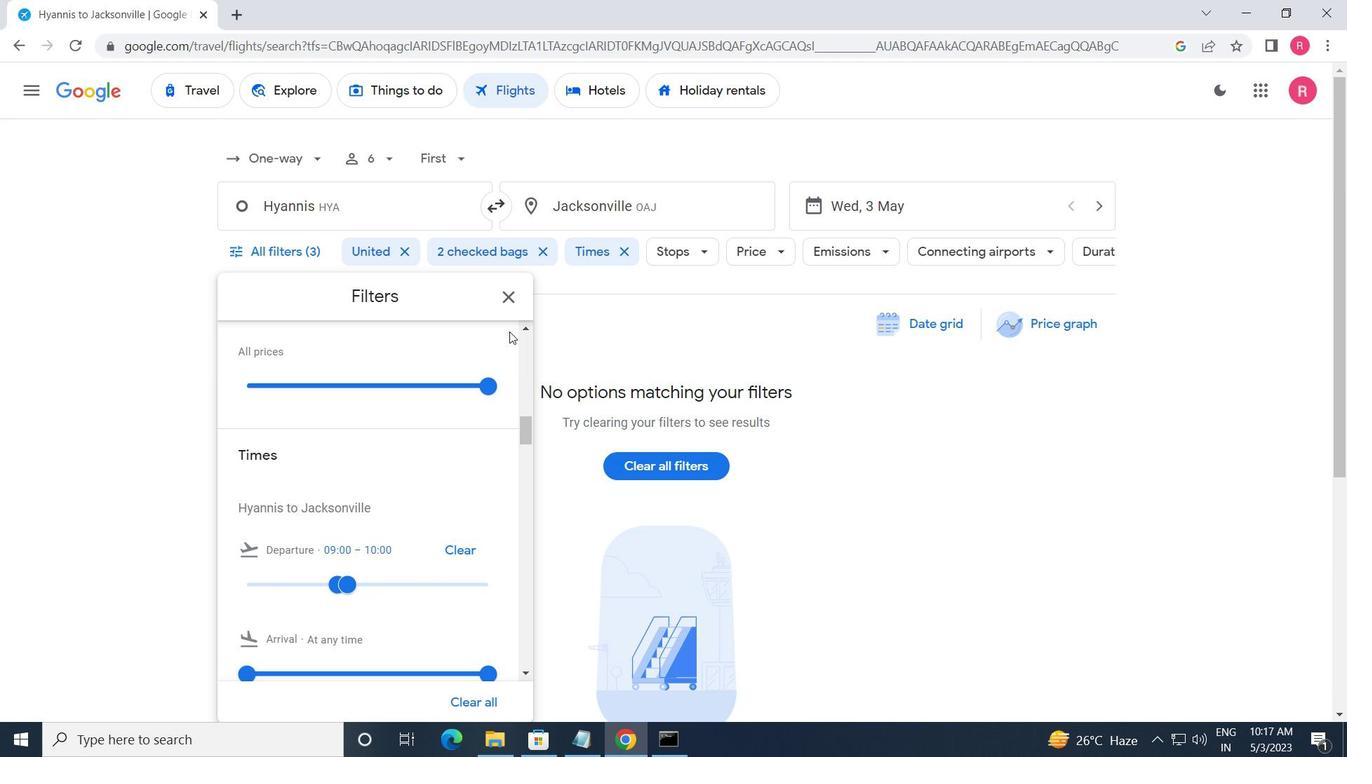 
Action: Mouse pressed left at (510, 297)
Screenshot: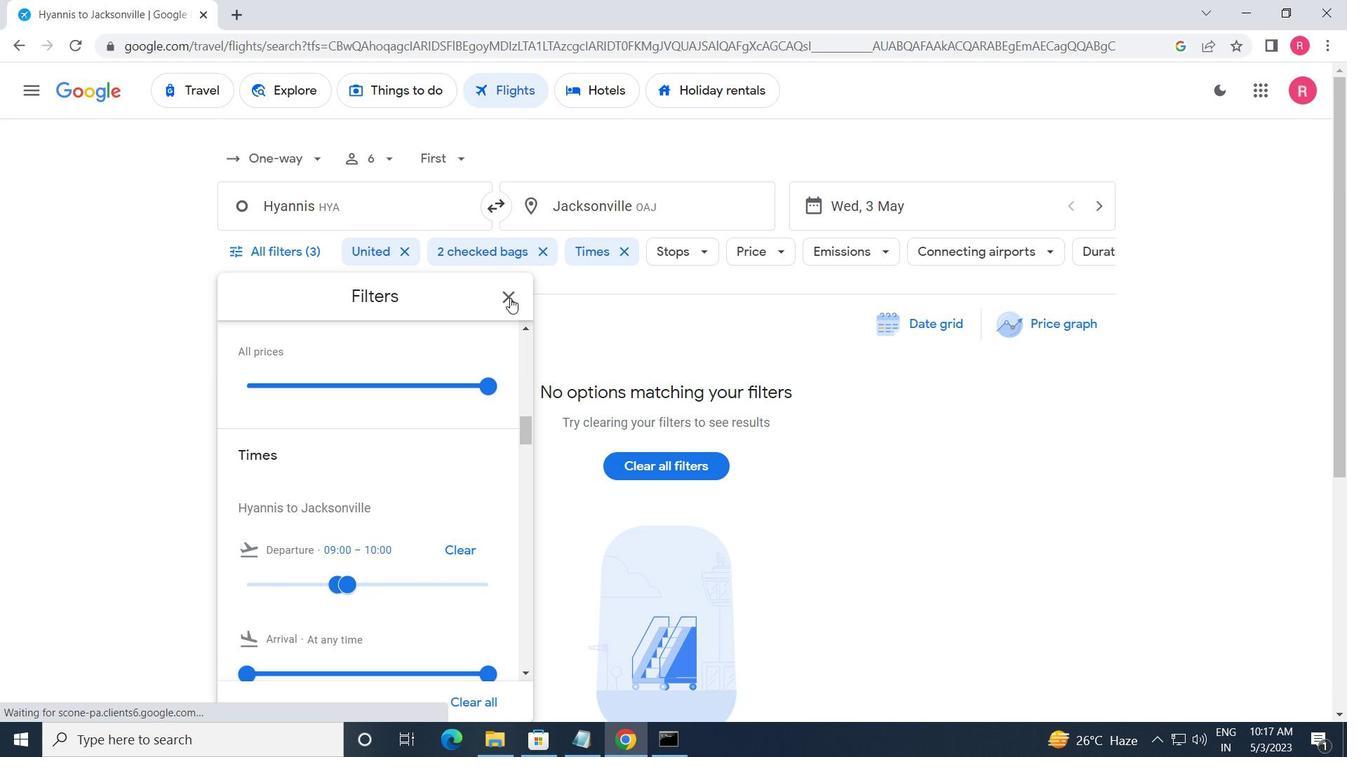 
Action: Mouse moved to (542, 405)
Screenshot: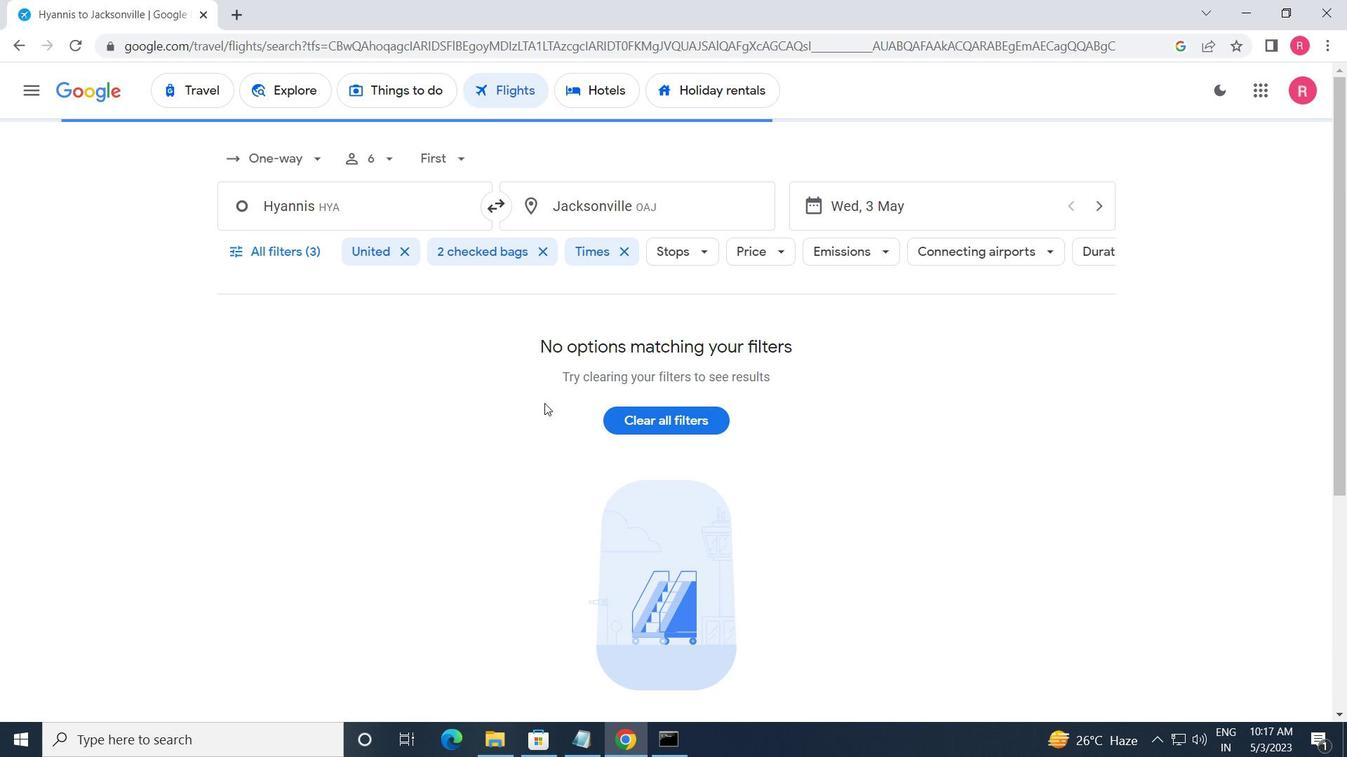 
